 Task: Add an event  with title  Marketing Campaign Launch, date '2023/10/11' & Select Event type as  Collective. Add location for the event as  321 Plaza Mayor, Madrid, Spain and add a description: The Marketing Campaign Launch is an exciting and highly anticipated event that marks the official introduction of a new marketing campaign to the target audience. It is a carefully planned and executed event designed to create buzz, generate interest, and maximize the impact of the campaign's messaging and objectives.Create an event link  http-marketingcampaignlaunchcom & Select the event color as  Cyan. , logged in from the account softage.1@softage.netand send the event invitation to softage.8@softage.net and softage.9@softage.net
Action: Mouse moved to (892, 129)
Screenshot: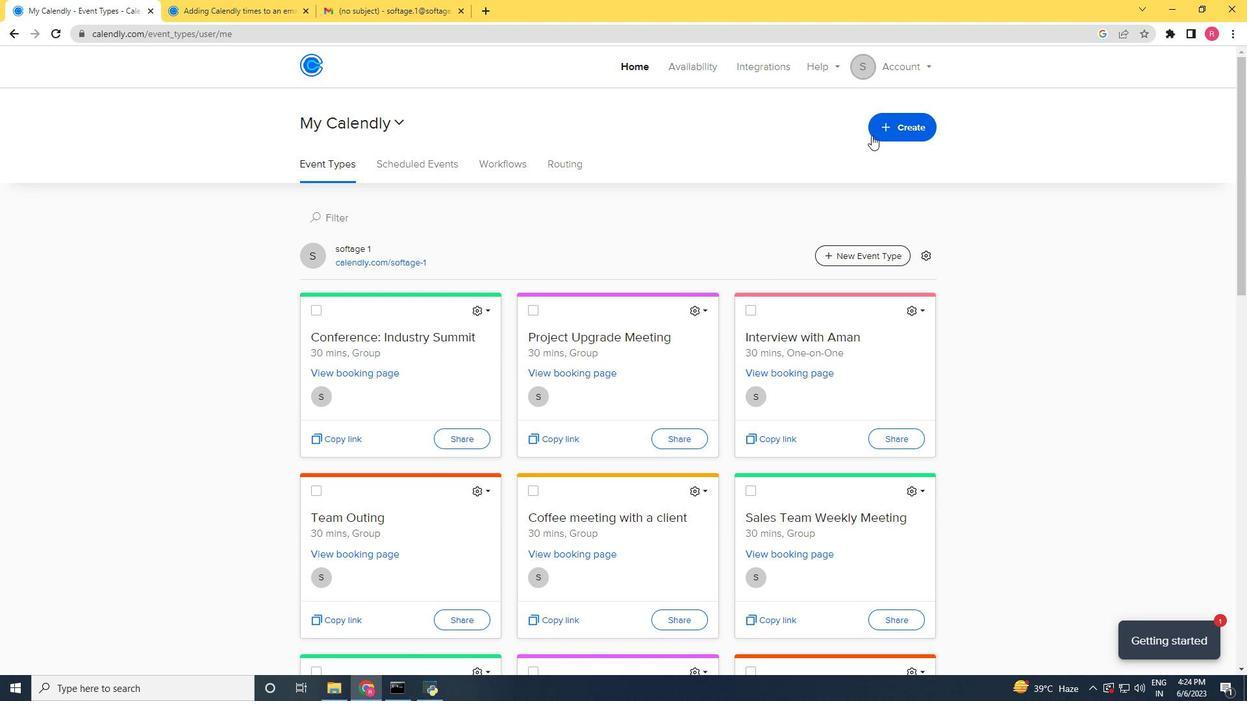 
Action: Mouse pressed left at (892, 129)
Screenshot: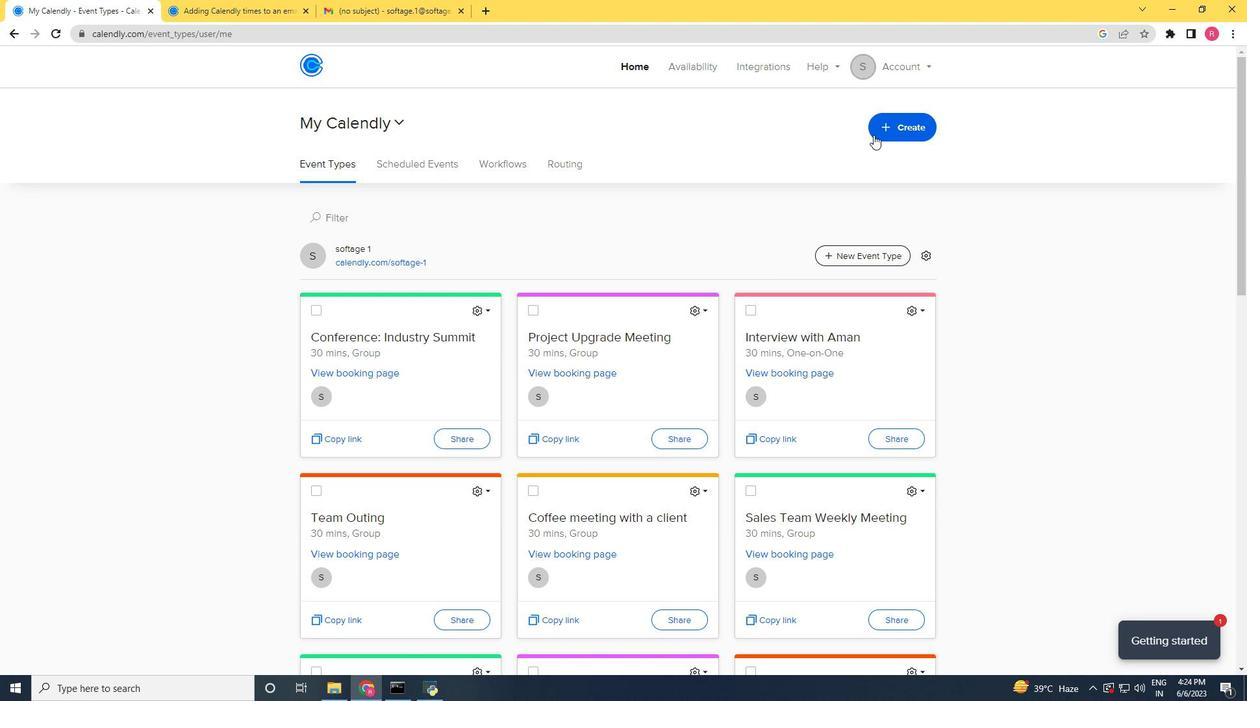 
Action: Mouse moved to (853, 172)
Screenshot: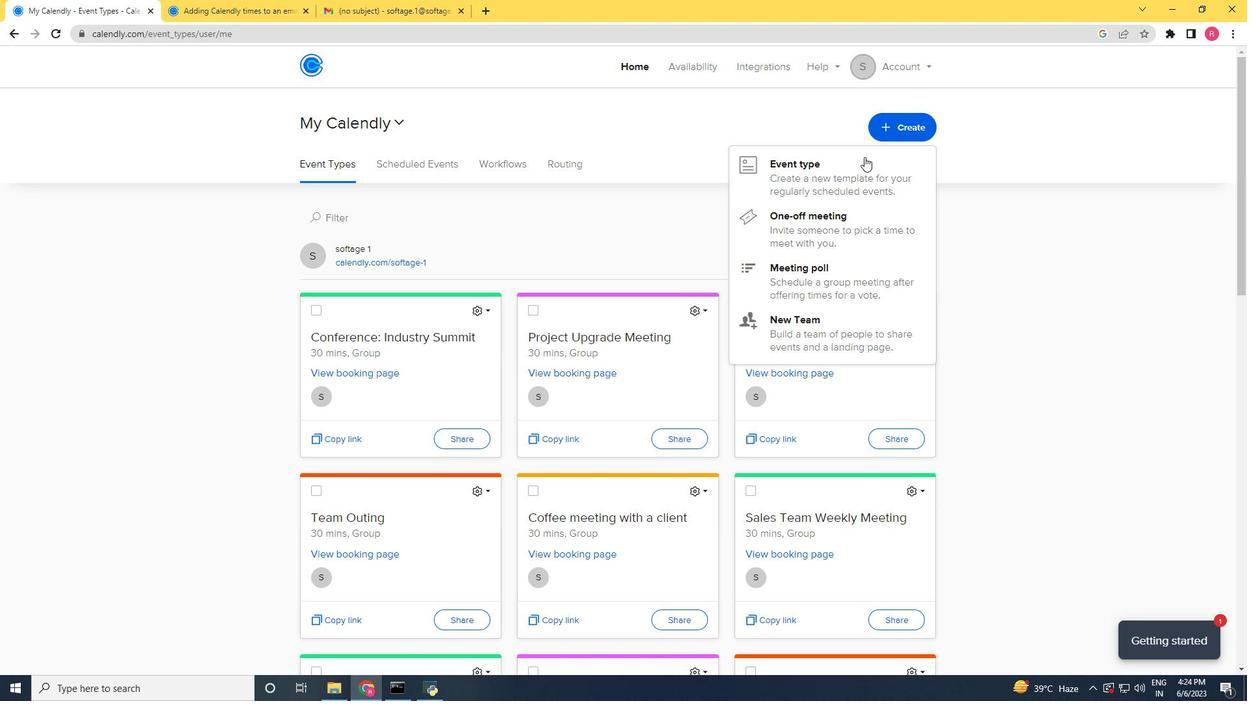 
Action: Mouse pressed left at (853, 172)
Screenshot: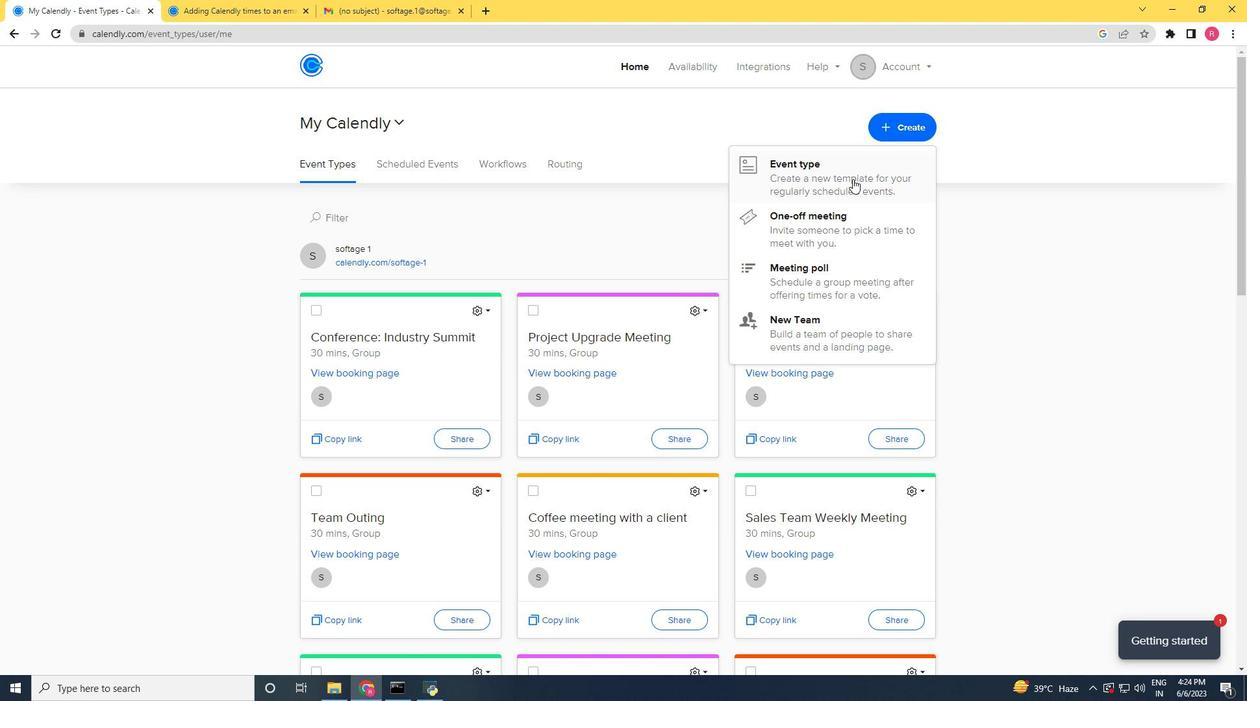 
Action: Mouse moved to (664, 413)
Screenshot: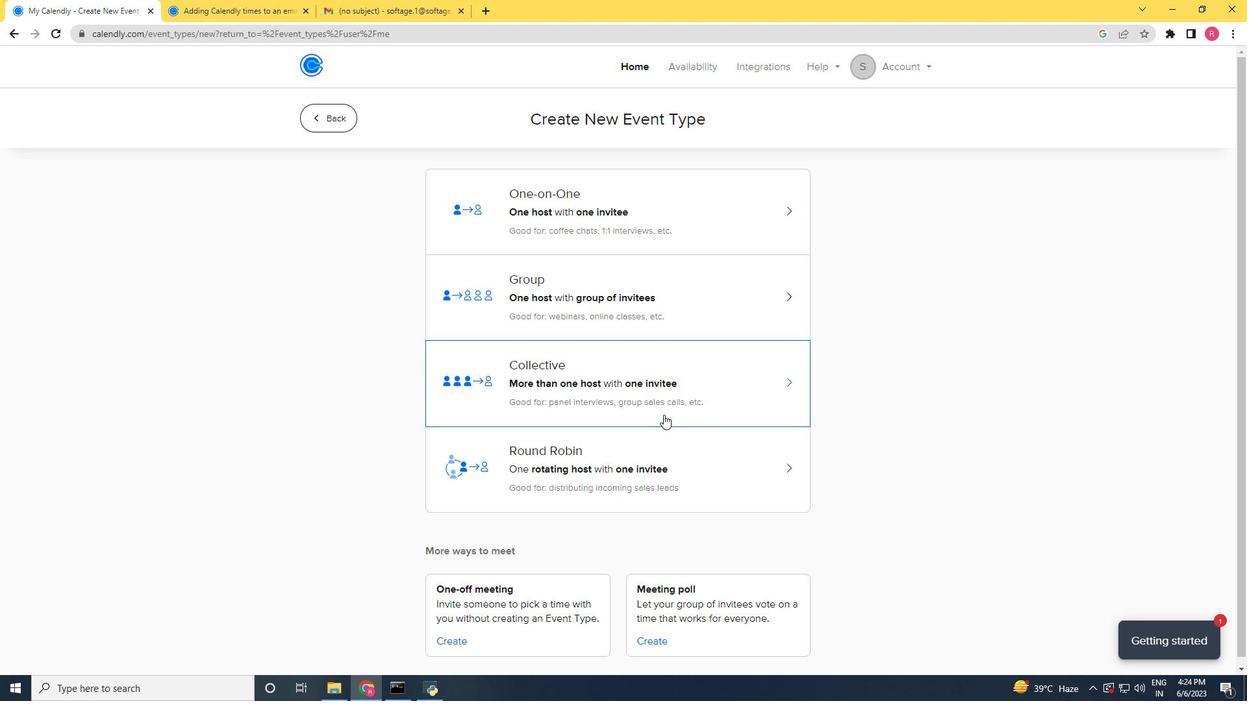 
Action: Mouse pressed left at (664, 413)
Screenshot: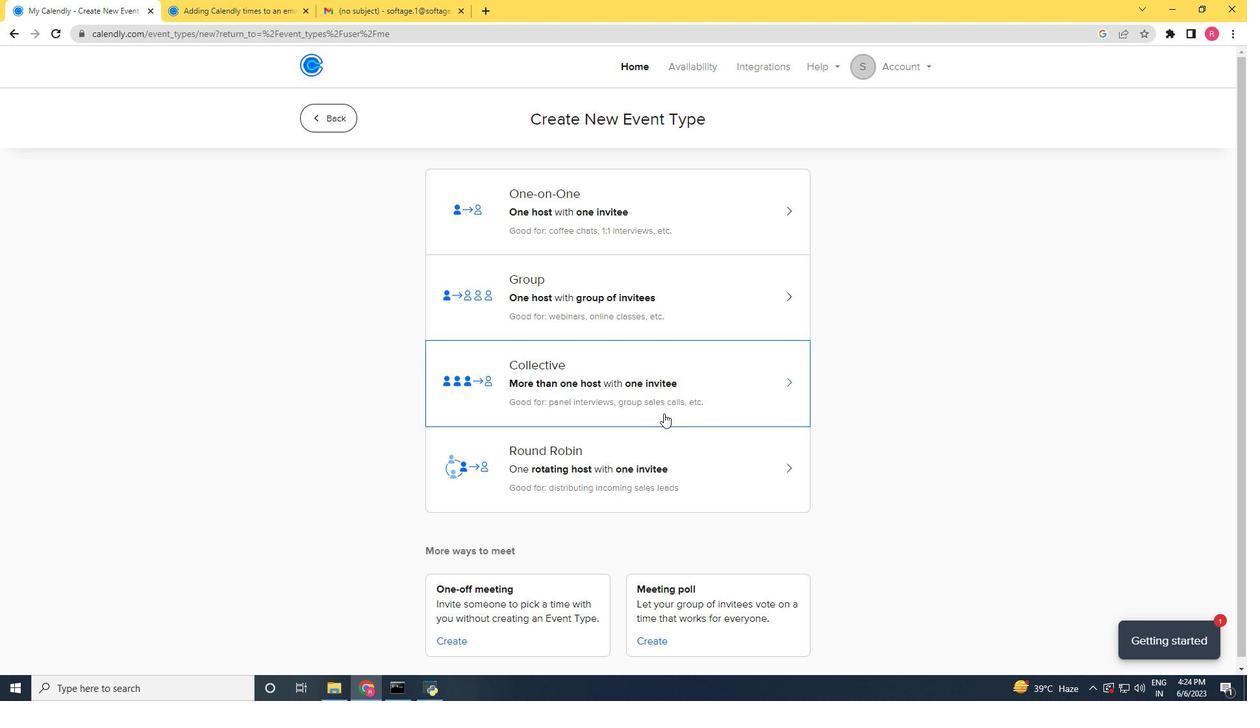 
Action: Mouse moved to (778, 277)
Screenshot: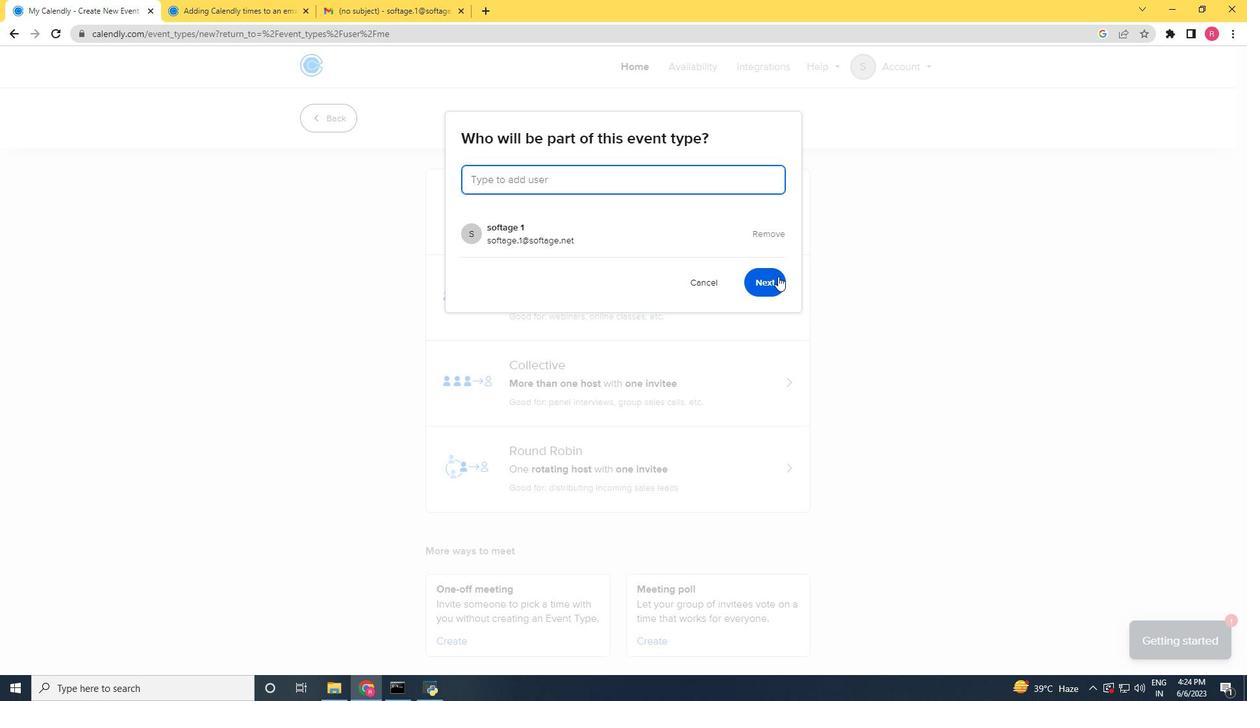 
Action: Mouse pressed left at (778, 277)
Screenshot: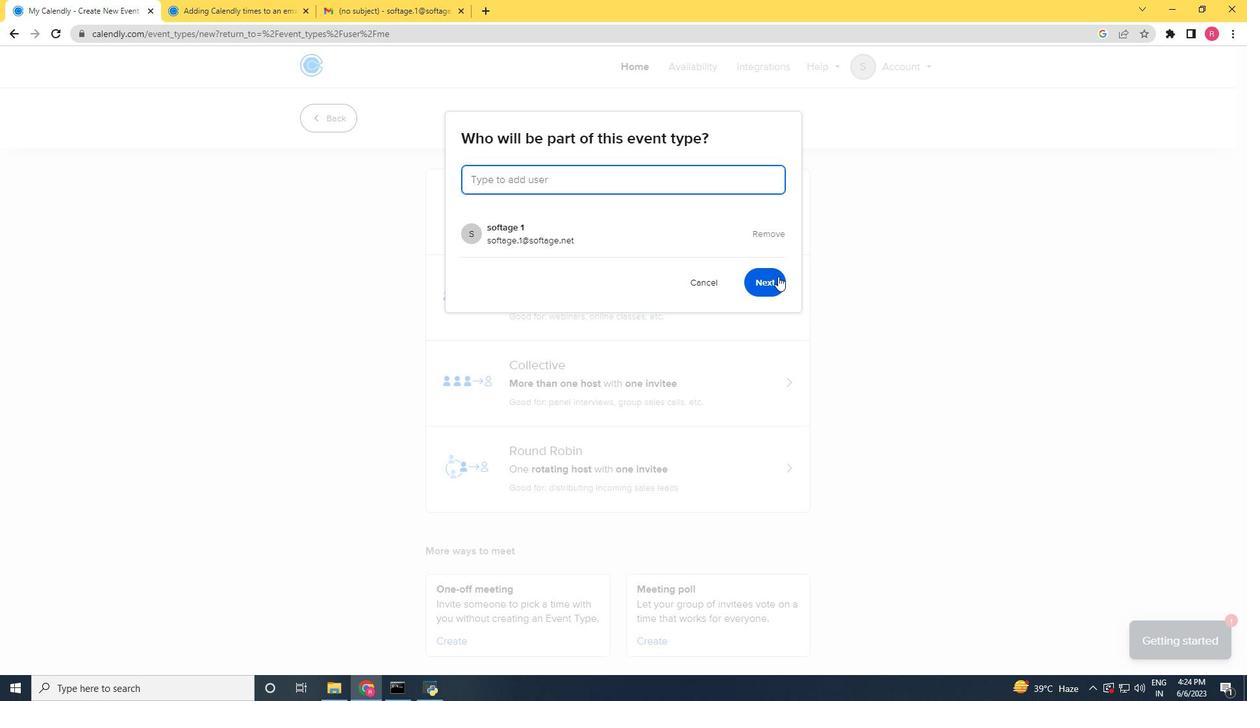 
Action: Mouse moved to (899, 343)
Screenshot: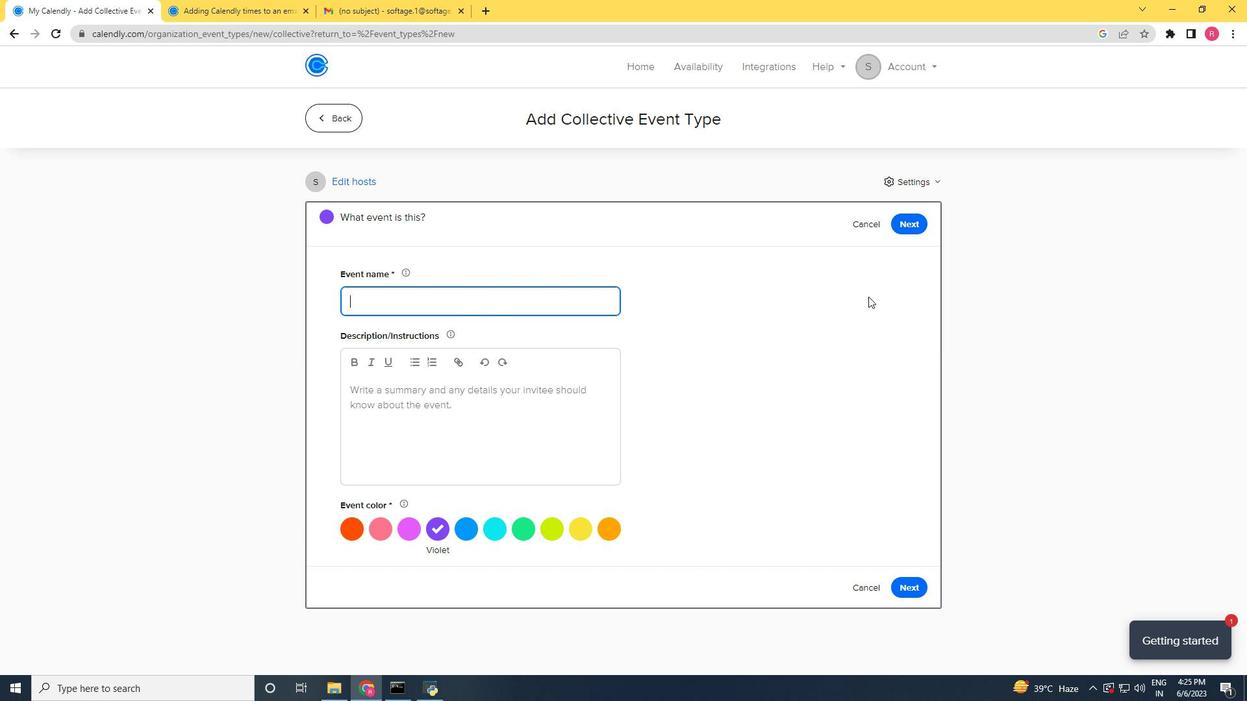 
Action: Key pressed <Key.shift>Marketing<Key.space><Key.shift><Key.shift><Key.shift>Cm<Key.backspace>ampaign<Key.space><Key.shift>Lun<Key.backspace><Key.backspace>aunch<Key.space>
Screenshot: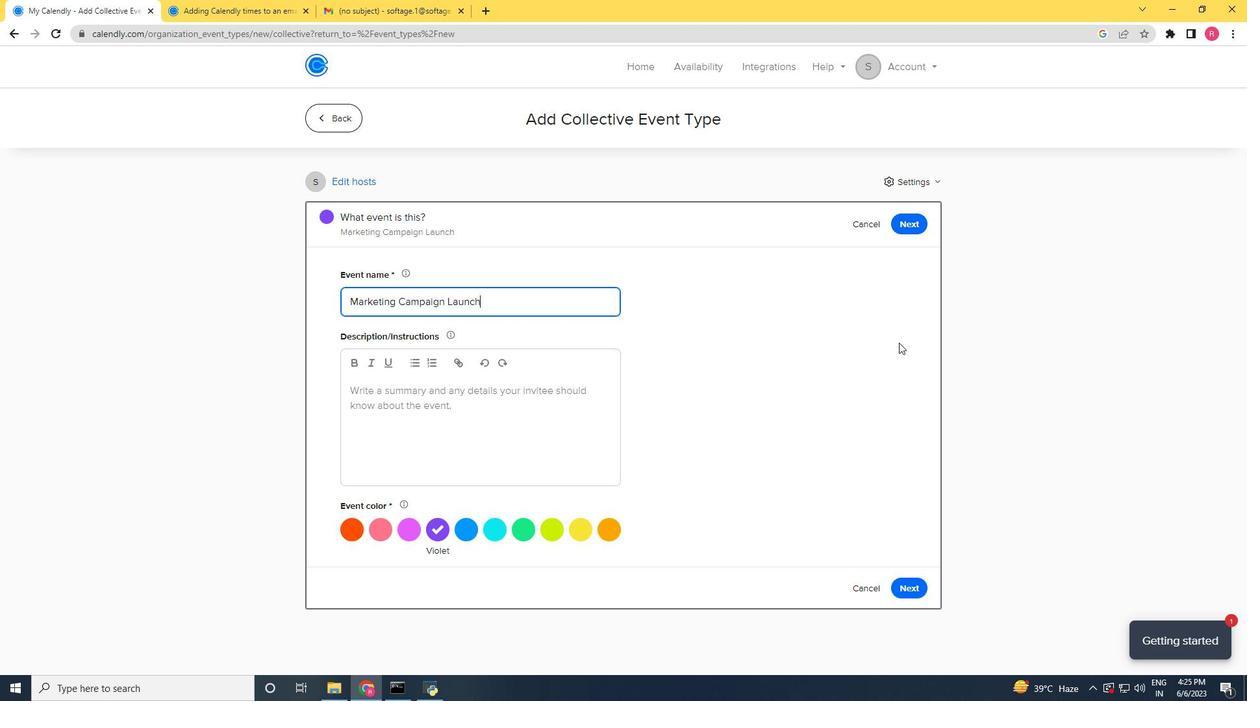 
Action: Mouse moved to (597, 457)
Screenshot: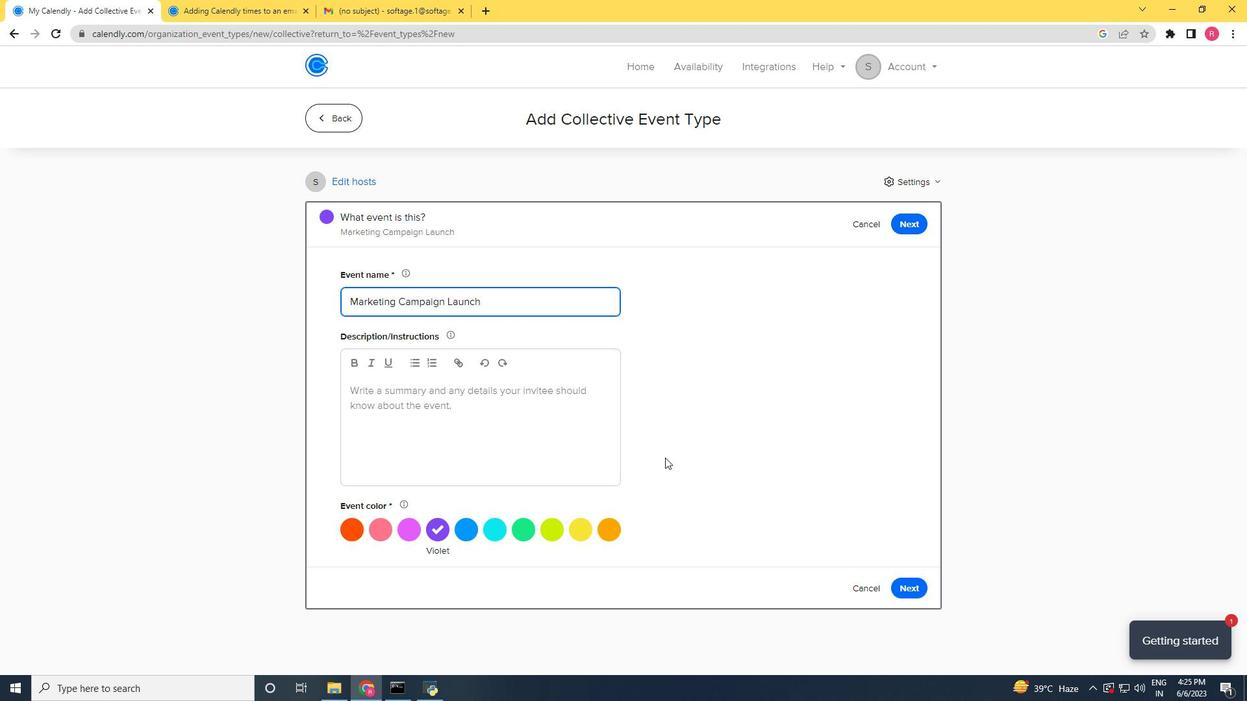
Action: Key pressed <Key.tab><Key.tab>
Screenshot: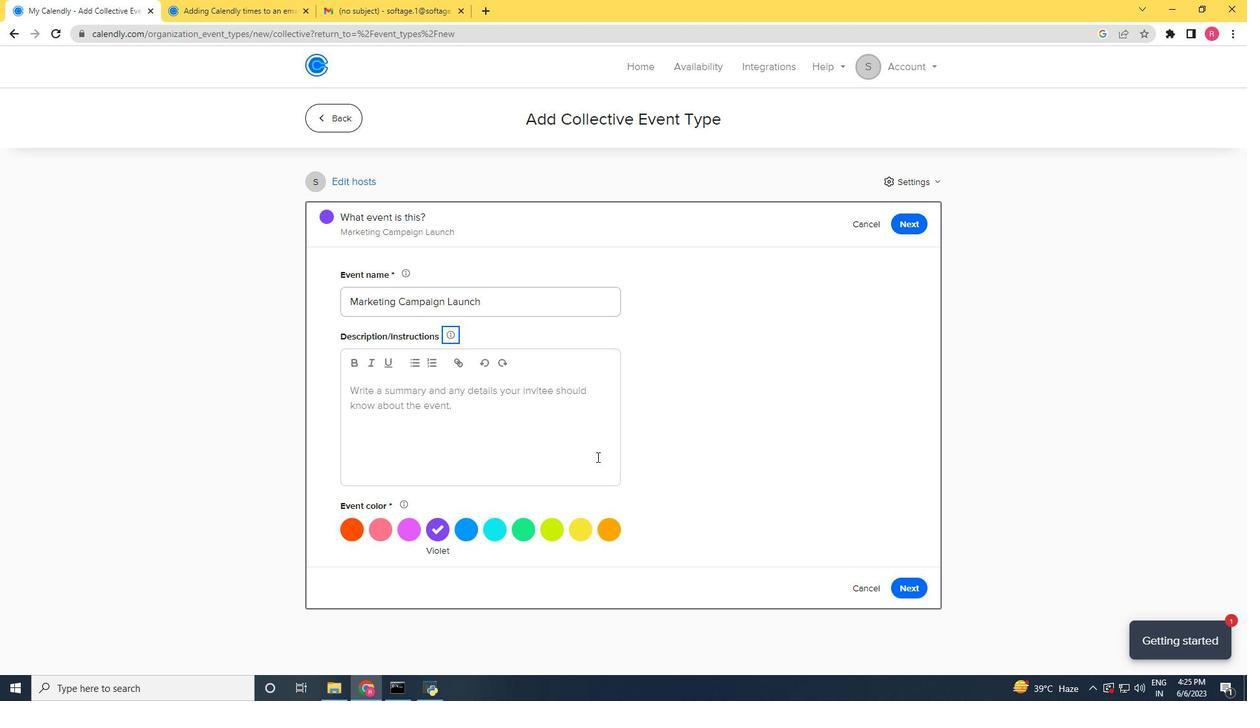 
Action: Mouse moved to (488, 436)
Screenshot: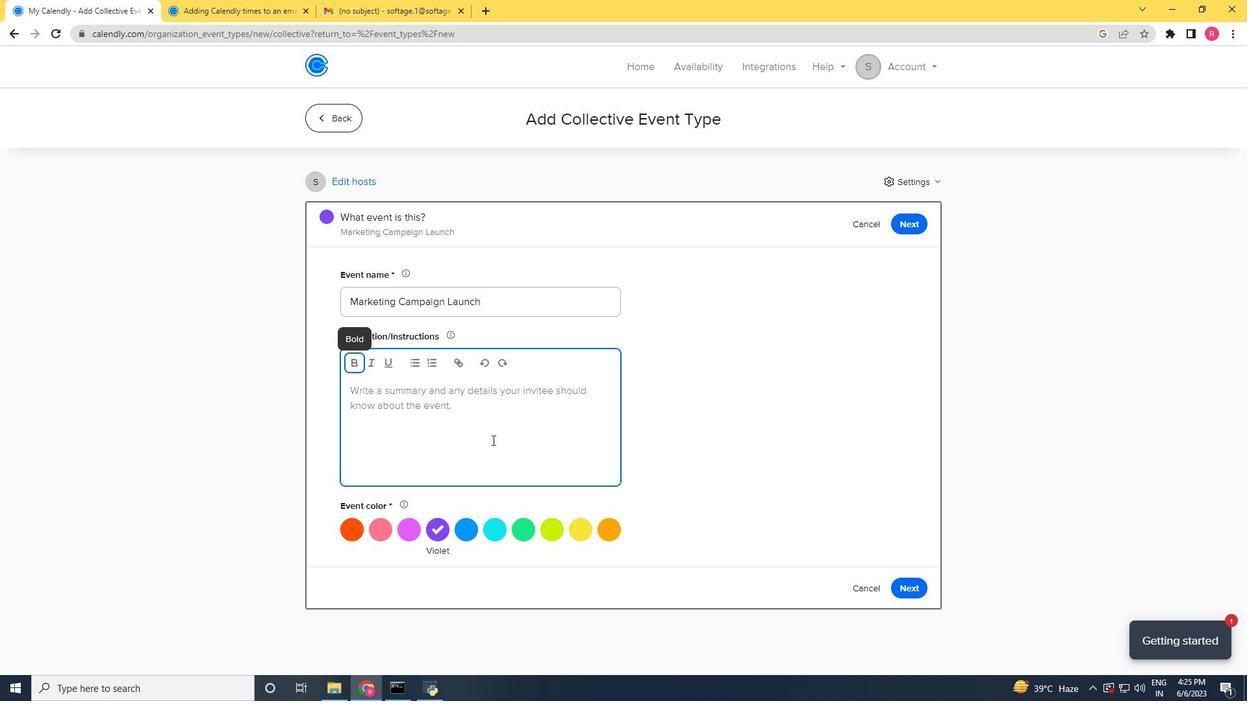 
Action: Mouse pressed left at (488, 436)
Screenshot: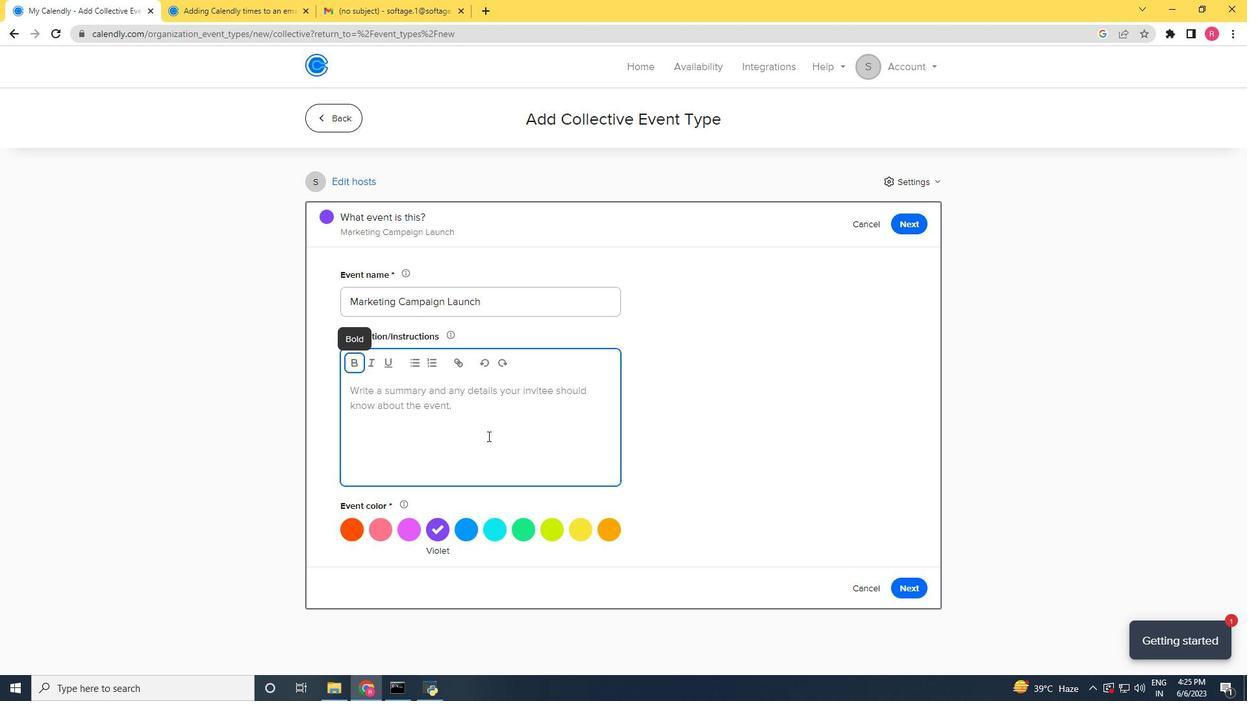 
Action: Mouse moved to (487, 437)
Screenshot: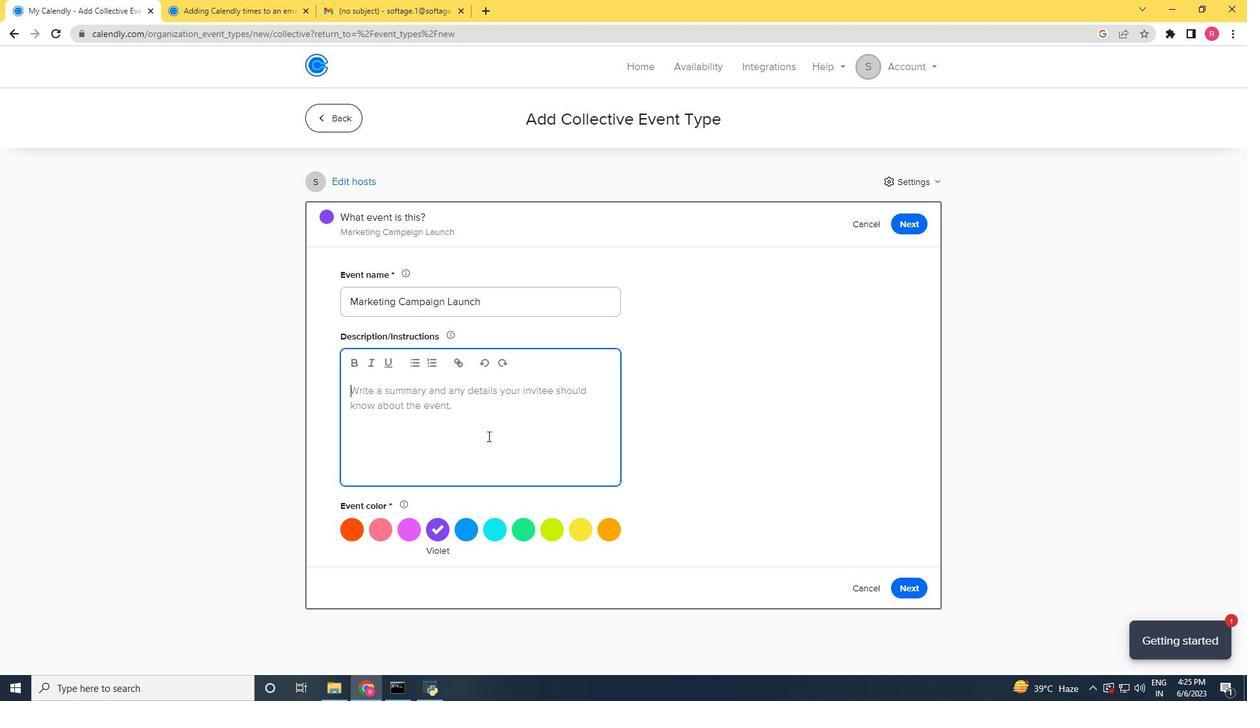 
Action: Key pressed <Key.shift>The<Key.space><Key.shift>Mar<Key.backspace>rketing<Key.space><Key.shift>Campaign<Key.space><Key.shift><Key.shift><Key.shift><Key.shift><Key.shift><Key.shift>Launch<Key.space>is<Key.space>a<Key.space><Key.backspace>n<Key.space>exciting<Key.space>and<Key.space>highly<Key.space>anticipaign<Key.space><Key.backspace><Key.backspace><Key.backspace><Key.backspace><Key.backspace><Key.backspace><Key.backspace><Key.backspace>cipated<Key.space>event<Key.space>that<Key.space>markes<Key.space><Key.backspace><Key.backspace><Key.backspace><Key.backspace>ks<Key.space>thr<Key.space><Key.backspace><Key.backspace>e<Key.space>target<Key.space>audience.<Key.space><Key.shift>It<Key.space>is<Key.space>a<Key.space>carefullu<Key.backspace>y<Key.space>planned<Key.space>and<Key.space>executed<Key.space>event<Key.space>designed<Key.space>
Screenshot: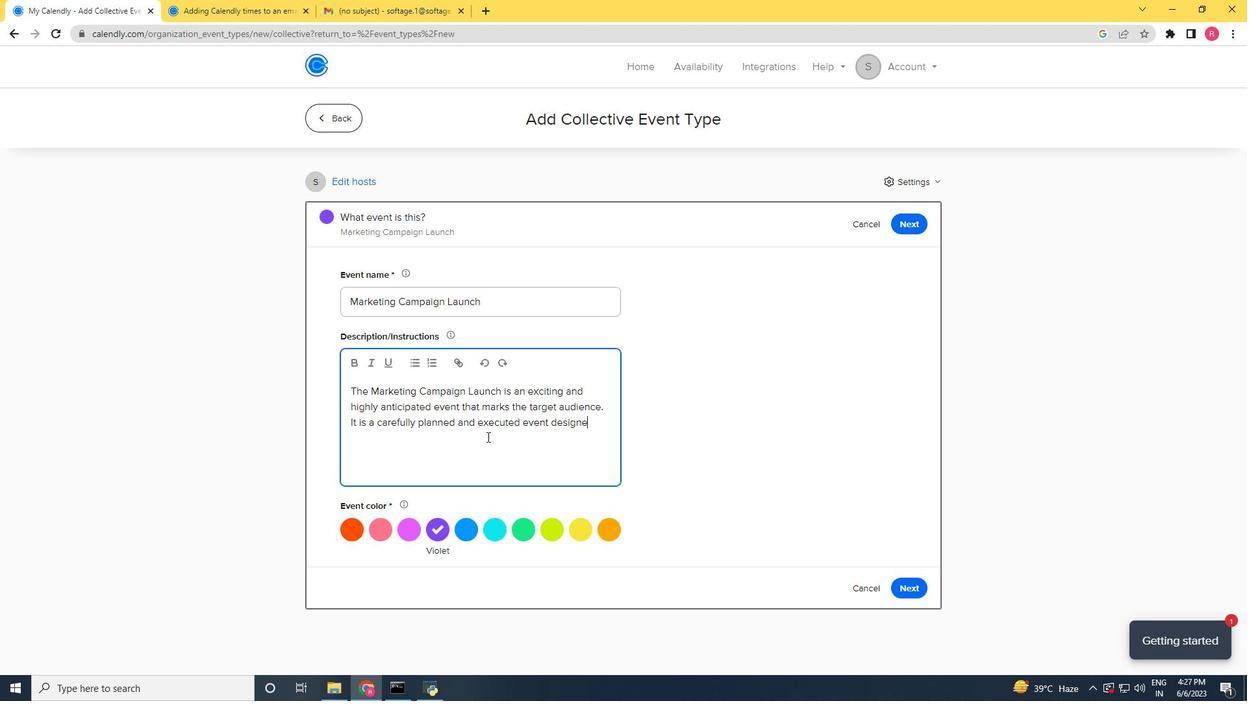 
Action: Mouse moved to (558, 427)
Screenshot: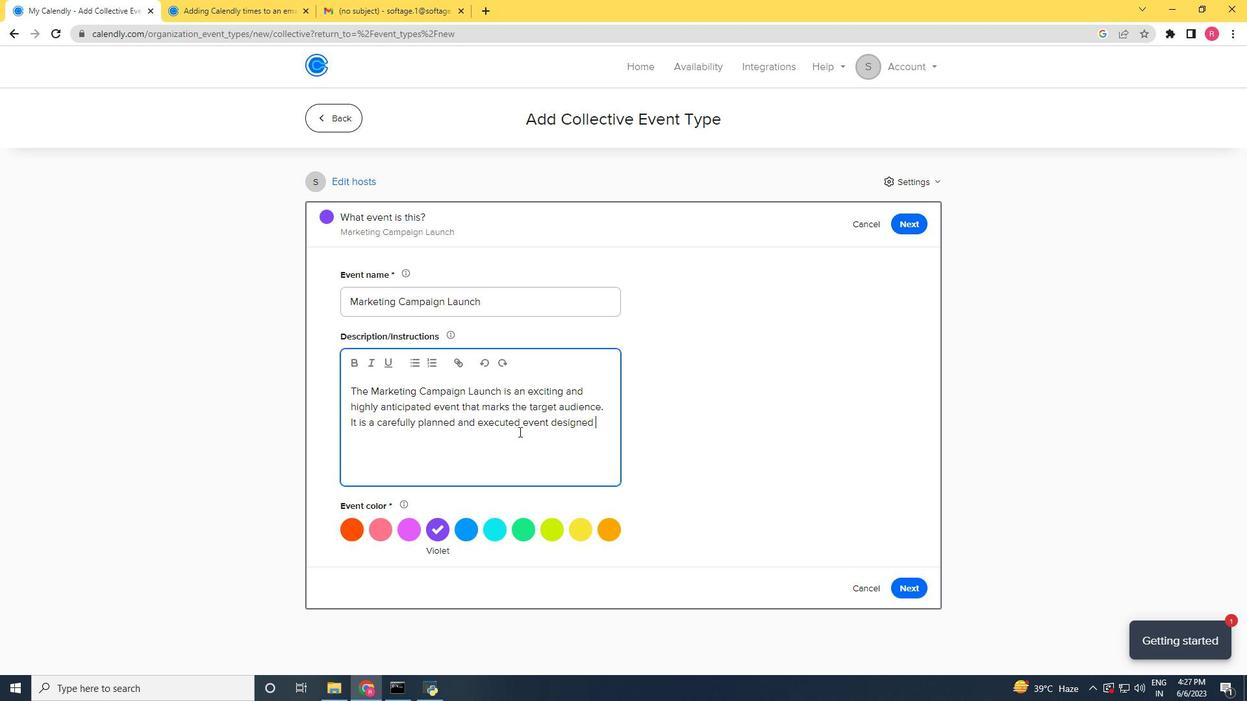 
Action: Key pressed to<Key.space>create<Key.space>buzz<Key.space><Key.backspace>,<Key.space>generate<Key.space><Key.backspace>,<Key.space>interest,<Key.space>and<Key.space>maximize<Key.space>the<Key.space>impact<Key.space>of<Key.space>th<Key.space><Key.backspace><Key.backspace>he<Key.space>campaign's<Key.space>messaging<Key.space>and<Key.space>objectives.
Screenshot: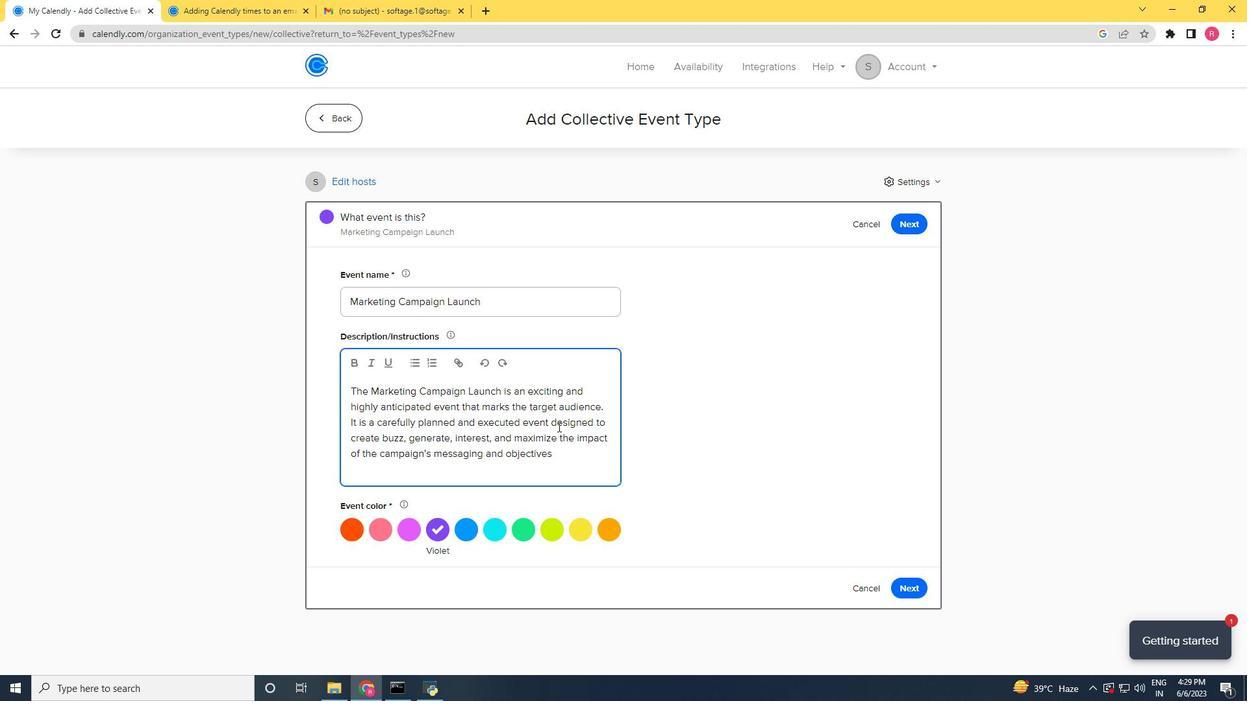 
Action: Mouse moved to (493, 525)
Screenshot: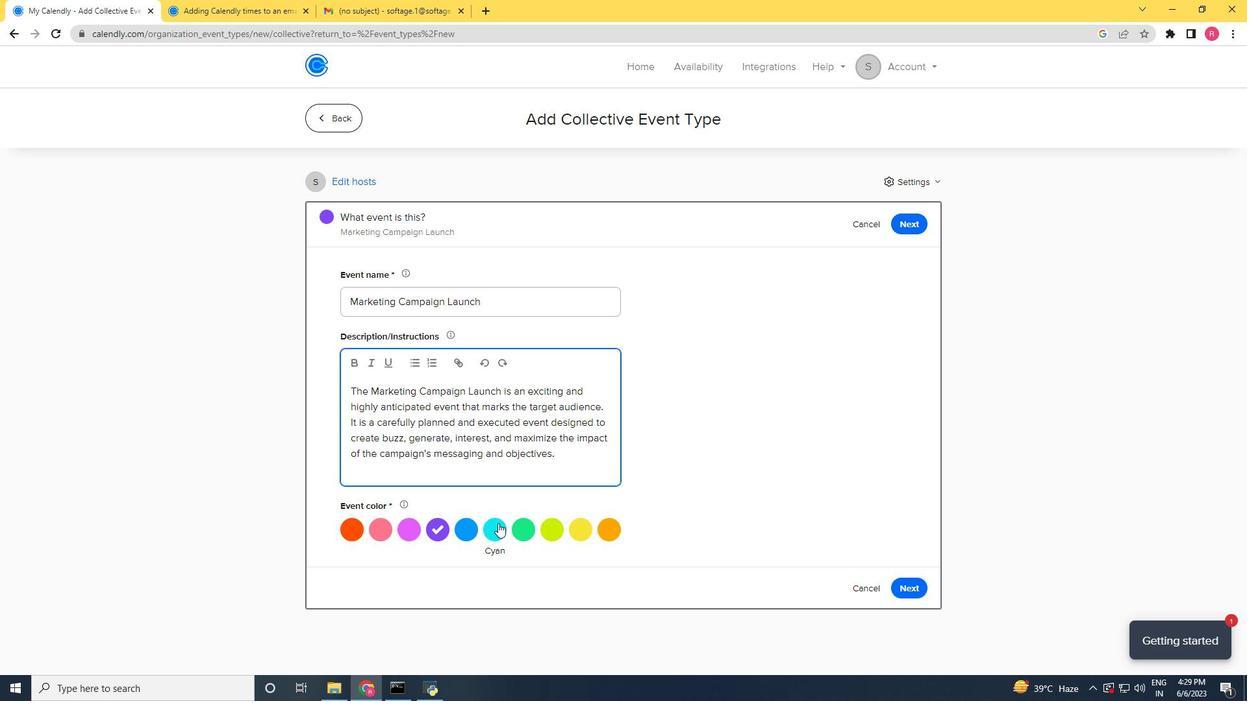 
Action: Mouse pressed left at (493, 525)
Screenshot: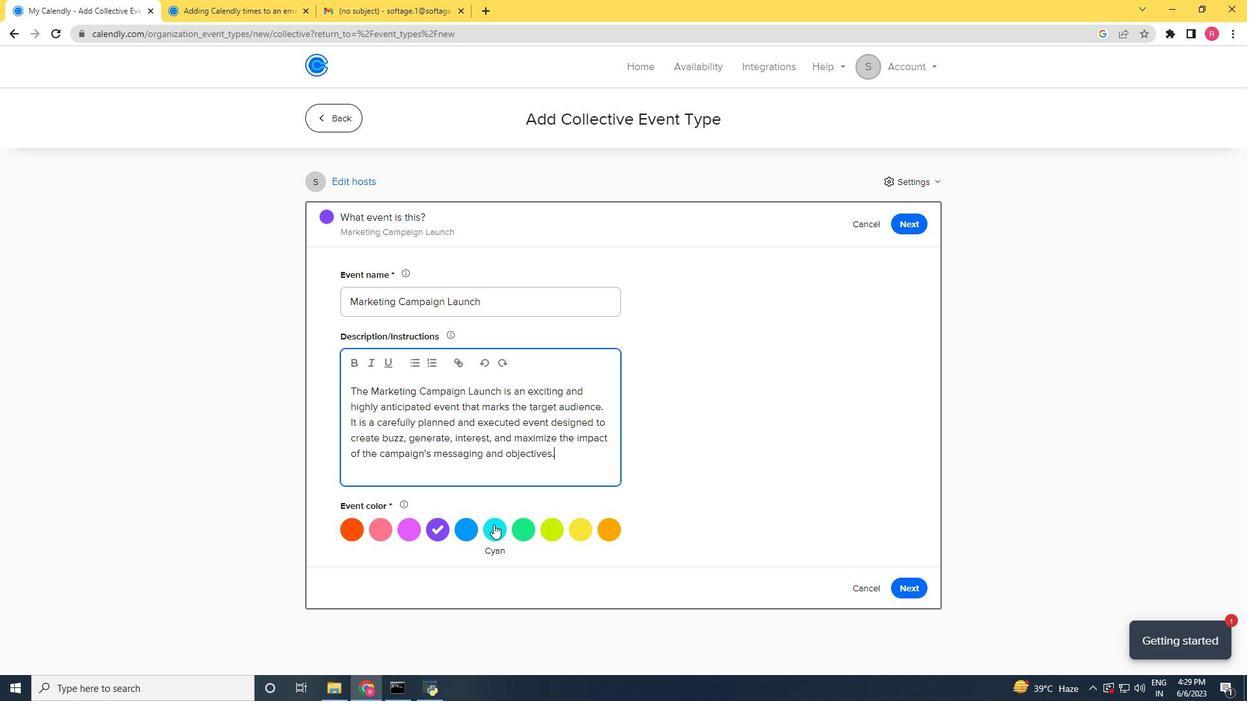 
Action: Mouse moved to (912, 588)
Screenshot: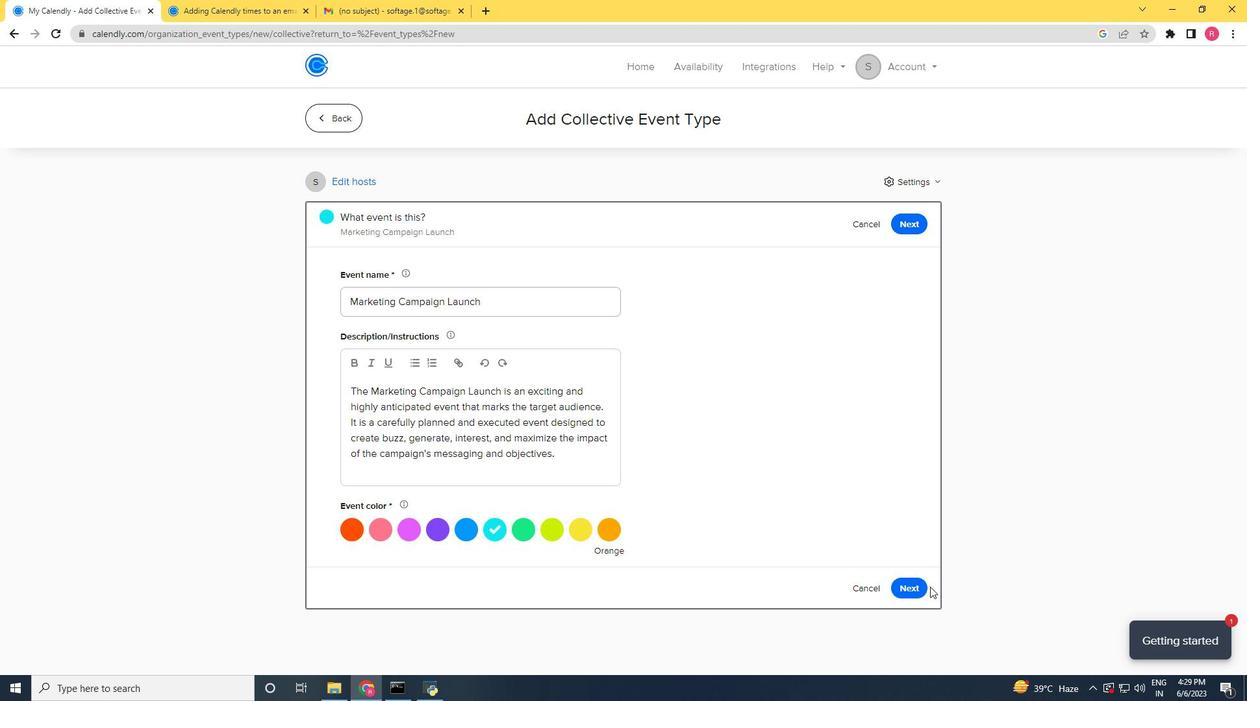 
Action: Mouse pressed left at (912, 588)
Screenshot: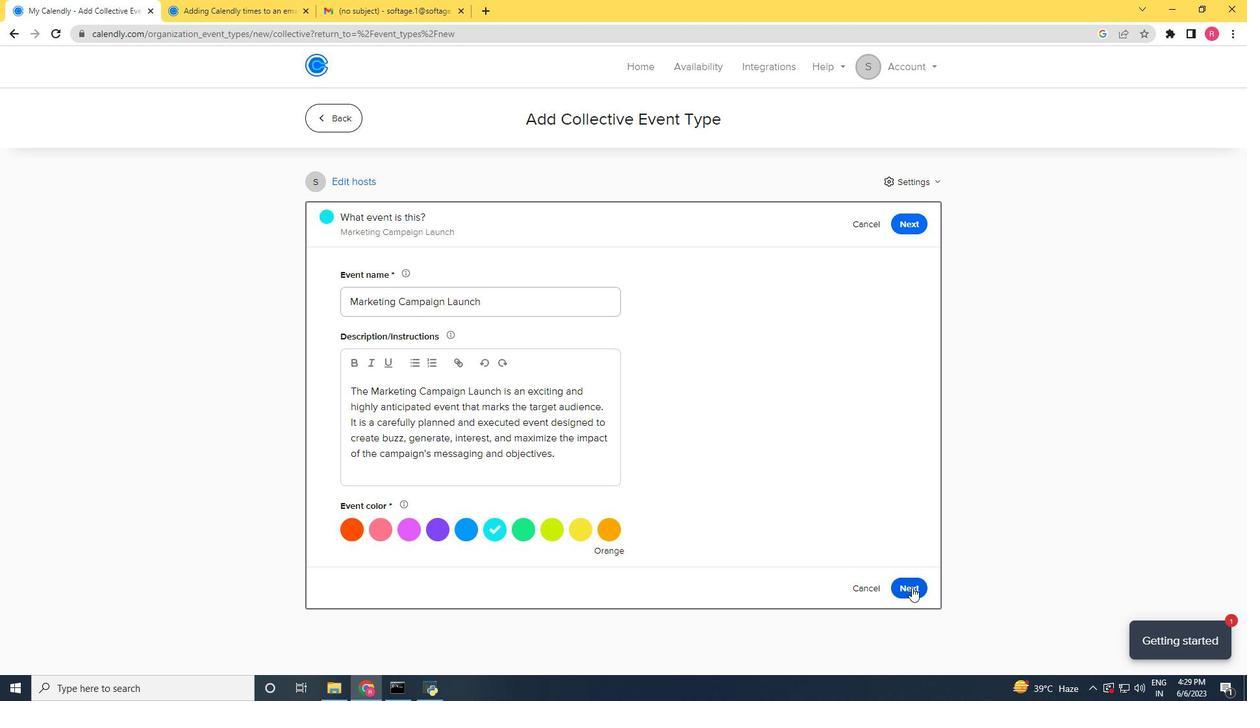 
Action: Mouse moved to (433, 380)
Screenshot: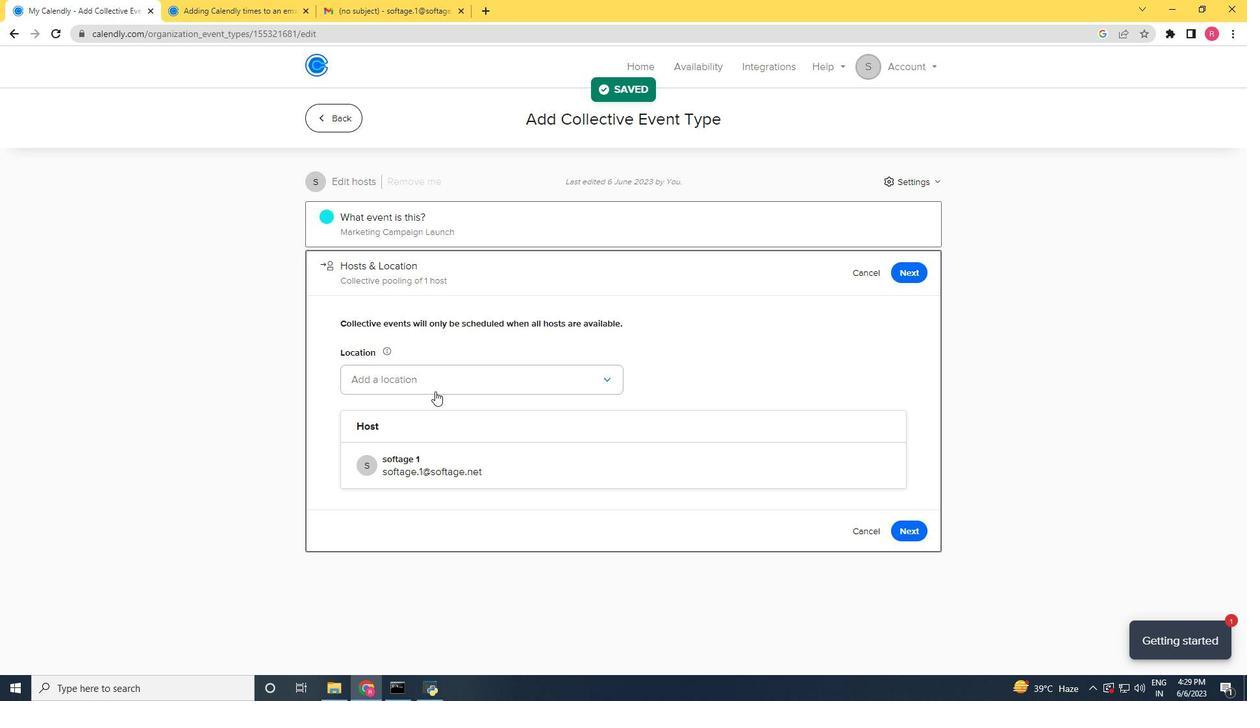 
Action: Mouse pressed left at (433, 380)
Screenshot: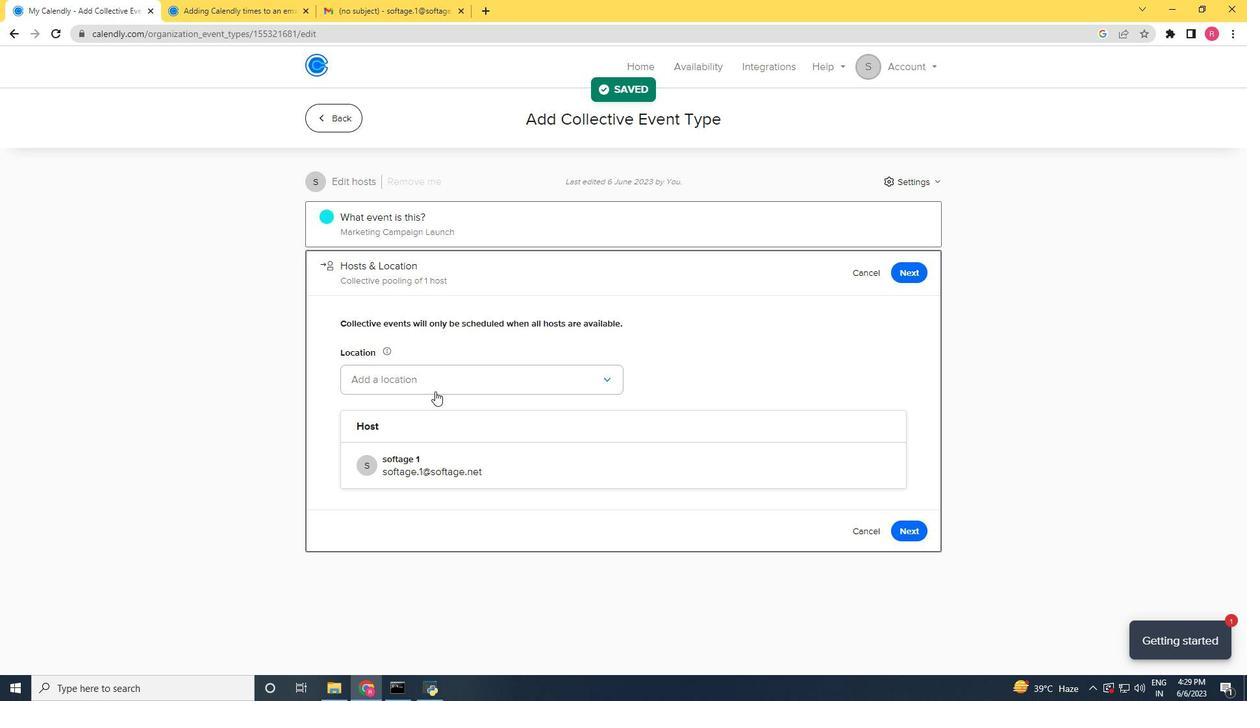 
Action: Mouse moved to (430, 415)
Screenshot: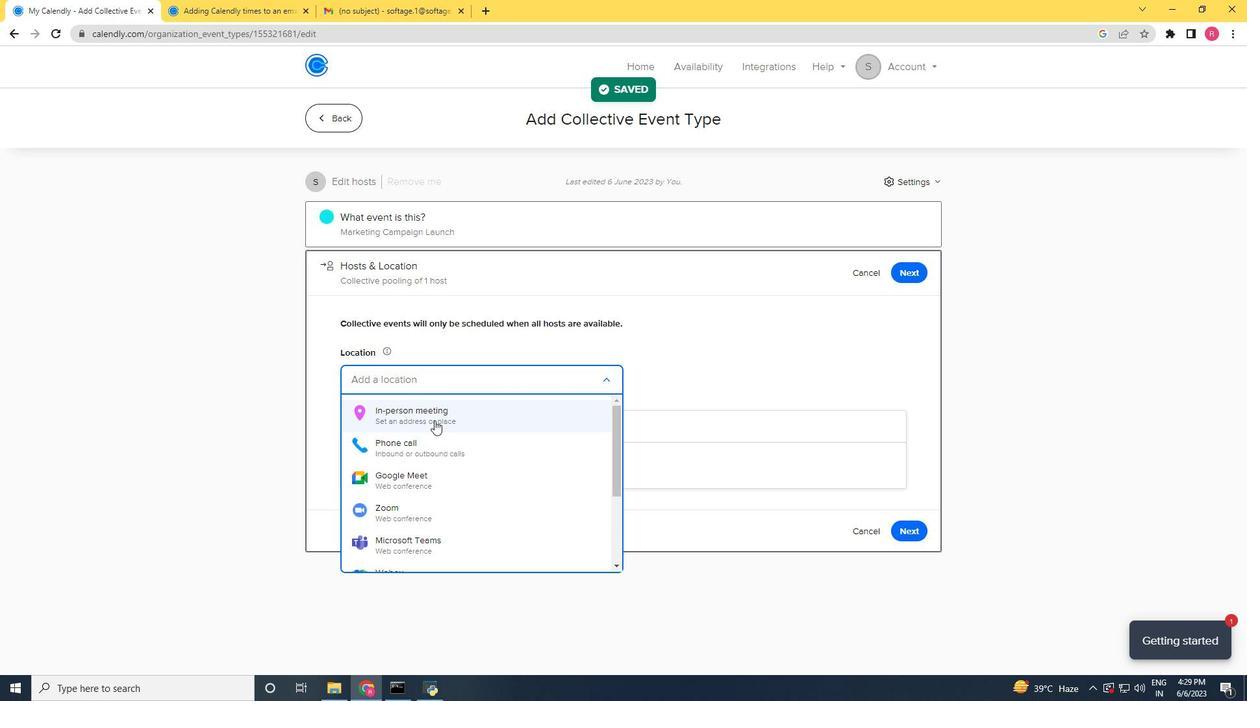 
Action: Mouse pressed left at (430, 415)
Screenshot: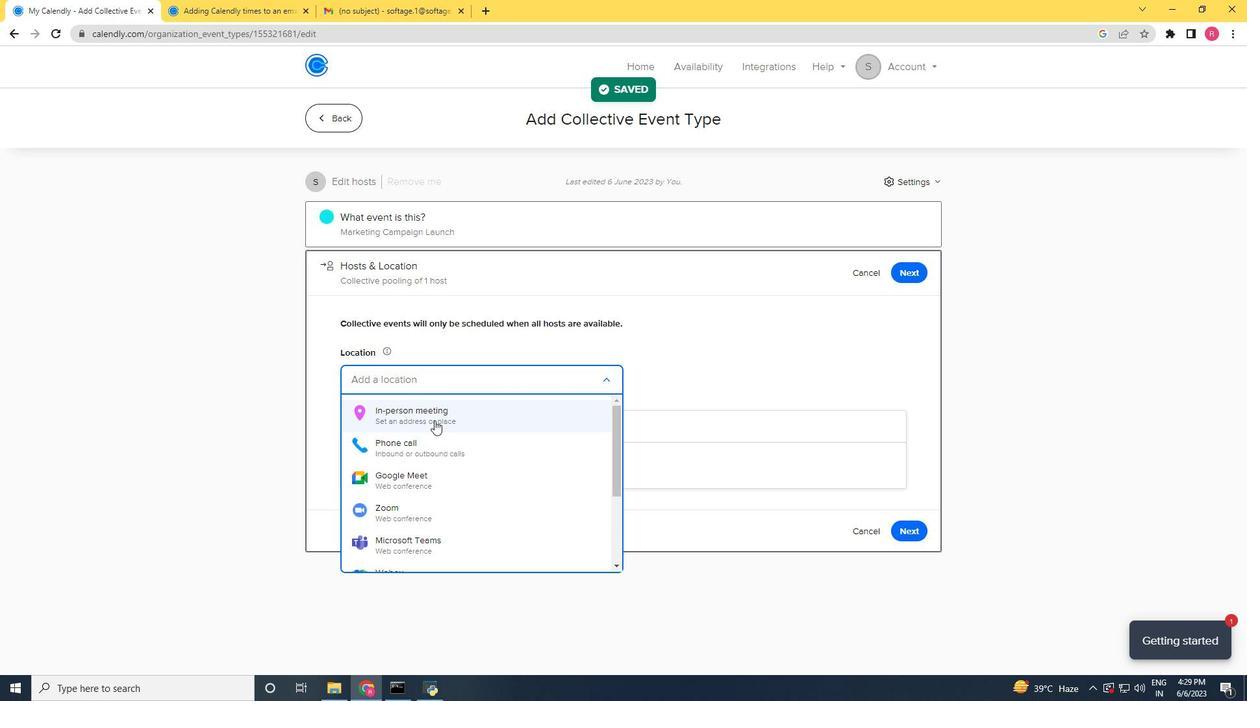 
Action: Mouse moved to (570, 220)
Screenshot: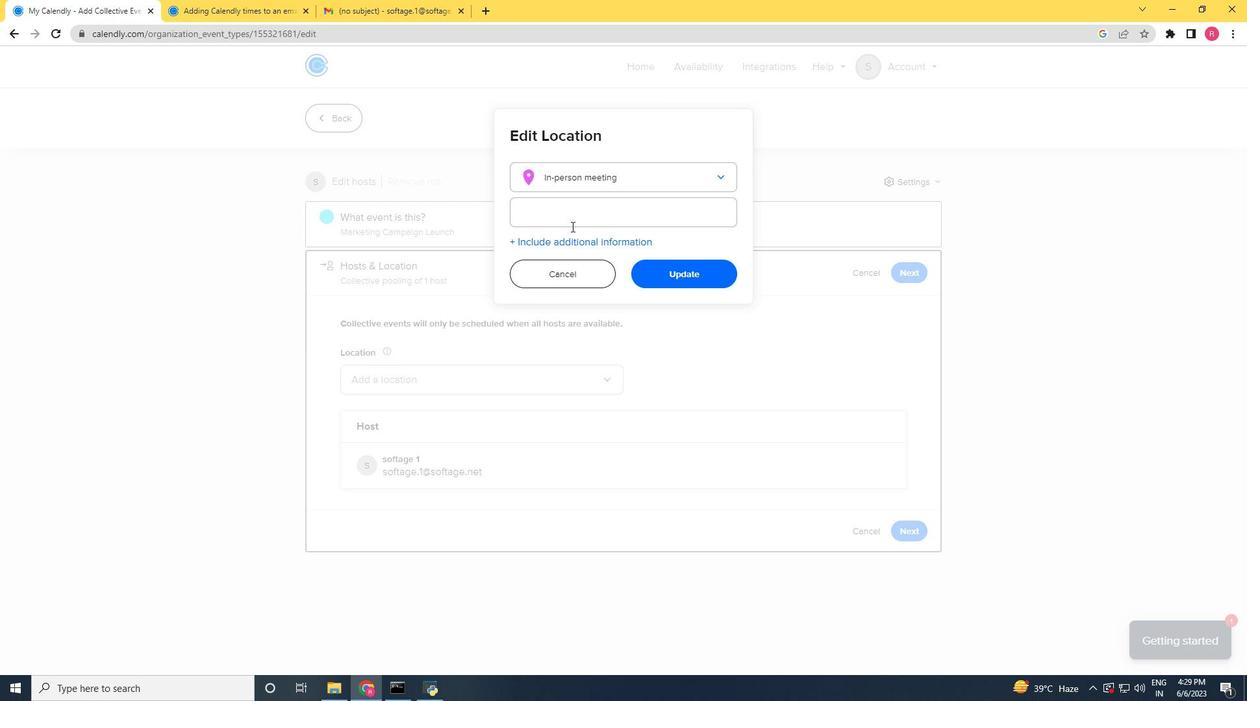 
Action: Mouse pressed left at (570, 220)
Screenshot: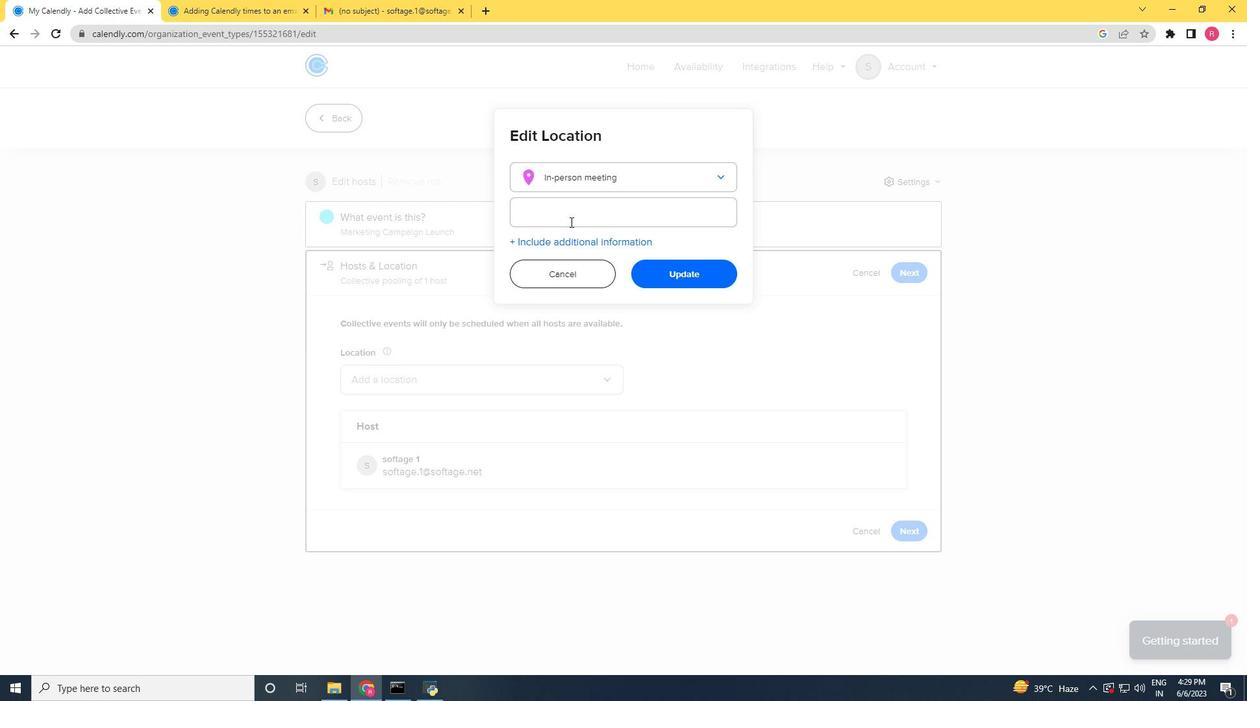 
Action: Mouse moved to (570, 212)
Screenshot: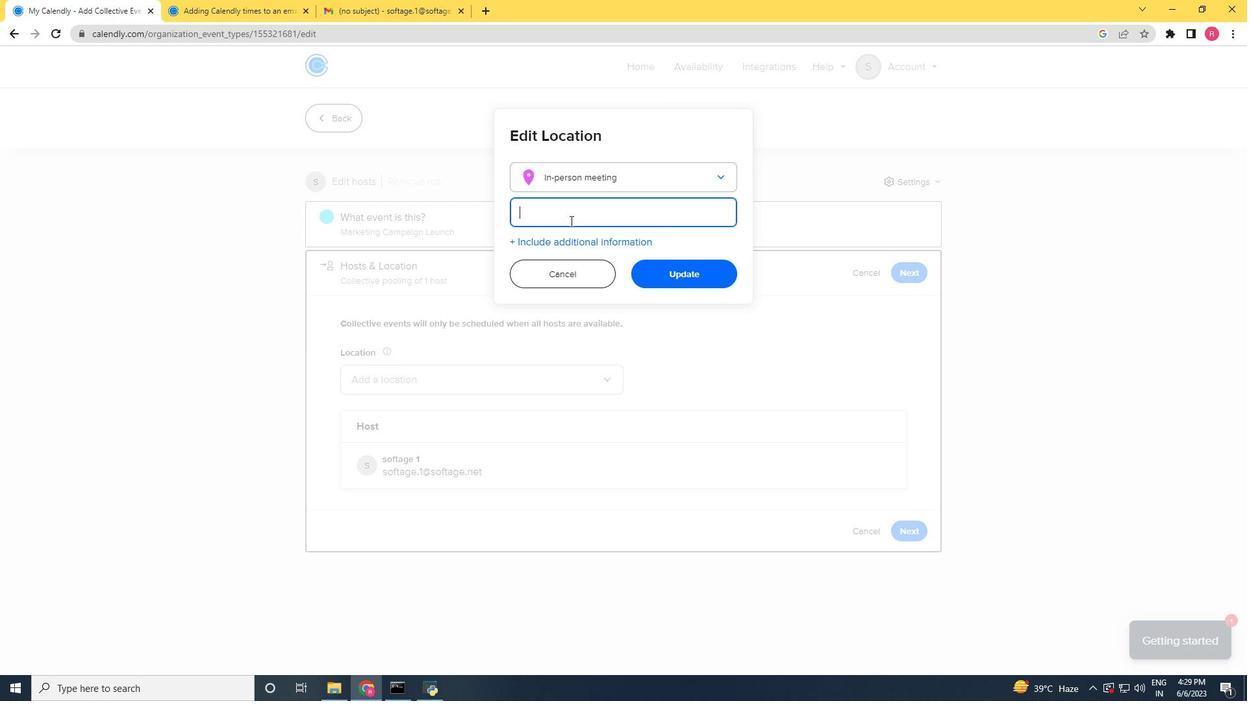 
Action: Key pressed <Key.shift>Marketing<Key.space><Key.shift>Campaign<Key.space><Key.shift>Launch
Screenshot: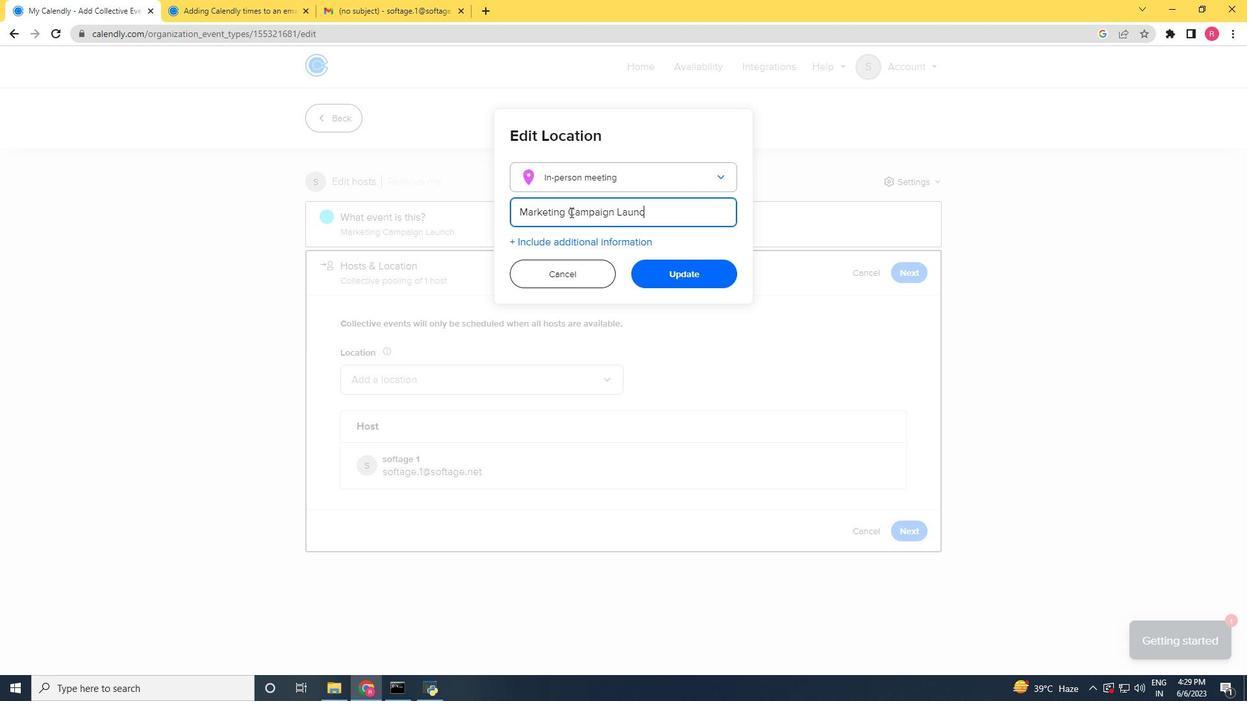
Action: Mouse moved to (677, 249)
Screenshot: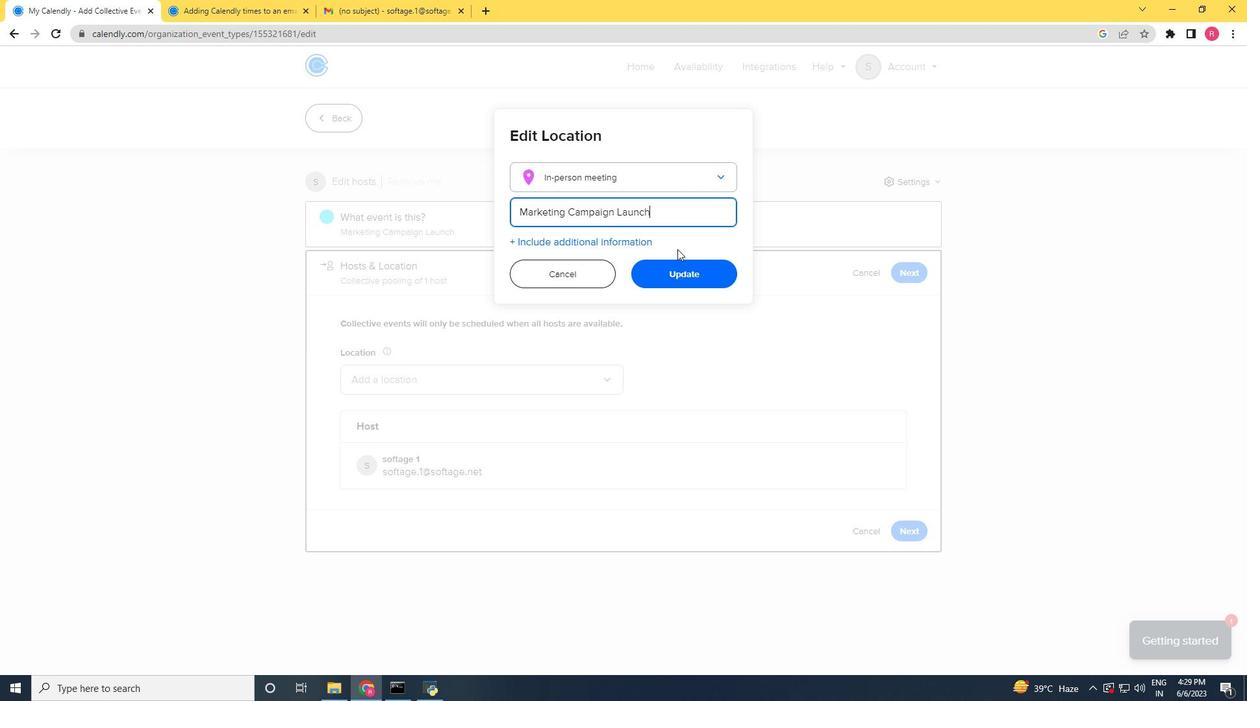 
Action: Key pressed <Key.backspace><Key.backspace><Key.backspace><Key.backspace><Key.backspace><Key.backspace><Key.backspace><Key.backspace><Key.backspace><Key.backspace><Key.backspace><Key.backspace><Key.backspace><Key.backspace><Key.backspace><Key.backspace><Key.backspace><Key.backspace><Key.backspace><Key.backspace><Key.backspace><Key.backspace><Key.backspace><Key.backspace><Key.backspace><Key.backspace><Key.backspace><Key.backspace><Key.backspace><Key.backspace><Key.backspace><Key.backspace><Key.backspace>321<Key.space><Key.shift>Plaza<Key.space><Key.shift>Mayor,<Key.space>madrid,<Key.space><Key.shift><Key.shift><Key.shift><Key.shift><Key.shift><Key.shift><Key.shift><Key.shift><Key.shift><Key.shift><Key.shift><Key.shift><Key.shift><Key.shift><Key.shift><Key.shift><Key.shift>Spain
Screenshot: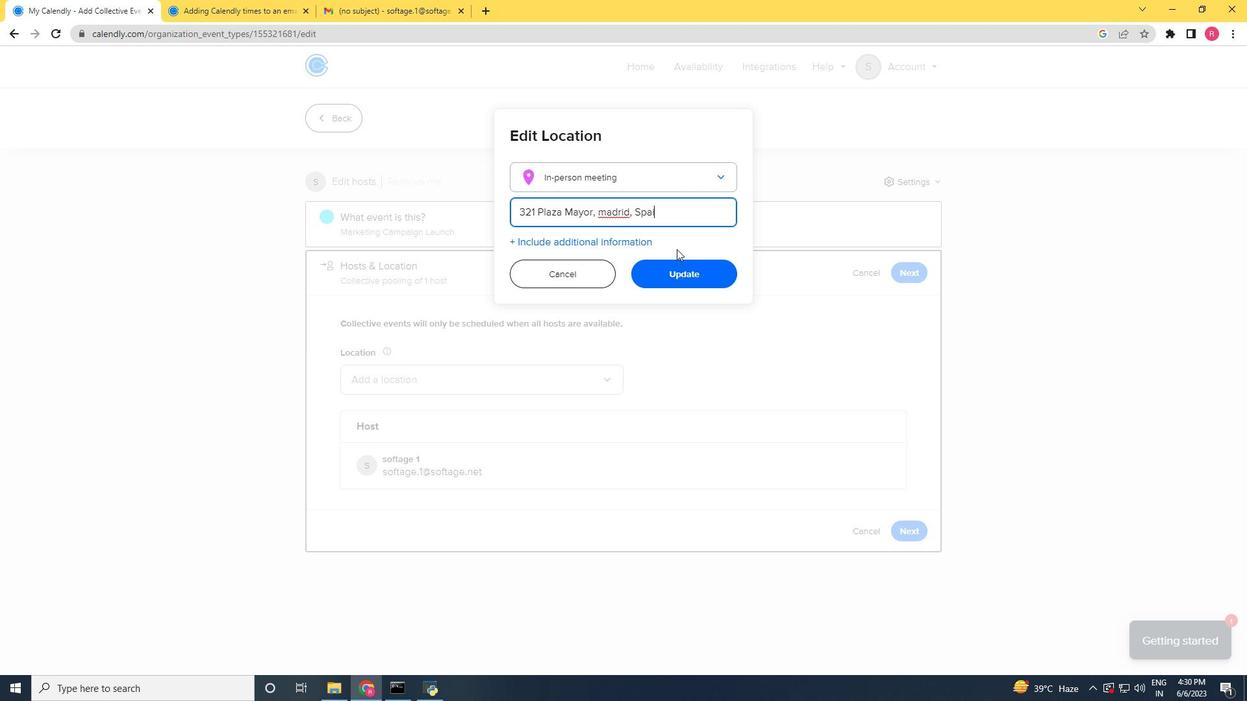 
Action: Mouse moved to (675, 267)
Screenshot: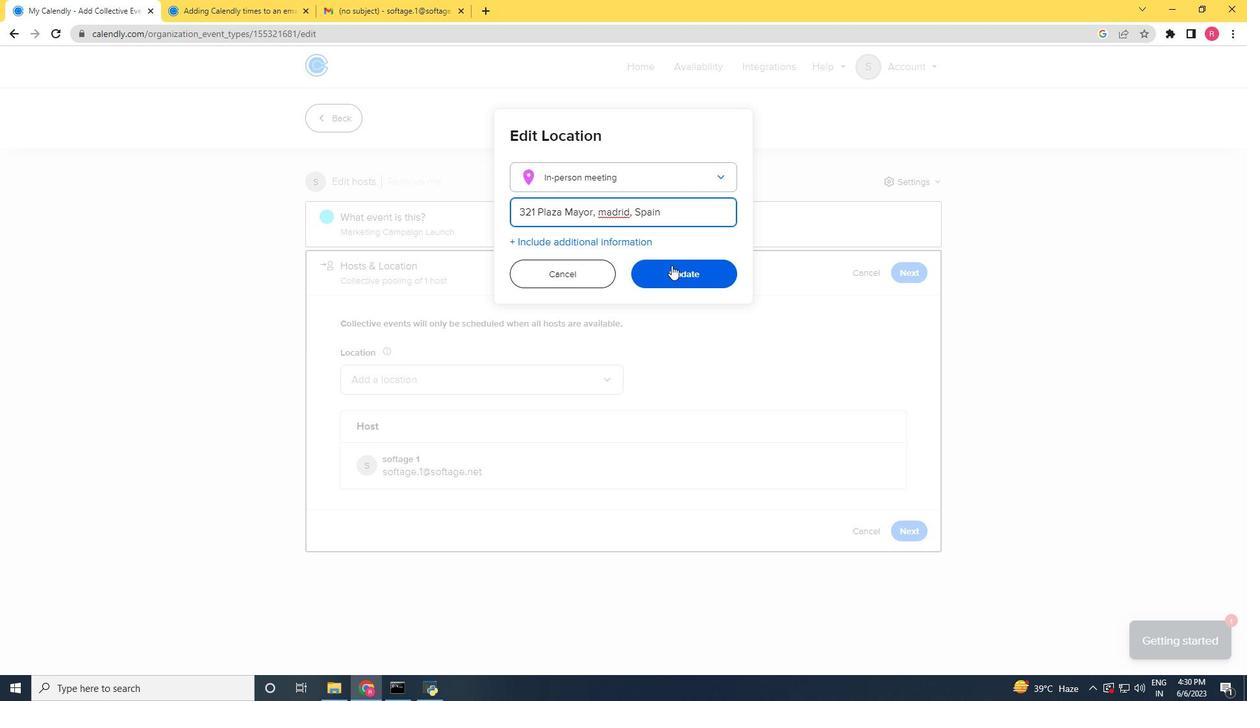 
Action: Mouse pressed left at (675, 267)
Screenshot: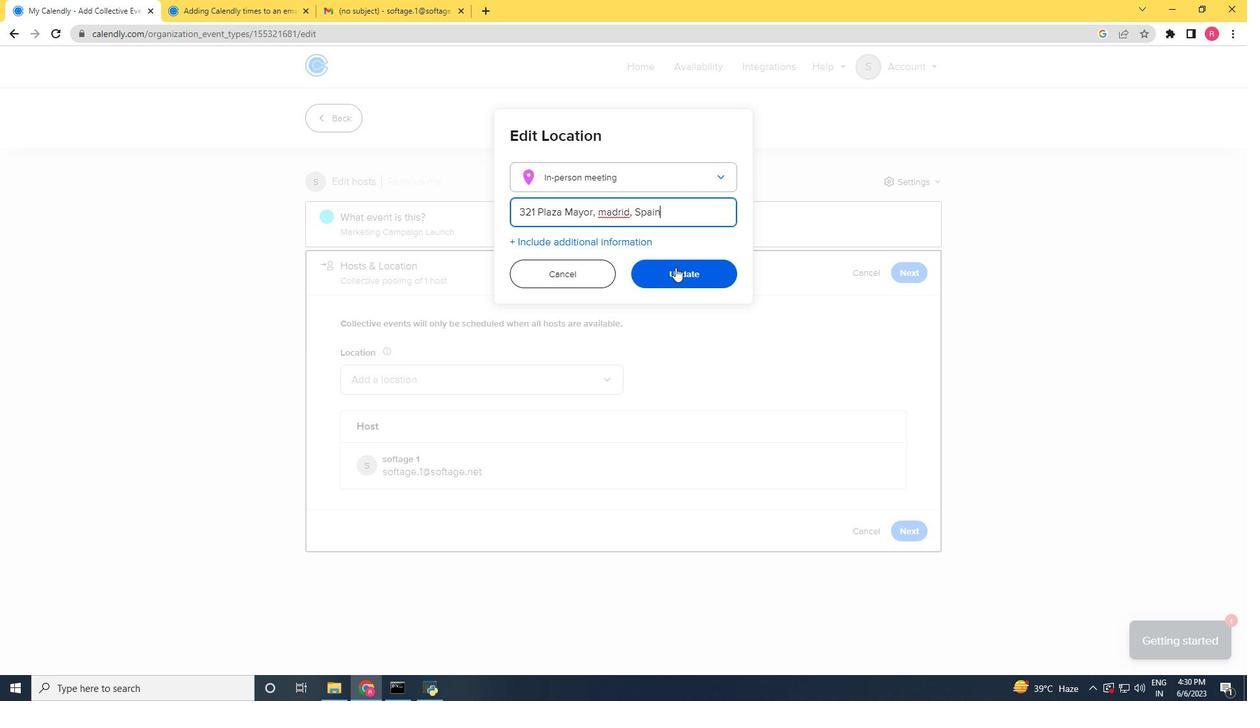 
Action: Mouse moved to (908, 525)
Screenshot: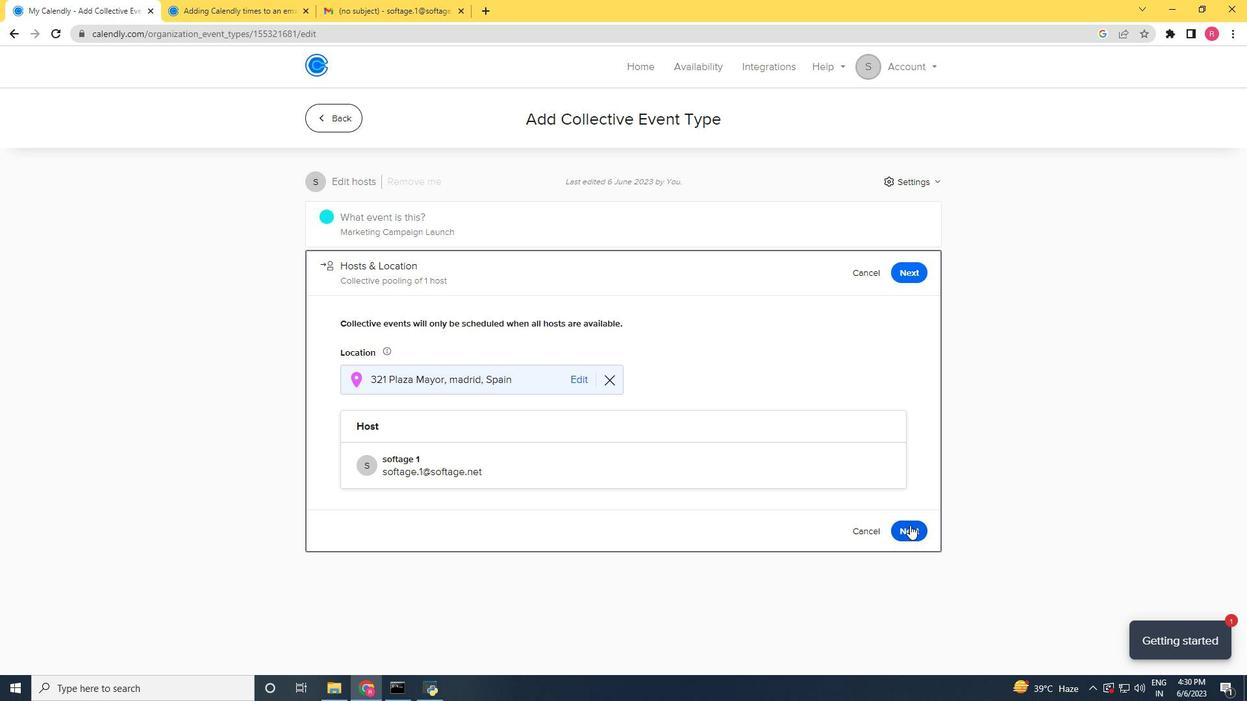 
Action: Mouse pressed left at (908, 525)
Screenshot: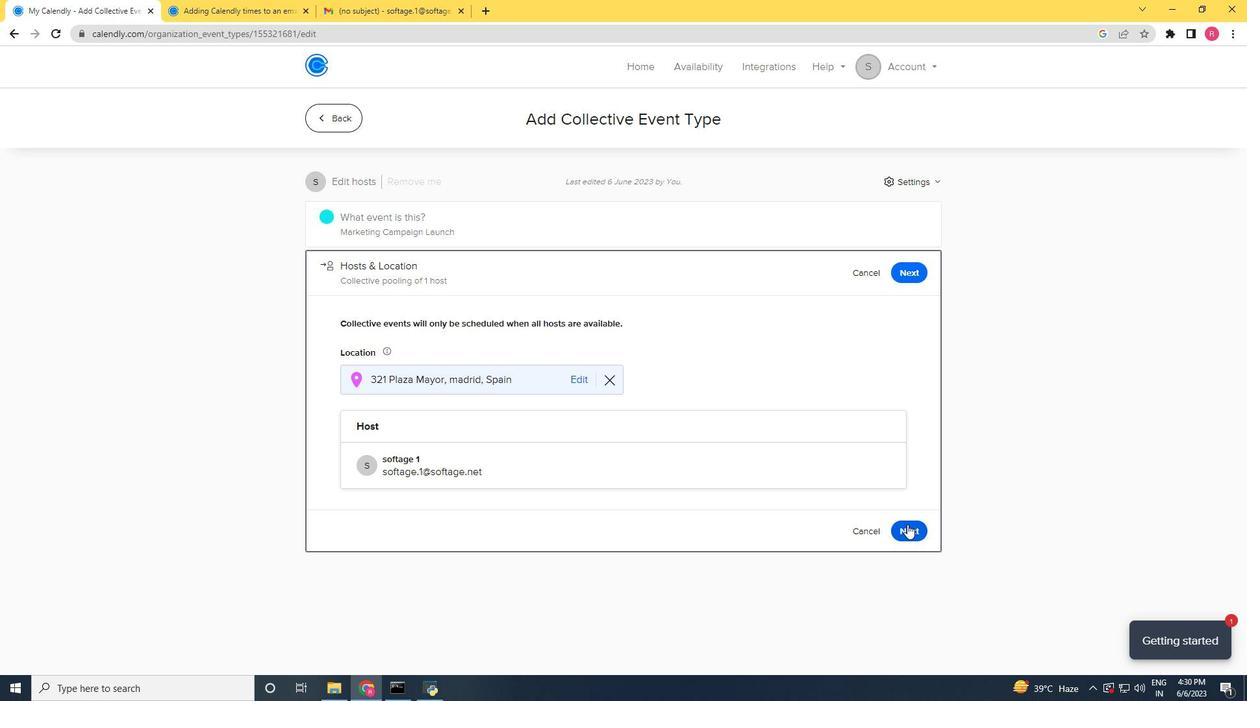 
Action: Mouse moved to (347, 465)
Screenshot: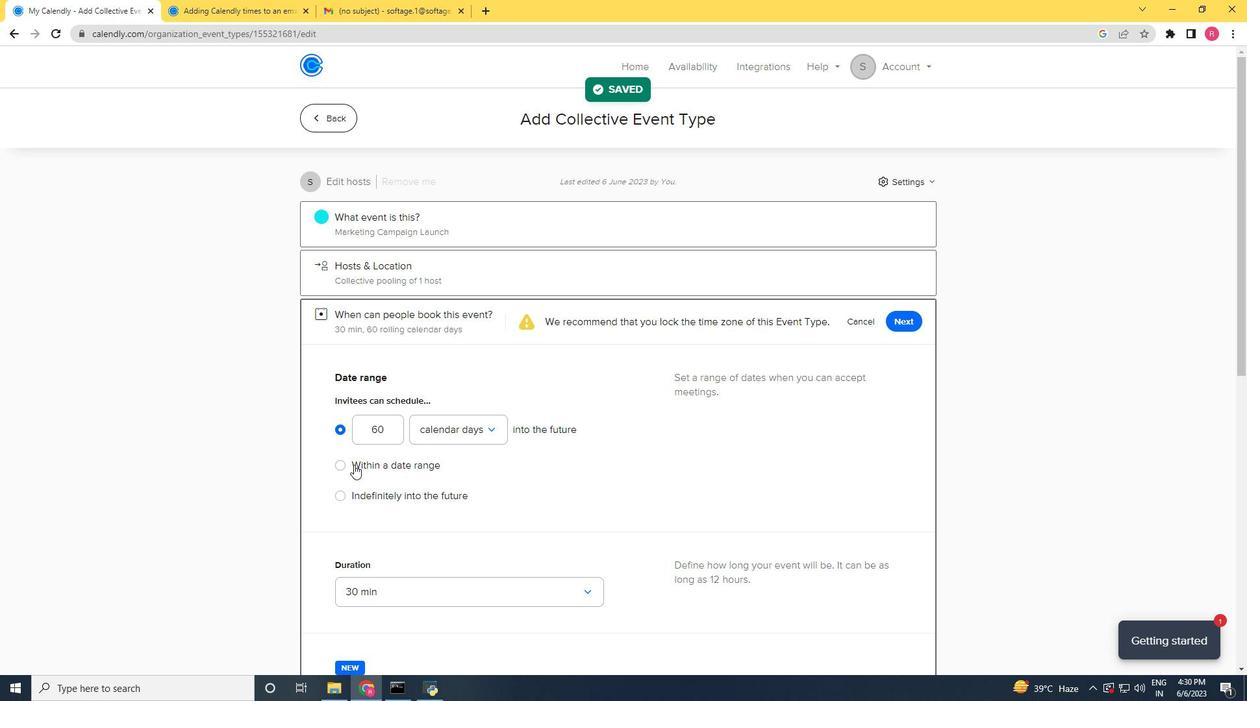 
Action: Mouse pressed left at (347, 465)
Screenshot: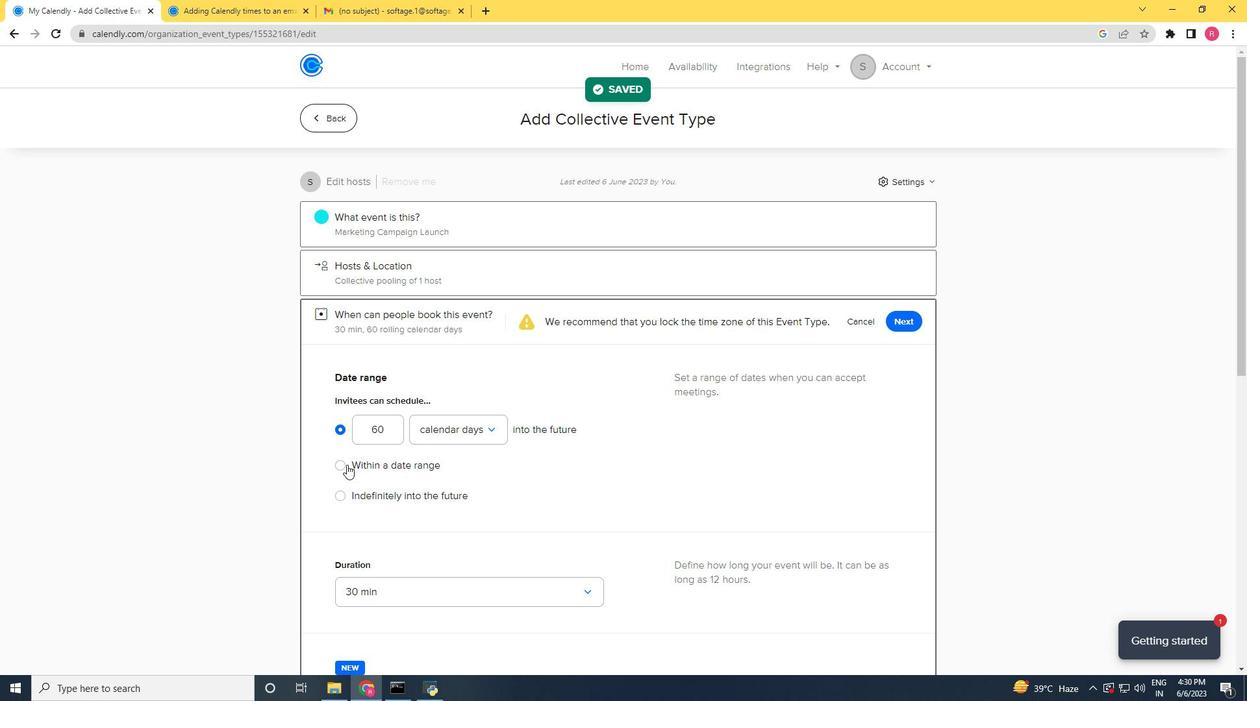 
Action: Mouse moved to (491, 469)
Screenshot: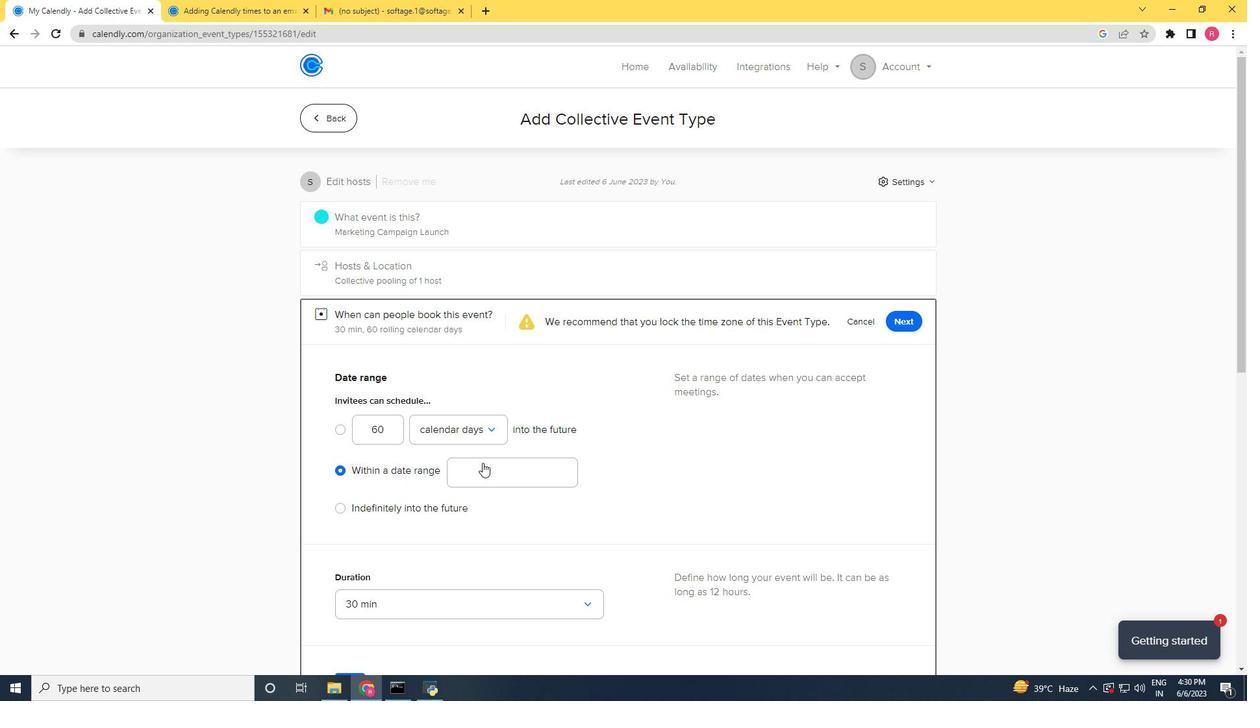 
Action: Mouse pressed left at (491, 469)
Screenshot: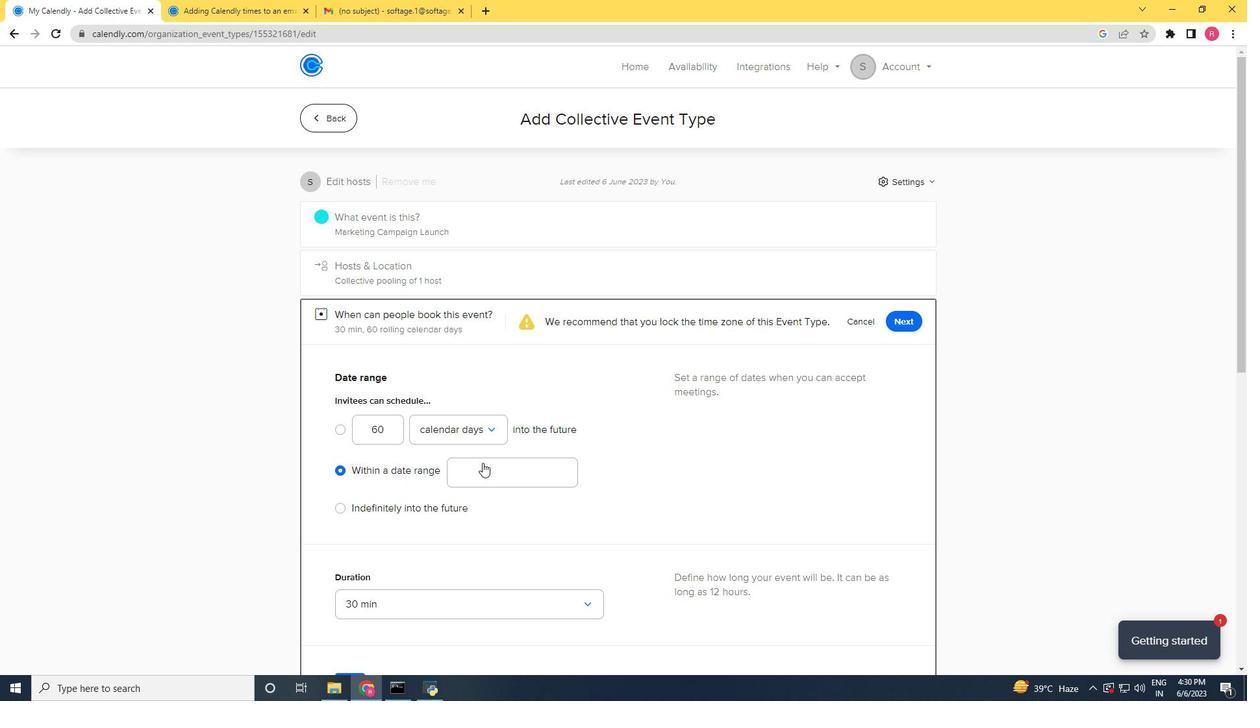 
Action: Mouse moved to (547, 237)
Screenshot: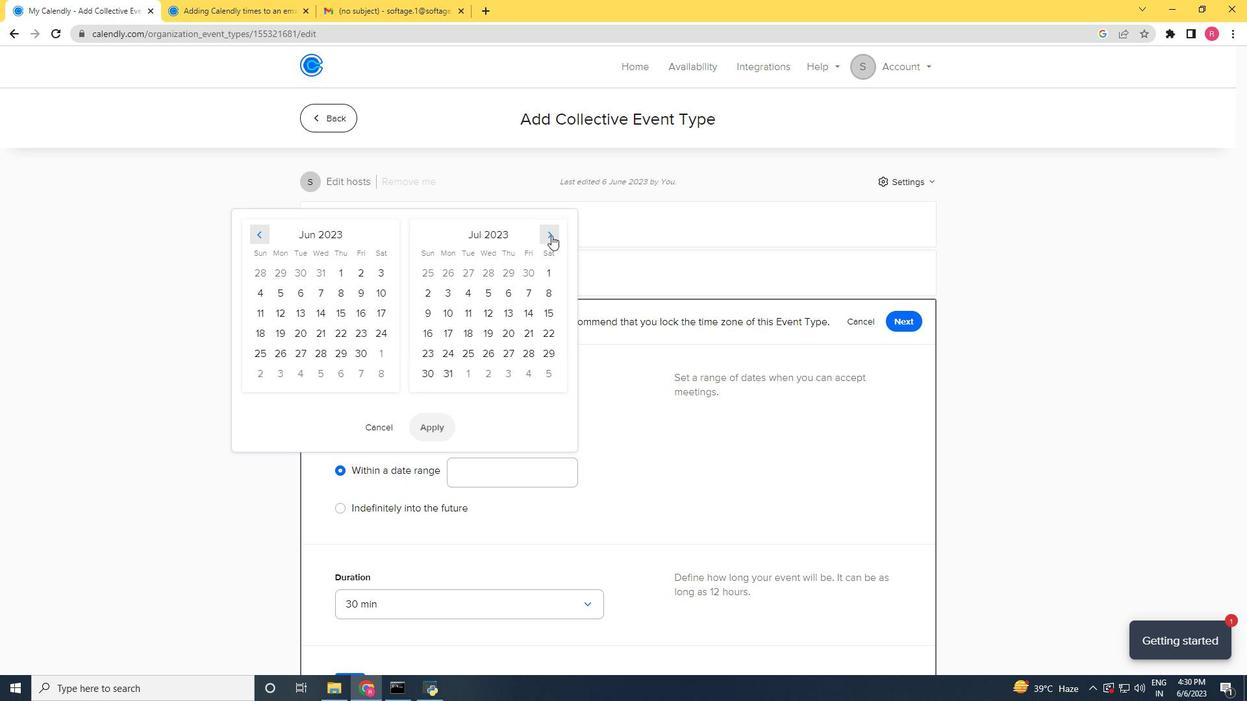 
Action: Mouse pressed left at (547, 237)
Screenshot: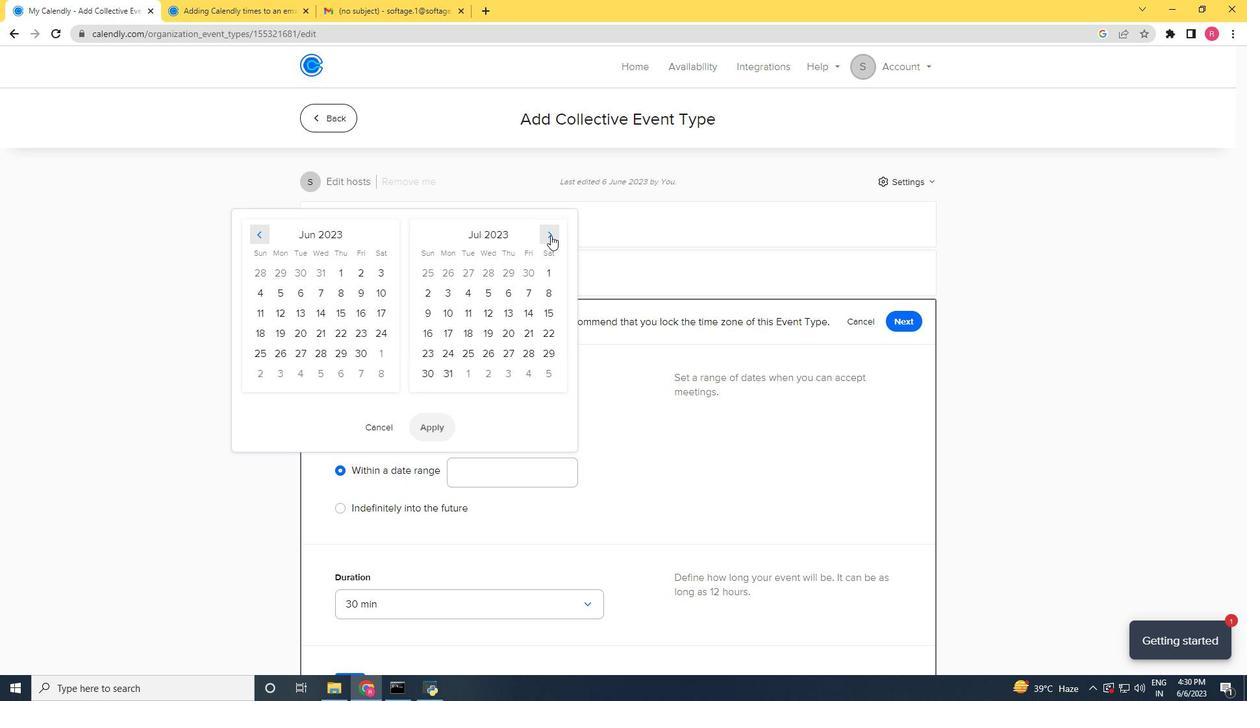 
Action: Mouse moved to (547, 239)
Screenshot: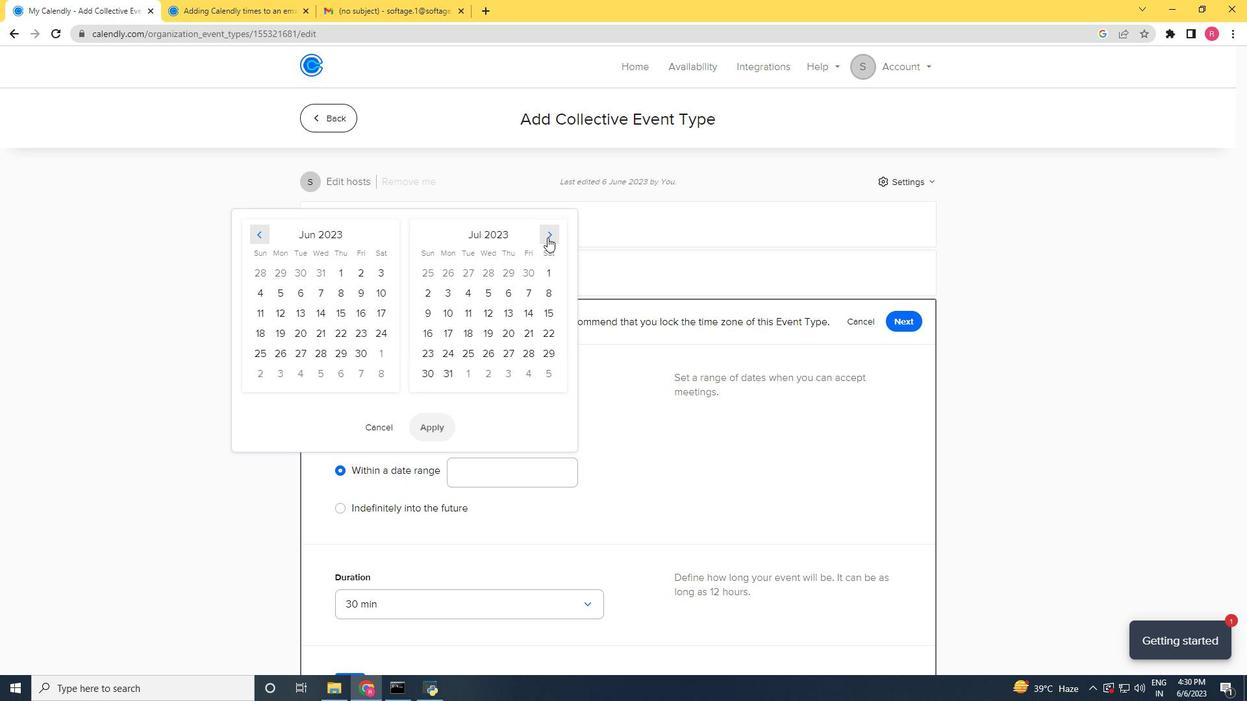 
Action: Mouse pressed left at (547, 239)
Screenshot: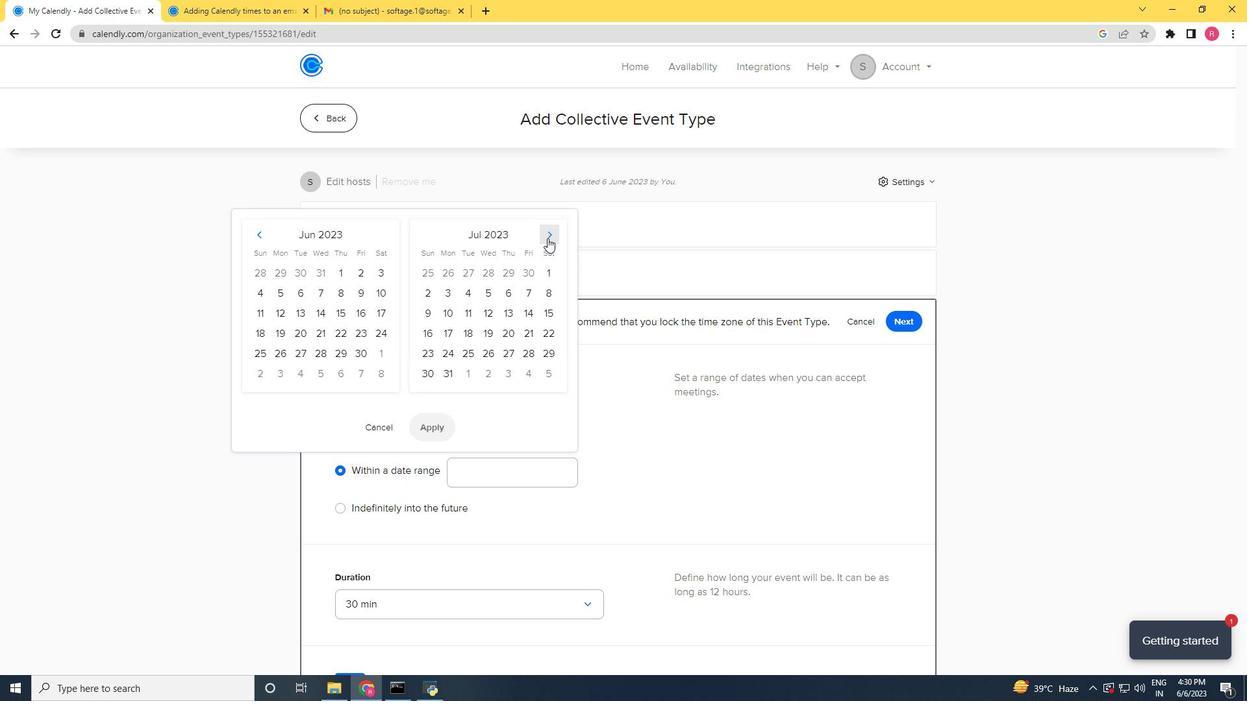 
Action: Mouse moved to (547, 241)
Screenshot: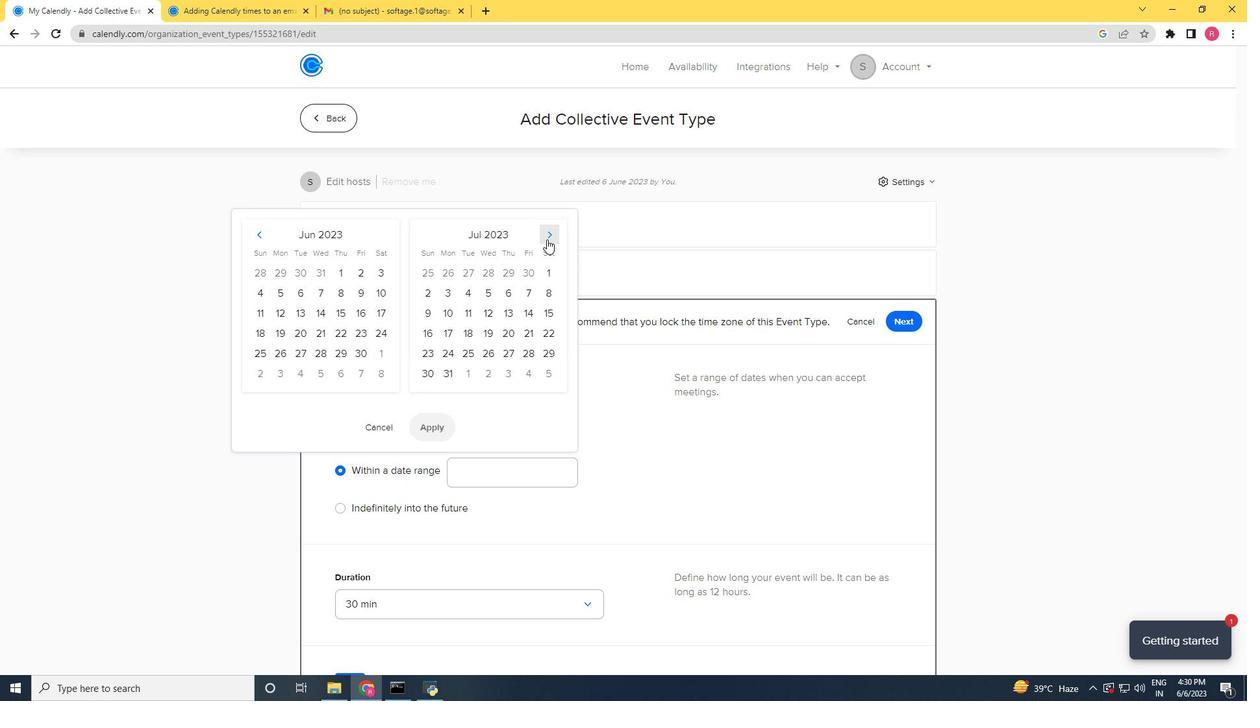 
Action: Mouse pressed left at (547, 241)
Screenshot: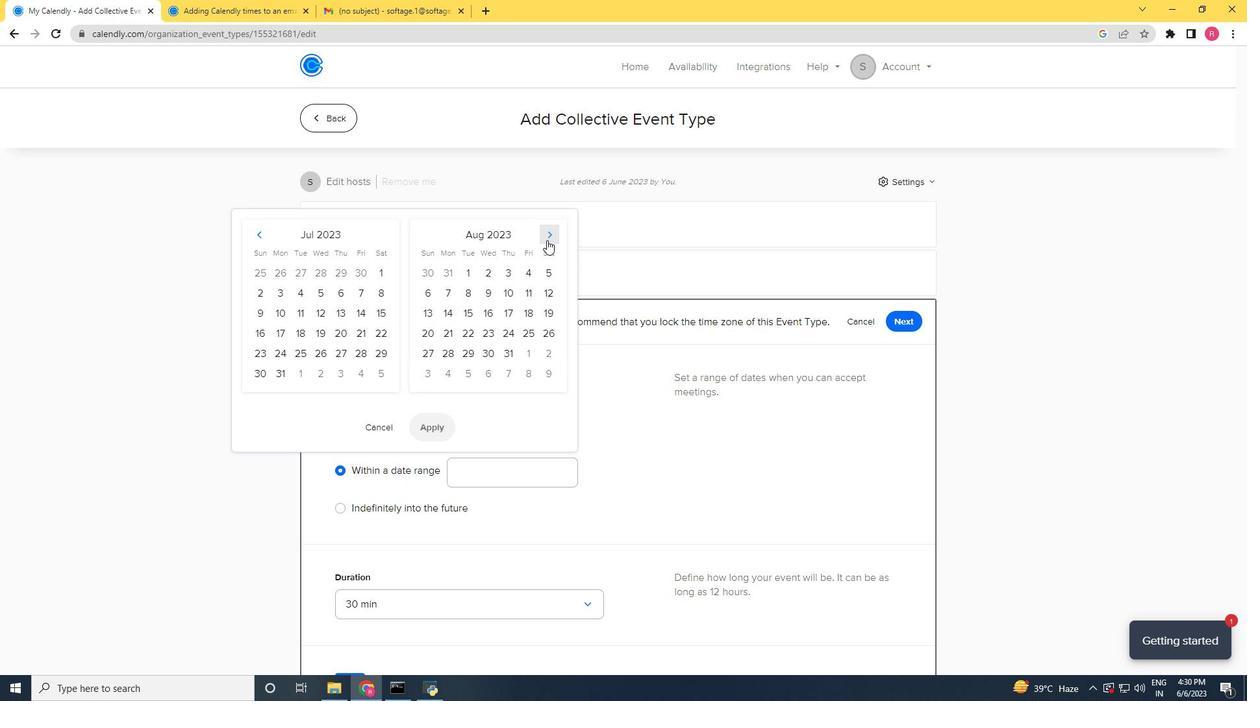 
Action: Mouse moved to (547, 233)
Screenshot: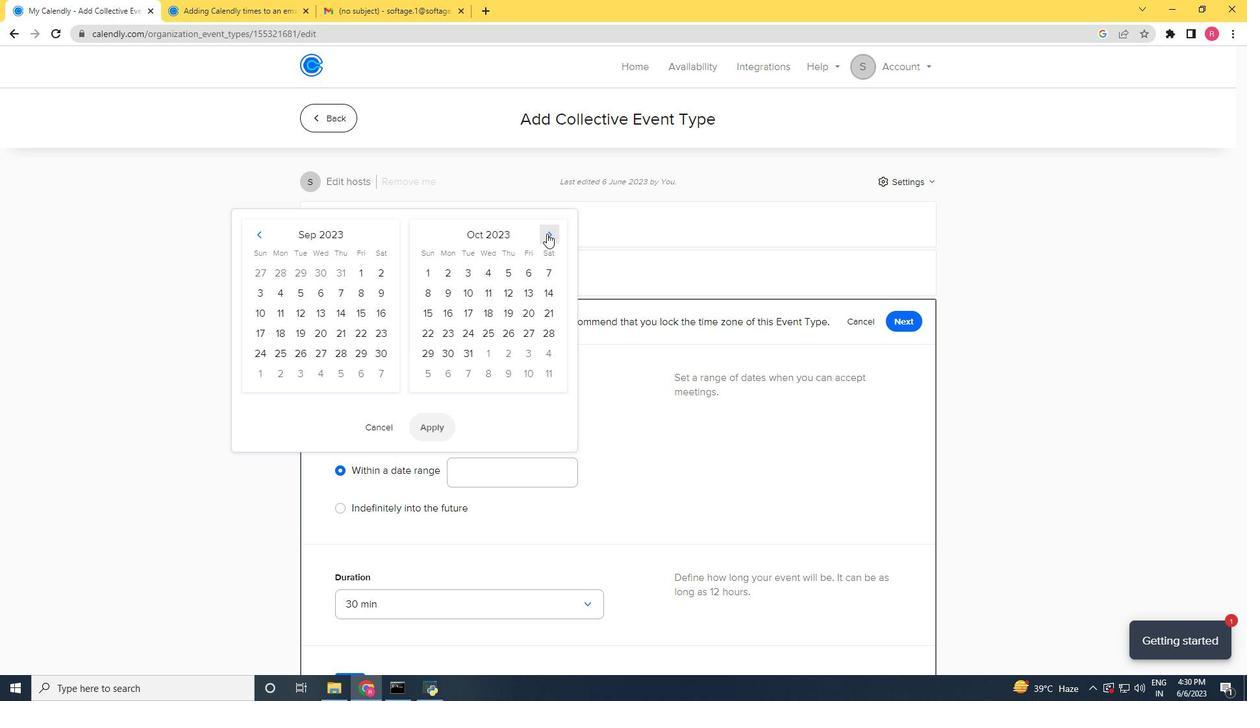 
Action: Mouse pressed left at (547, 233)
Screenshot: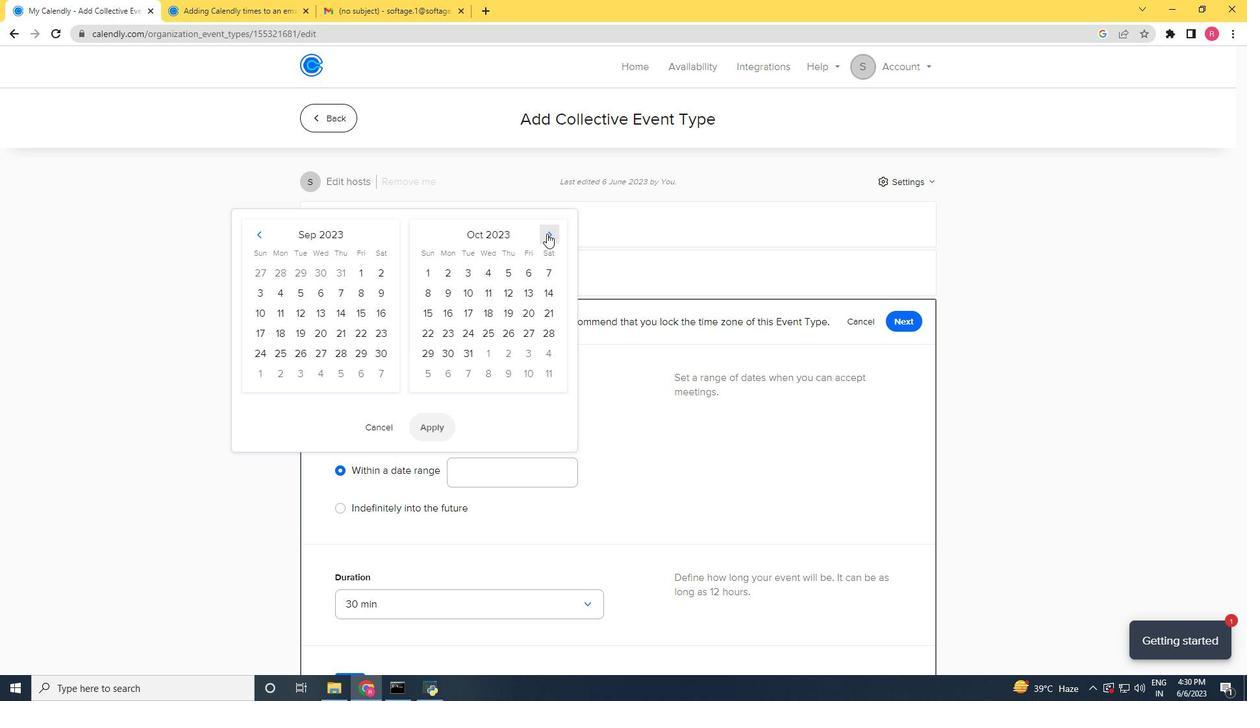 
Action: Mouse moved to (259, 235)
Screenshot: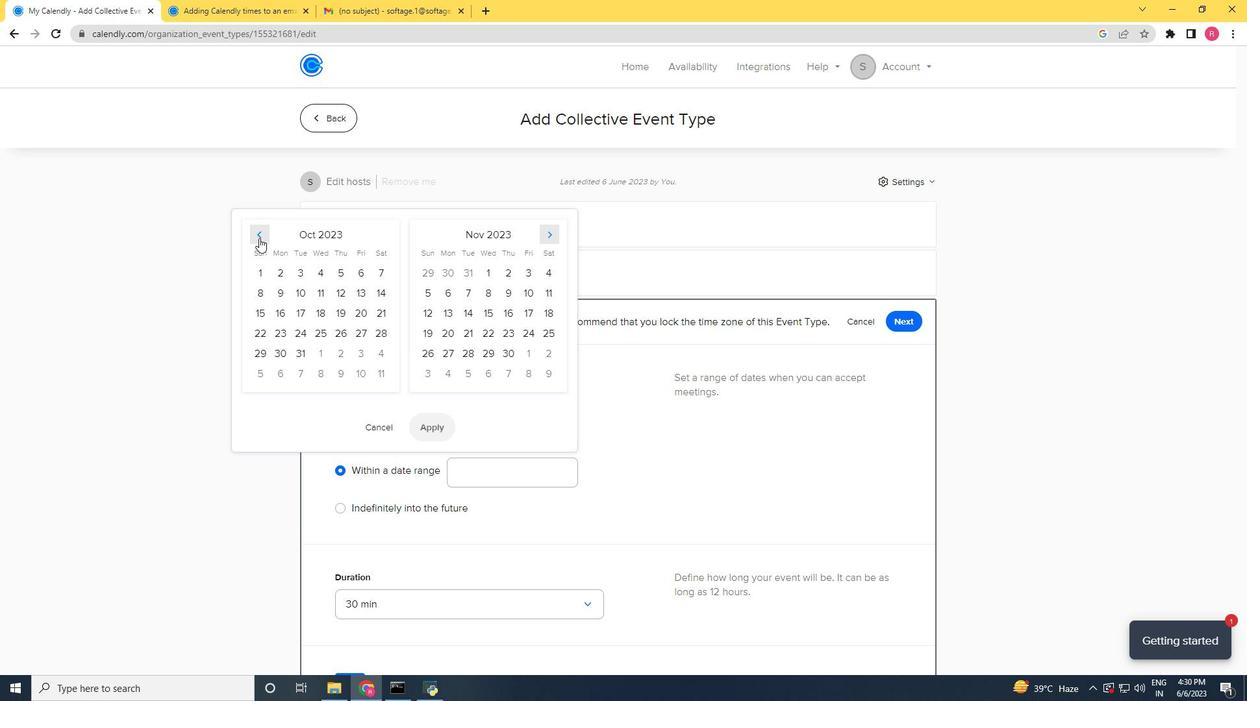 
Action: Mouse pressed left at (259, 235)
Screenshot: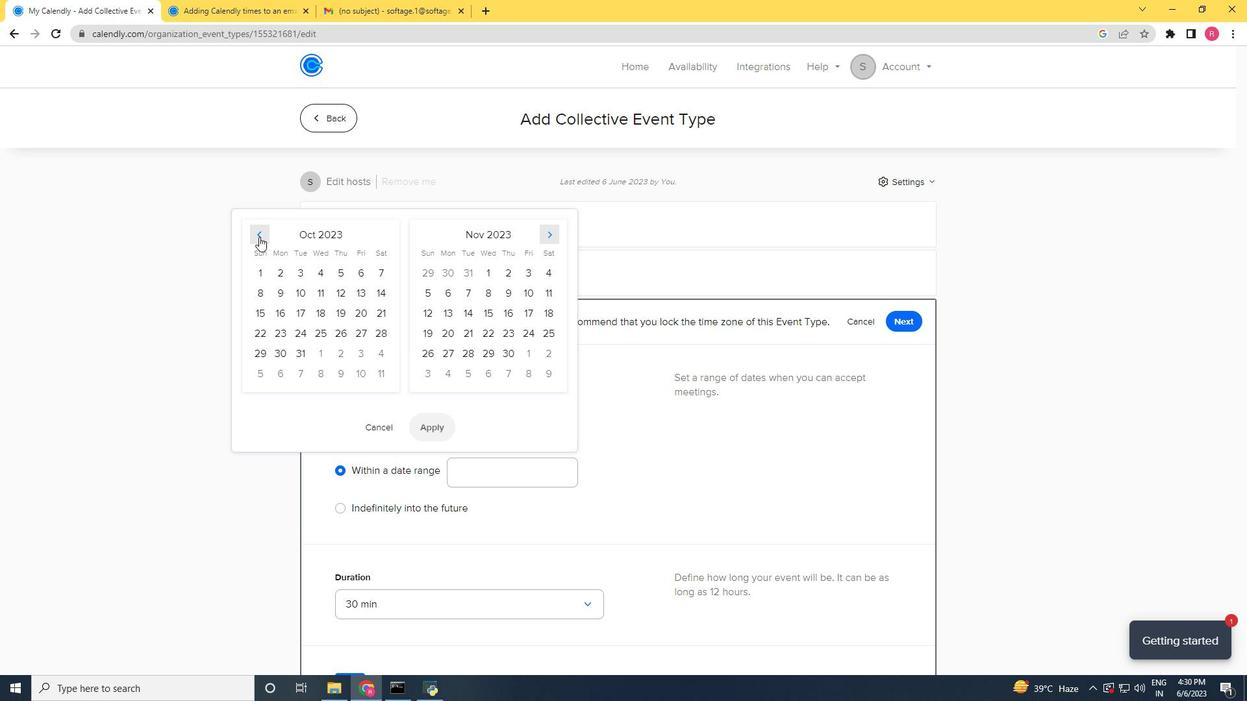 
Action: Mouse moved to (488, 295)
Screenshot: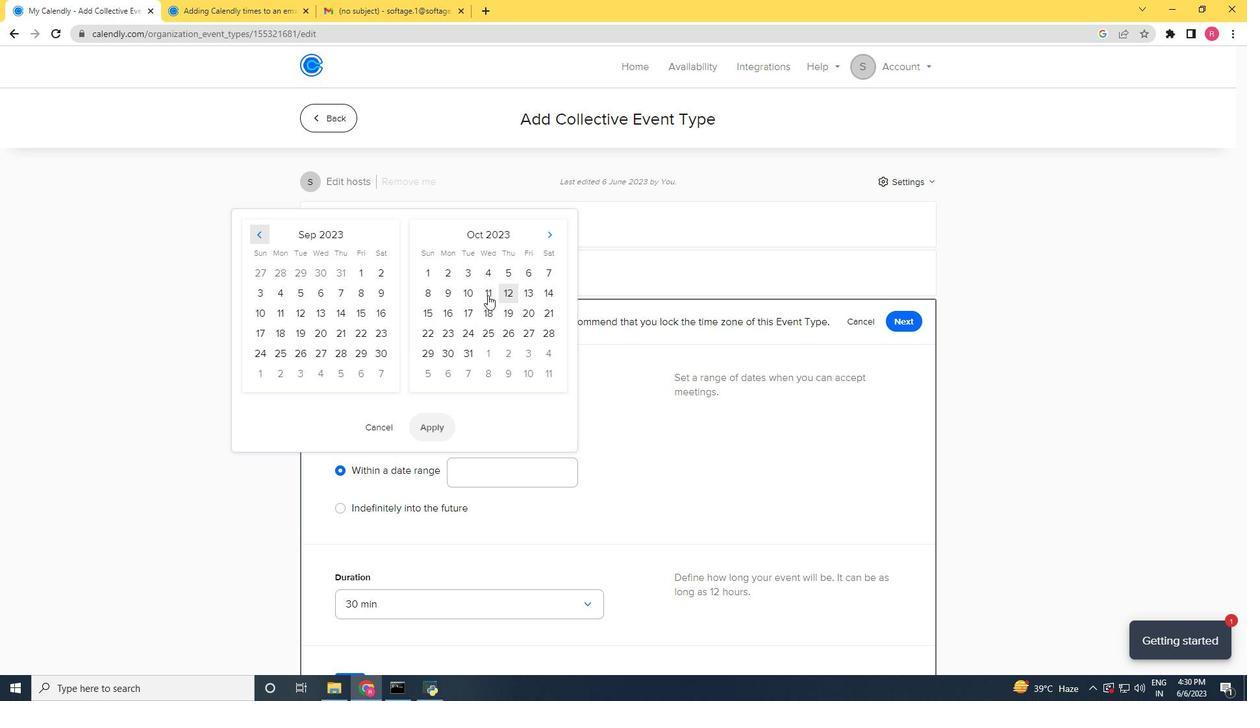 
Action: Mouse pressed left at (488, 295)
Screenshot: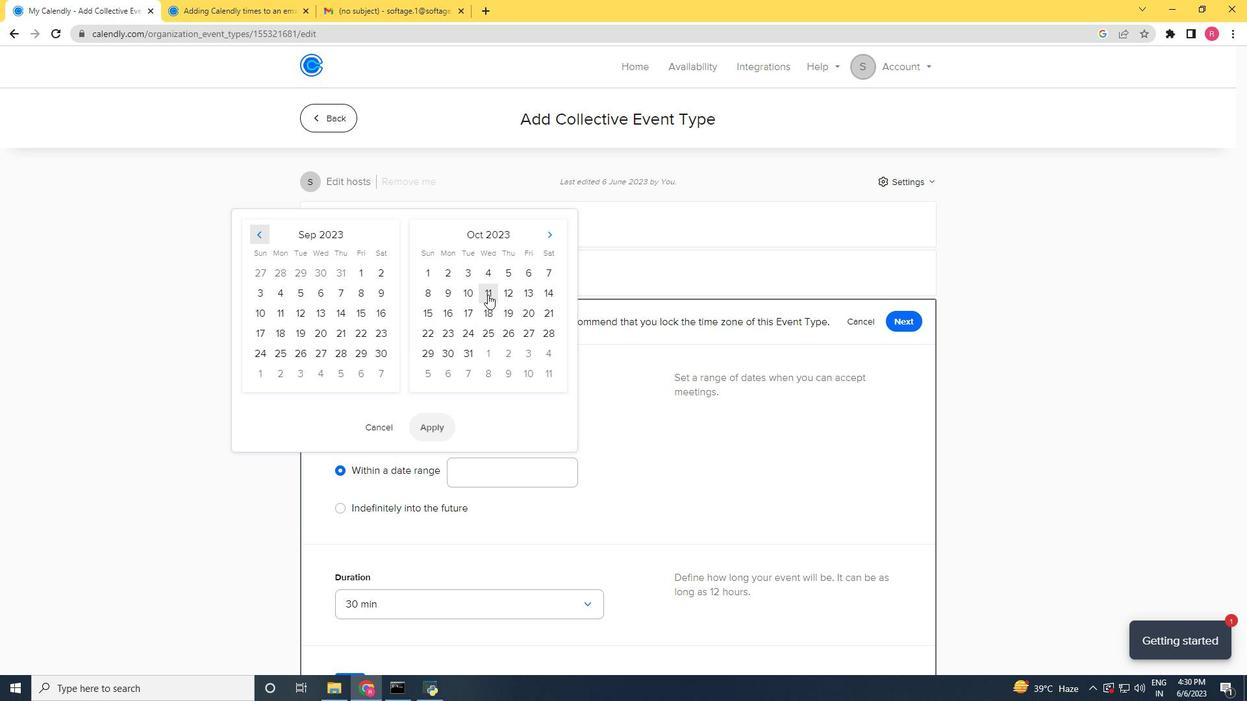 
Action: Mouse moved to (423, 312)
Screenshot: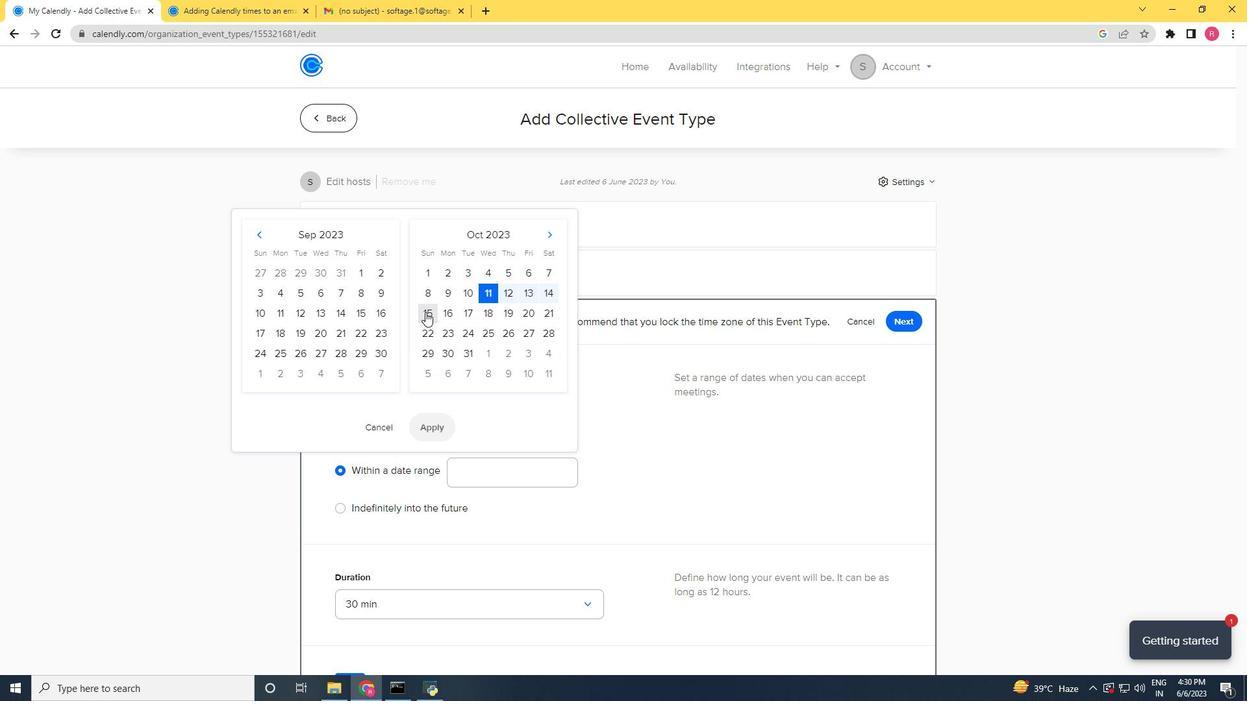 
Action: Mouse pressed left at (423, 312)
Screenshot: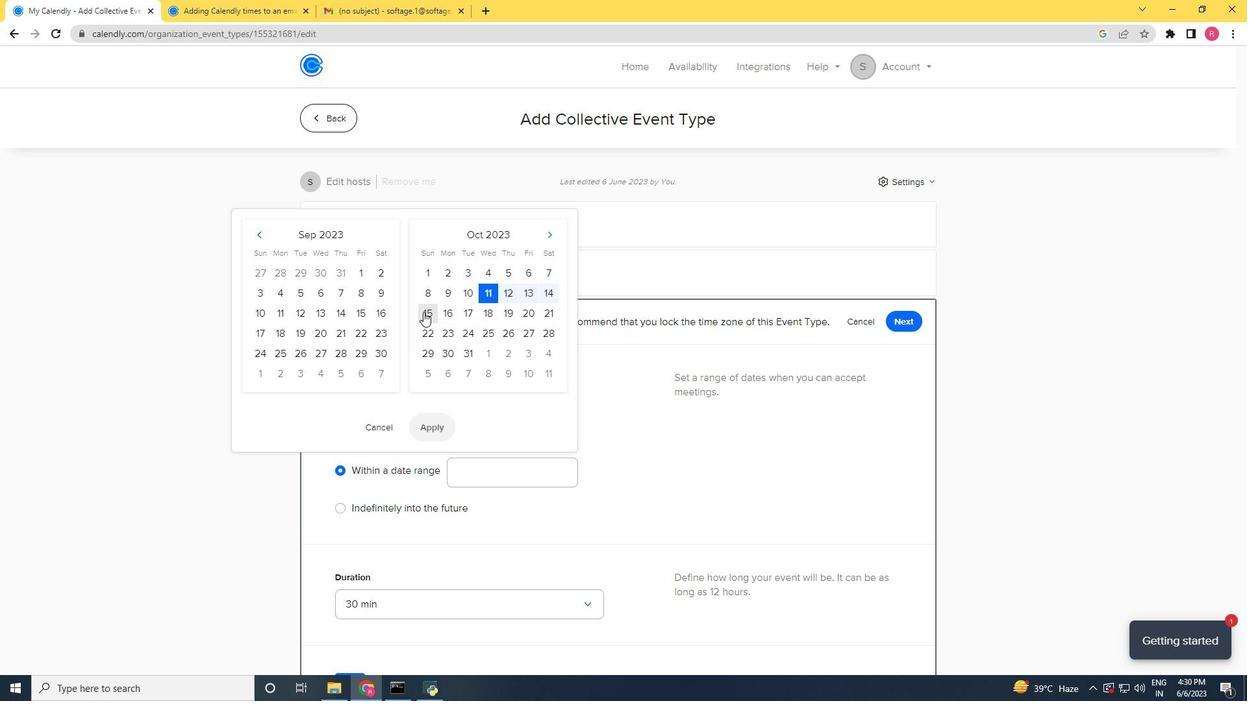 
Action: Mouse moved to (432, 421)
Screenshot: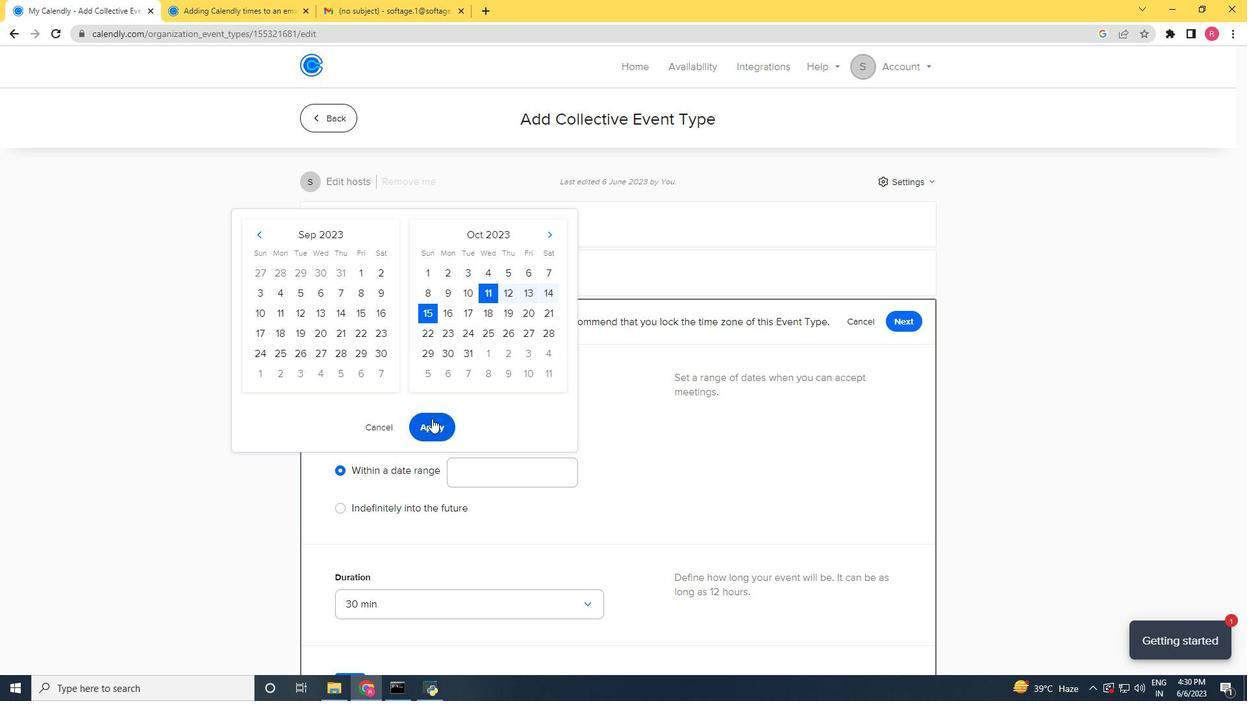 
Action: Mouse pressed left at (432, 421)
Screenshot: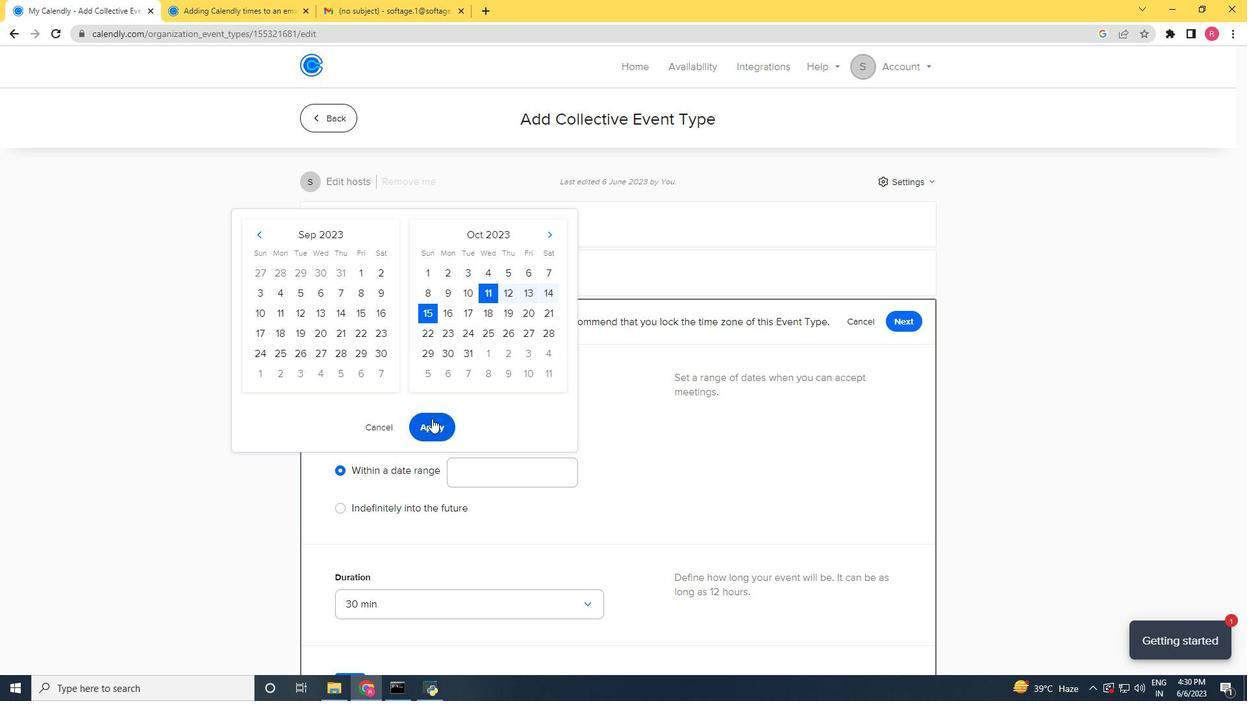
Action: Mouse moved to (906, 319)
Screenshot: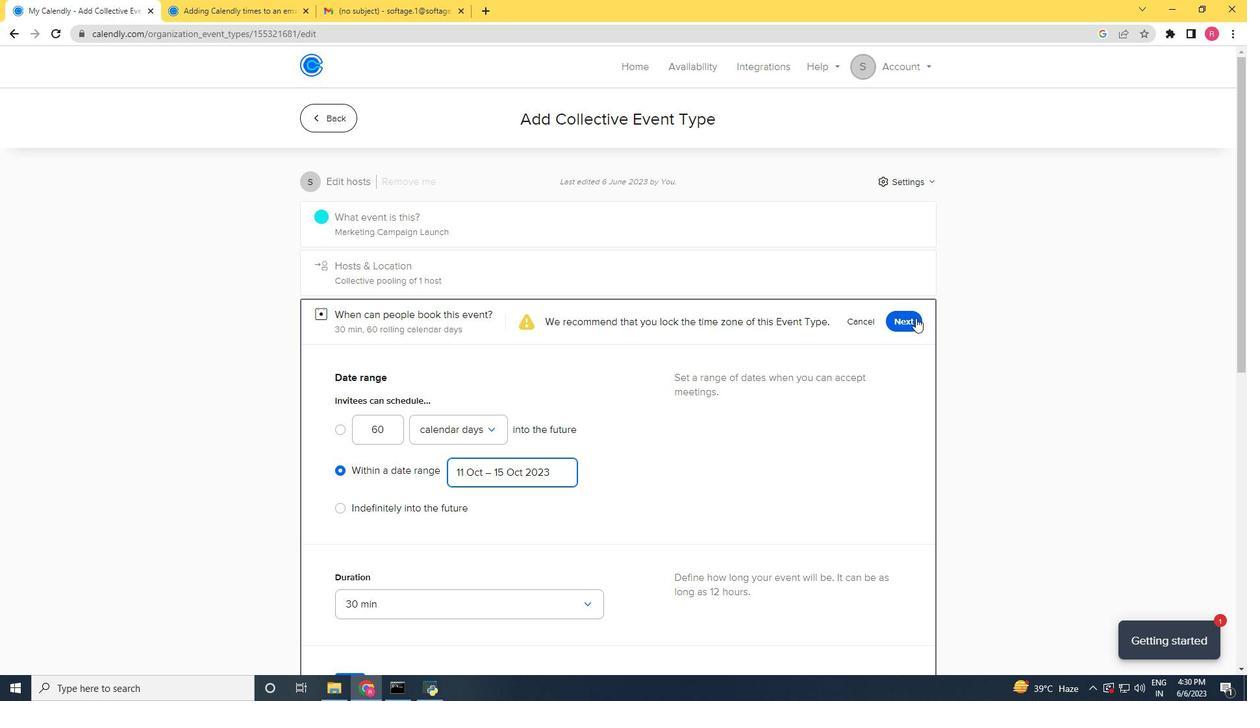 
Action: Mouse pressed left at (906, 319)
Screenshot: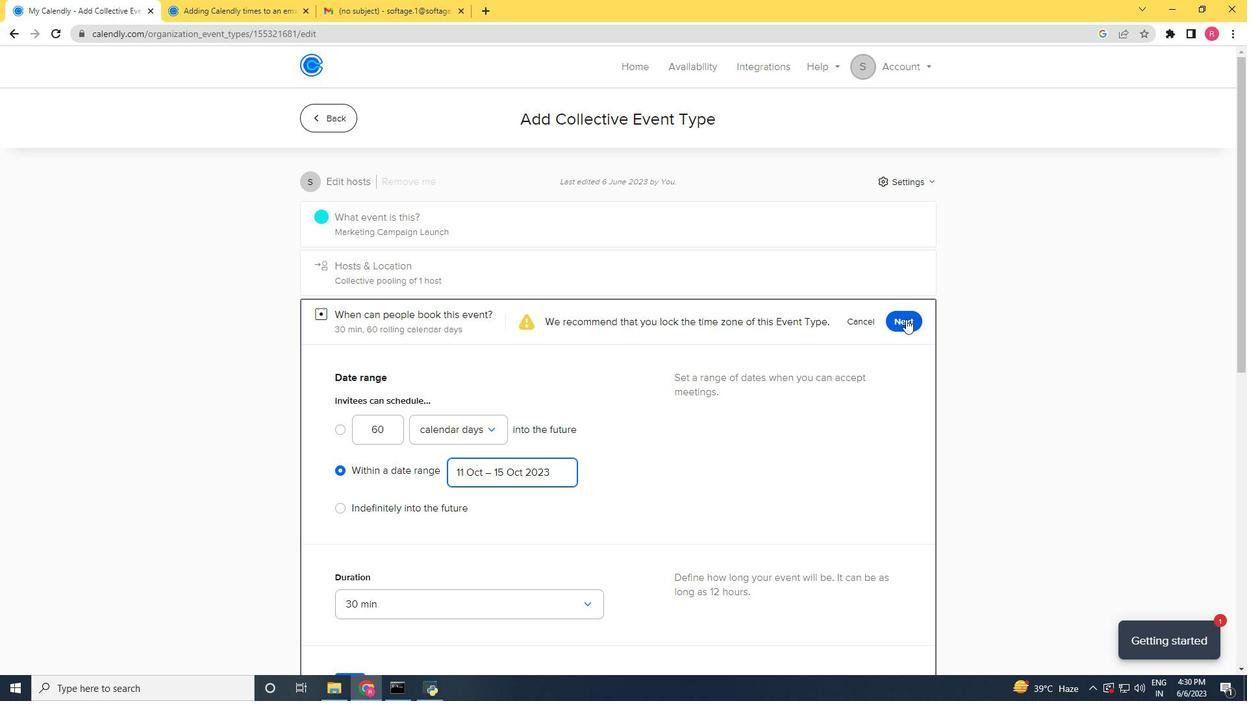 
Action: Mouse moved to (904, 118)
Screenshot: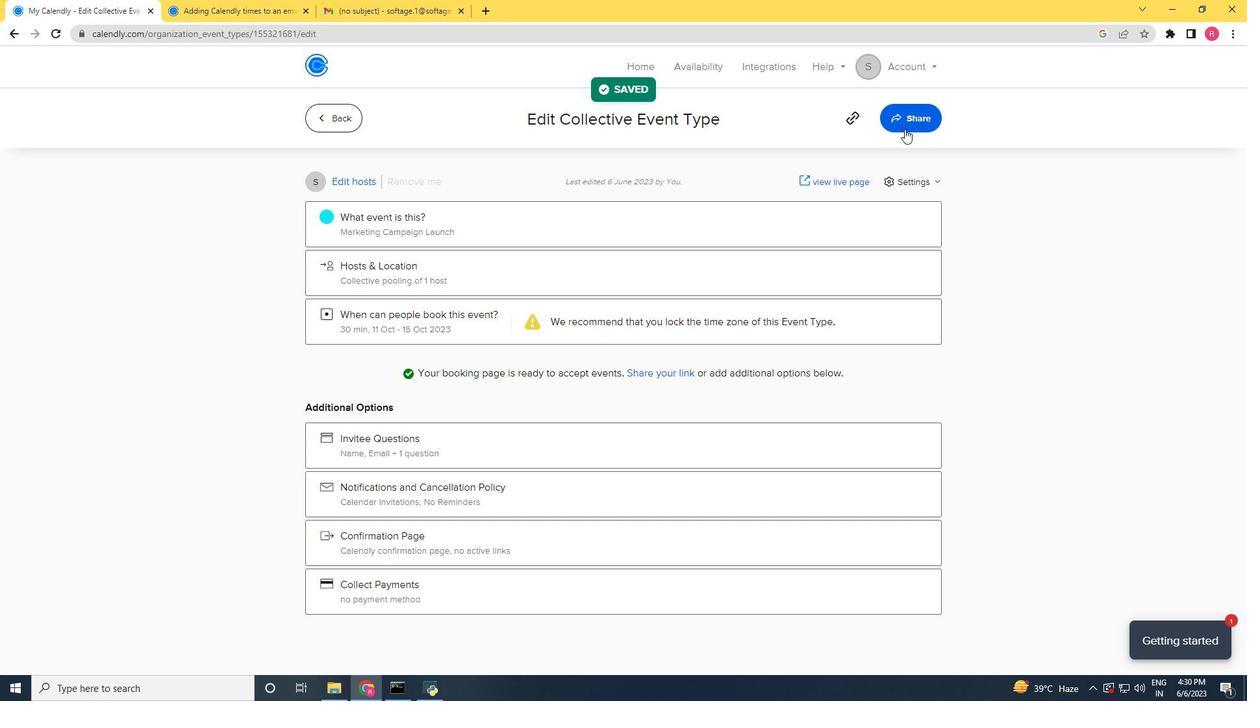 
Action: Mouse pressed left at (904, 118)
Screenshot: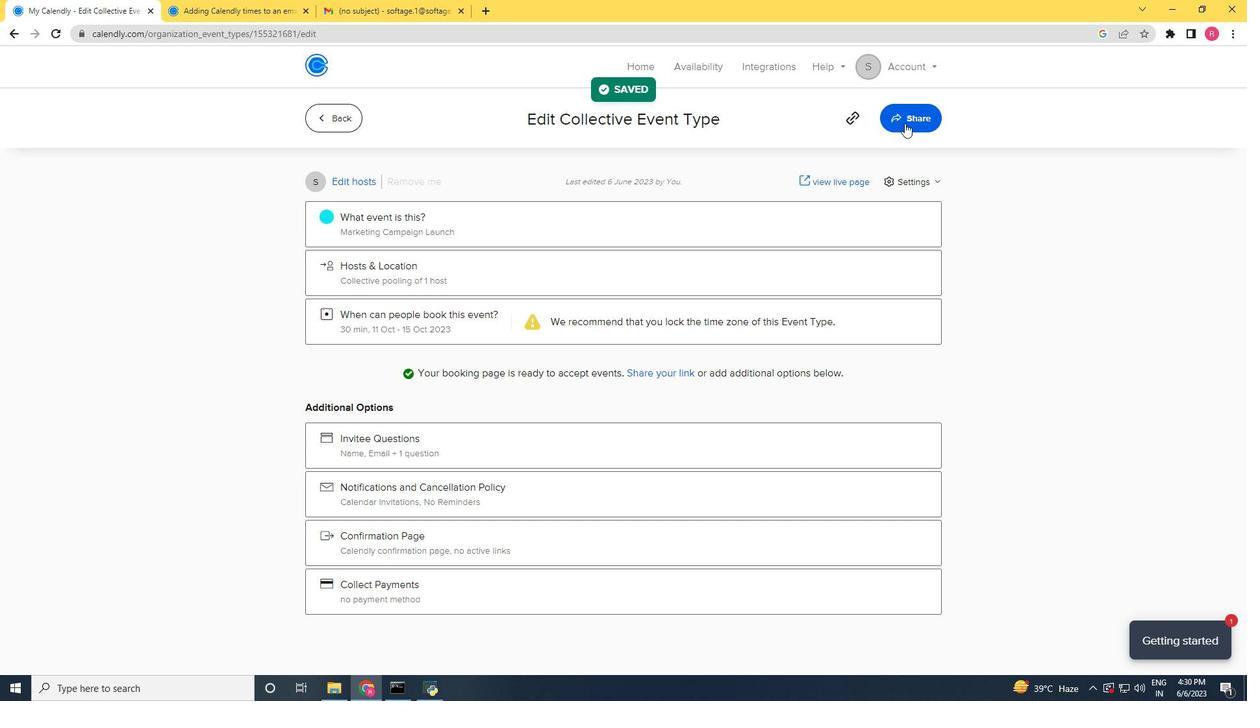 
Action: Mouse moved to (774, 241)
Screenshot: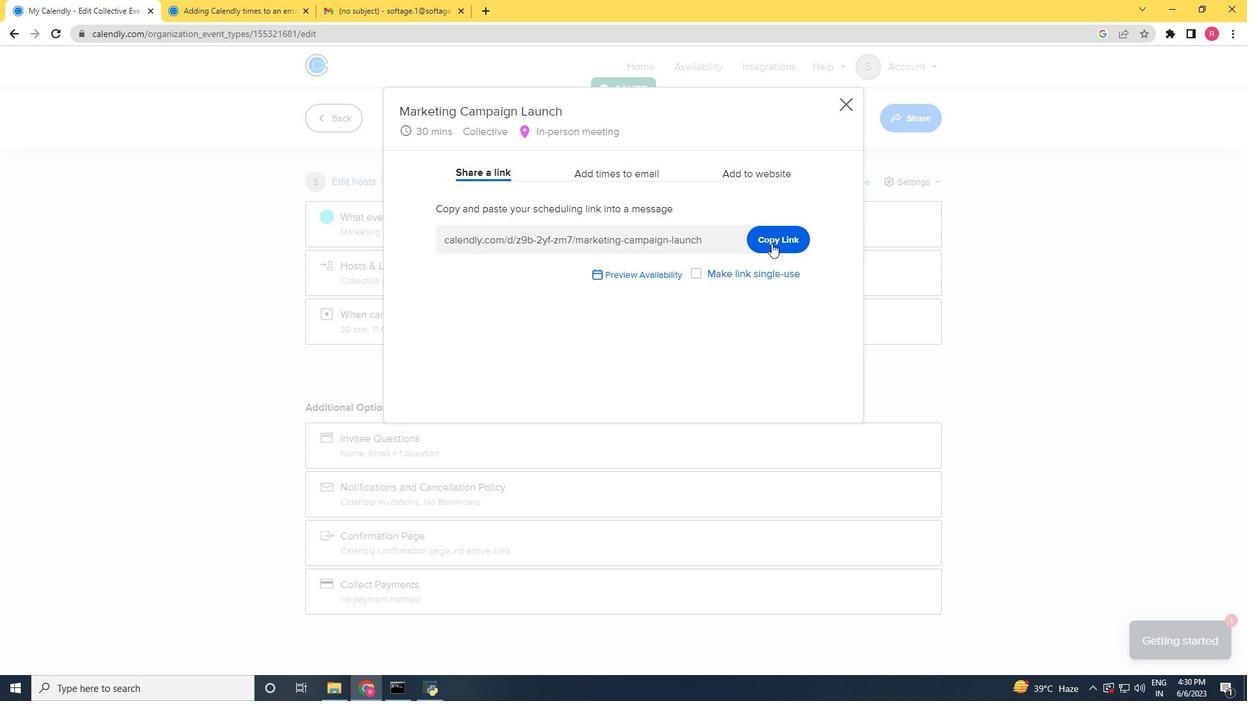 
Action: Mouse pressed left at (774, 241)
Screenshot: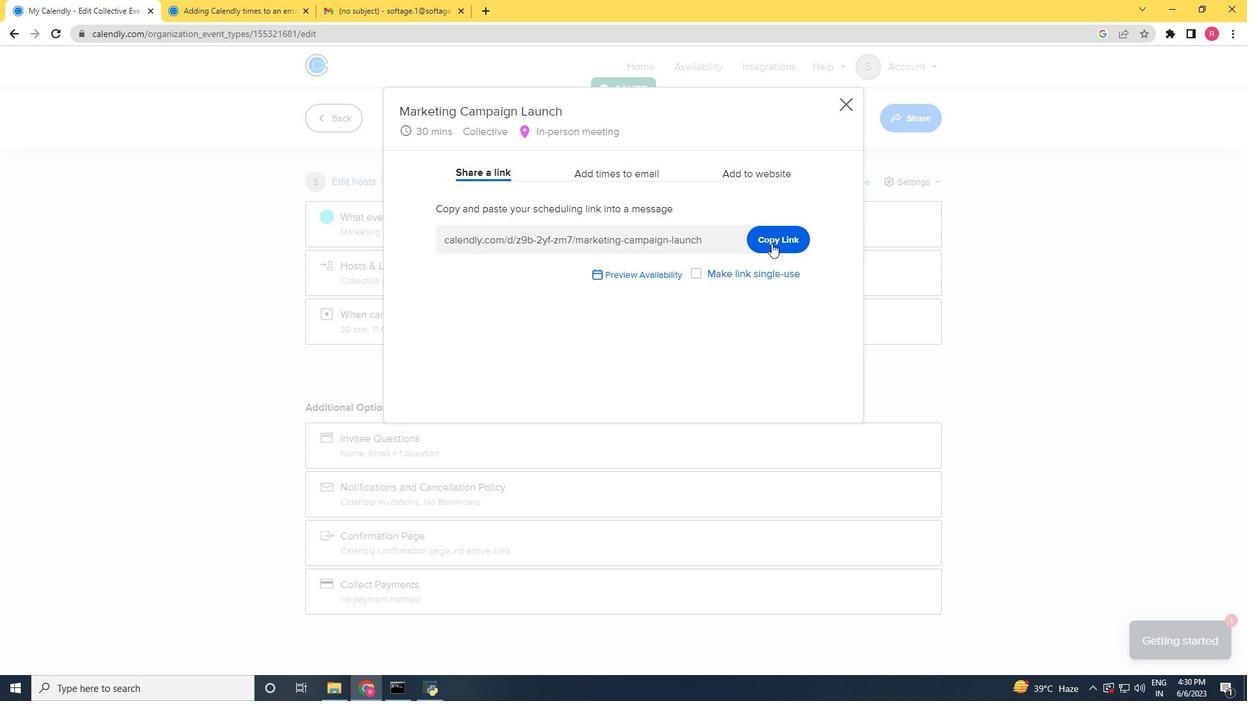 
Action: Mouse moved to (397, 11)
Screenshot: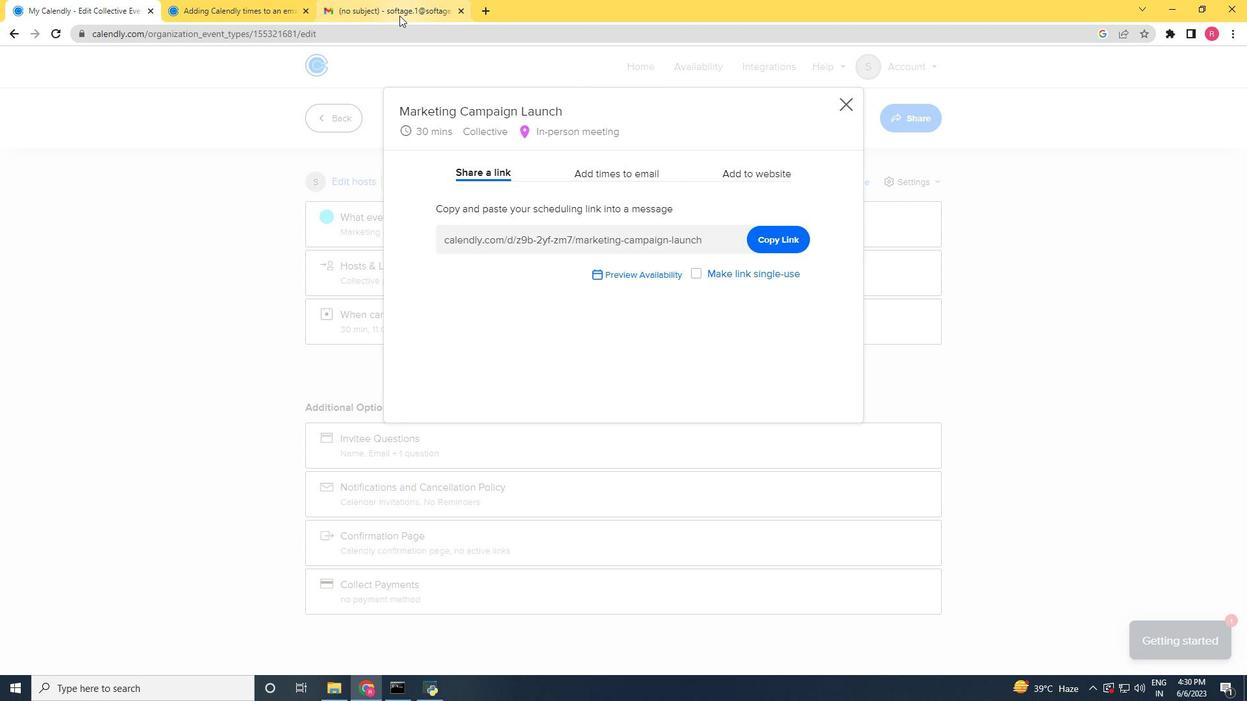 
Action: Mouse pressed left at (397, 11)
Screenshot: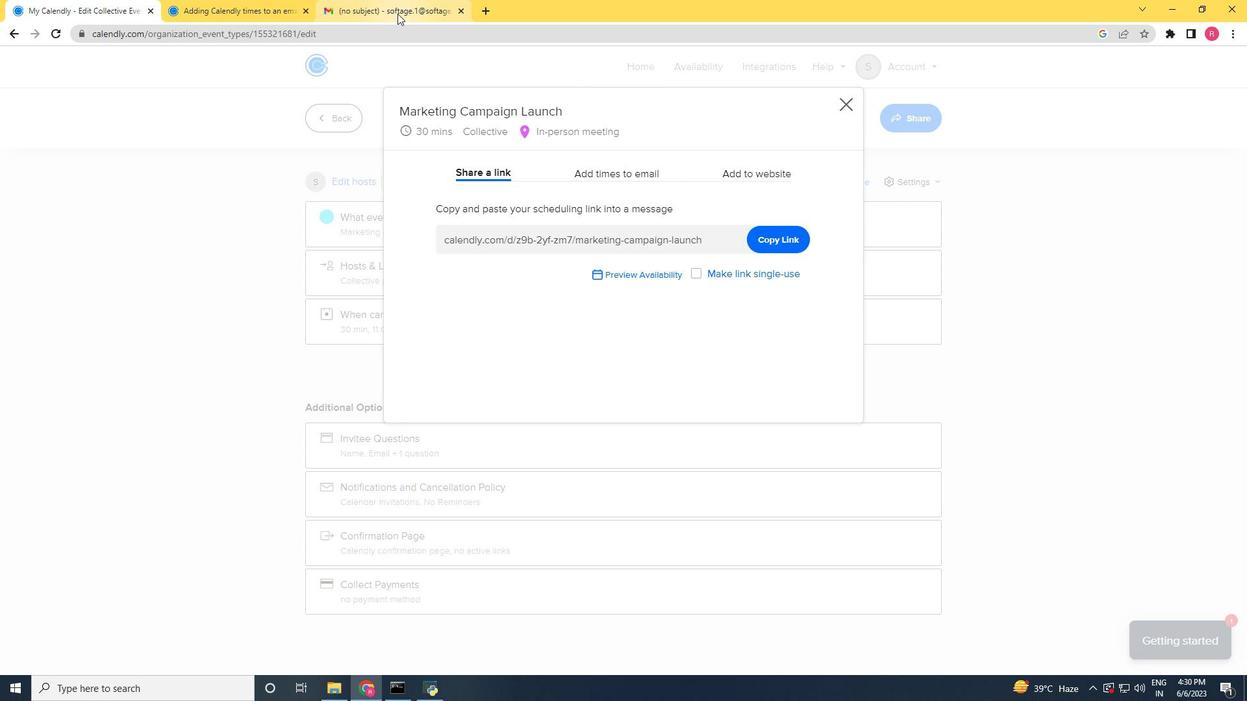 
Action: Mouse moved to (230, 636)
Screenshot: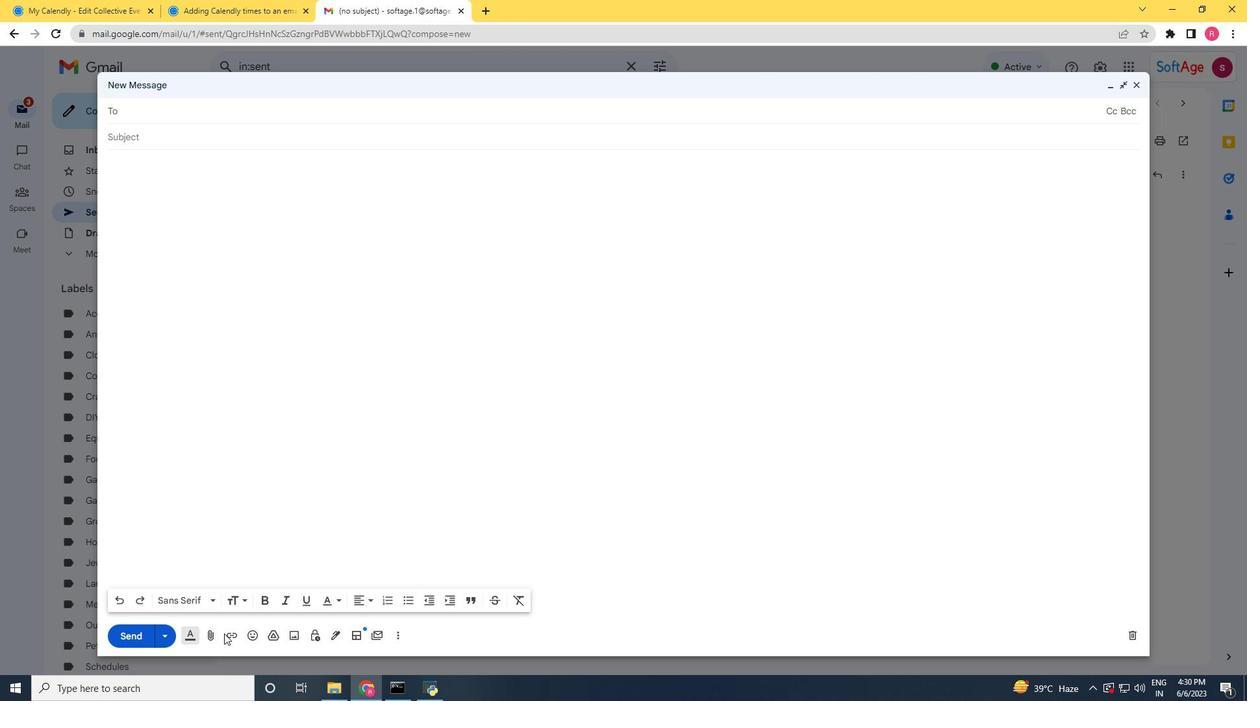
Action: Mouse pressed left at (230, 636)
Screenshot: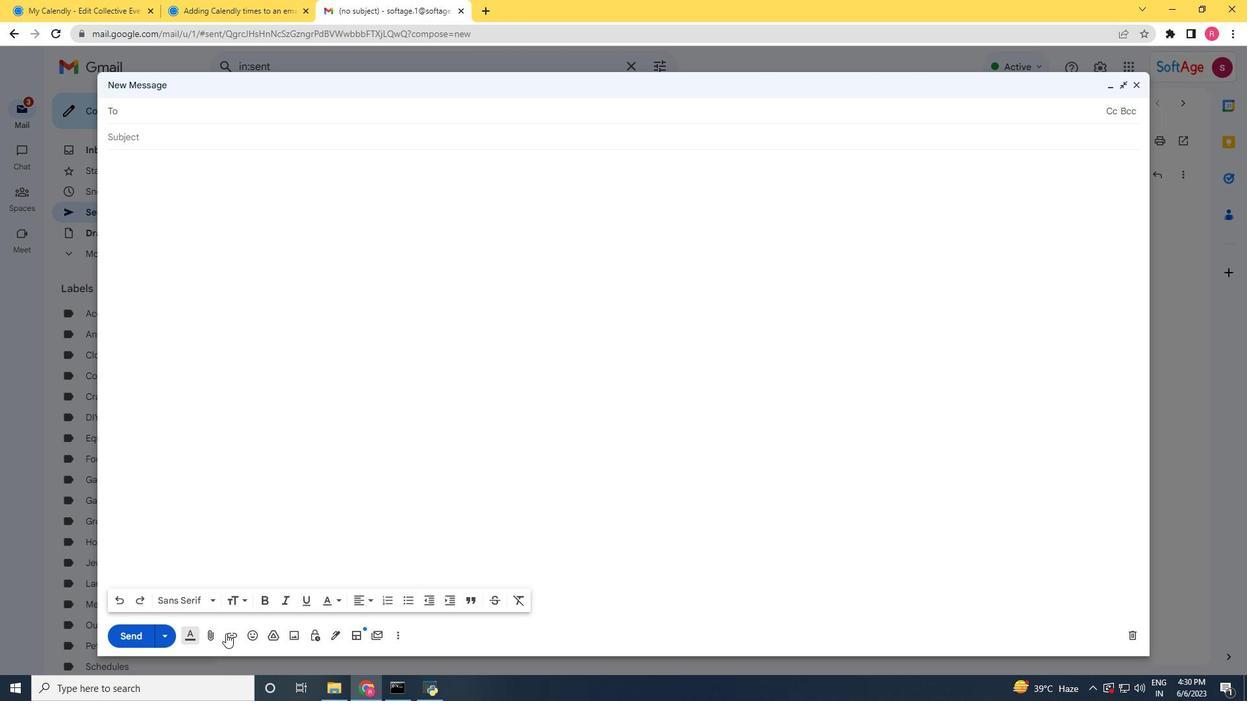 
Action: Mouse moved to (603, 363)
Screenshot: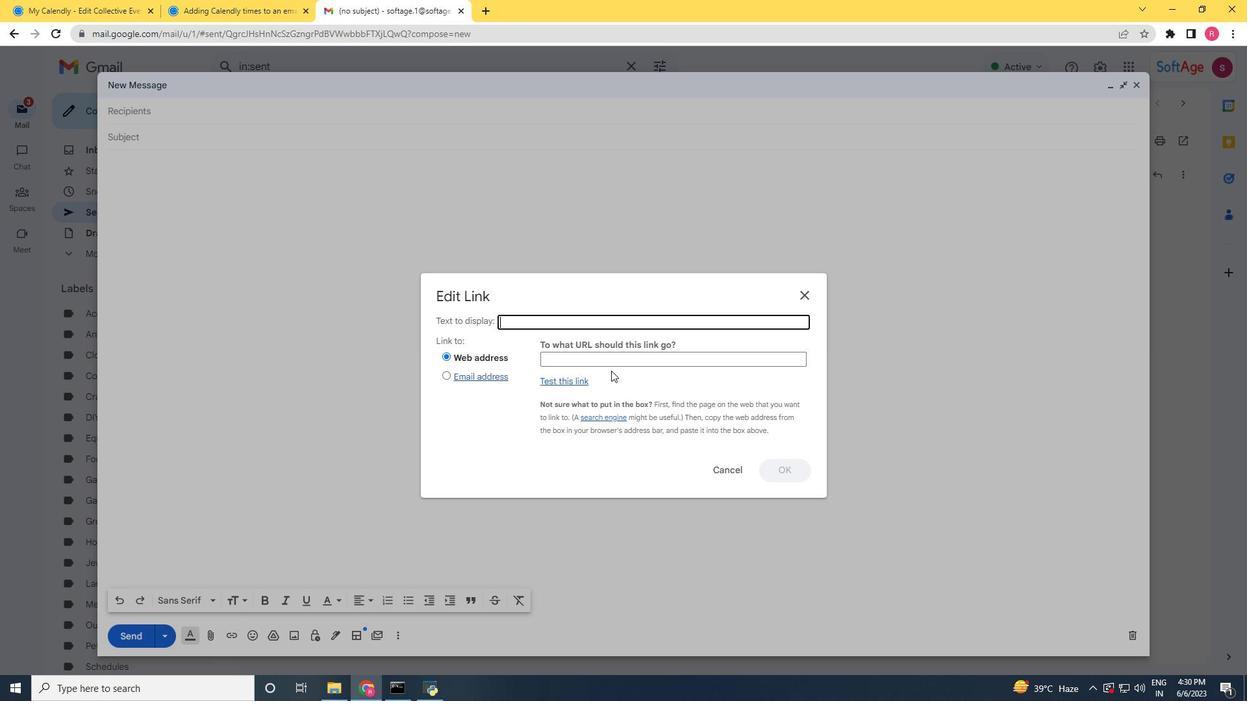
Action: Mouse pressed left at (603, 363)
Screenshot: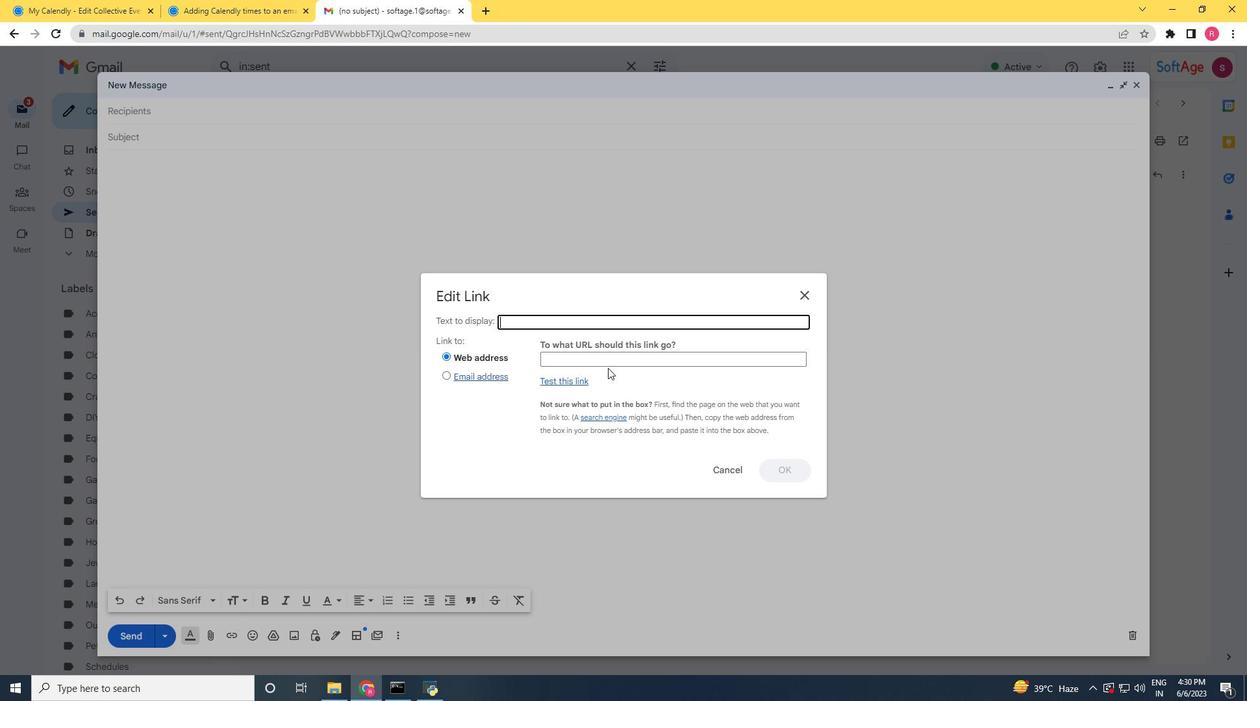 
Action: Mouse moved to (599, 365)
Screenshot: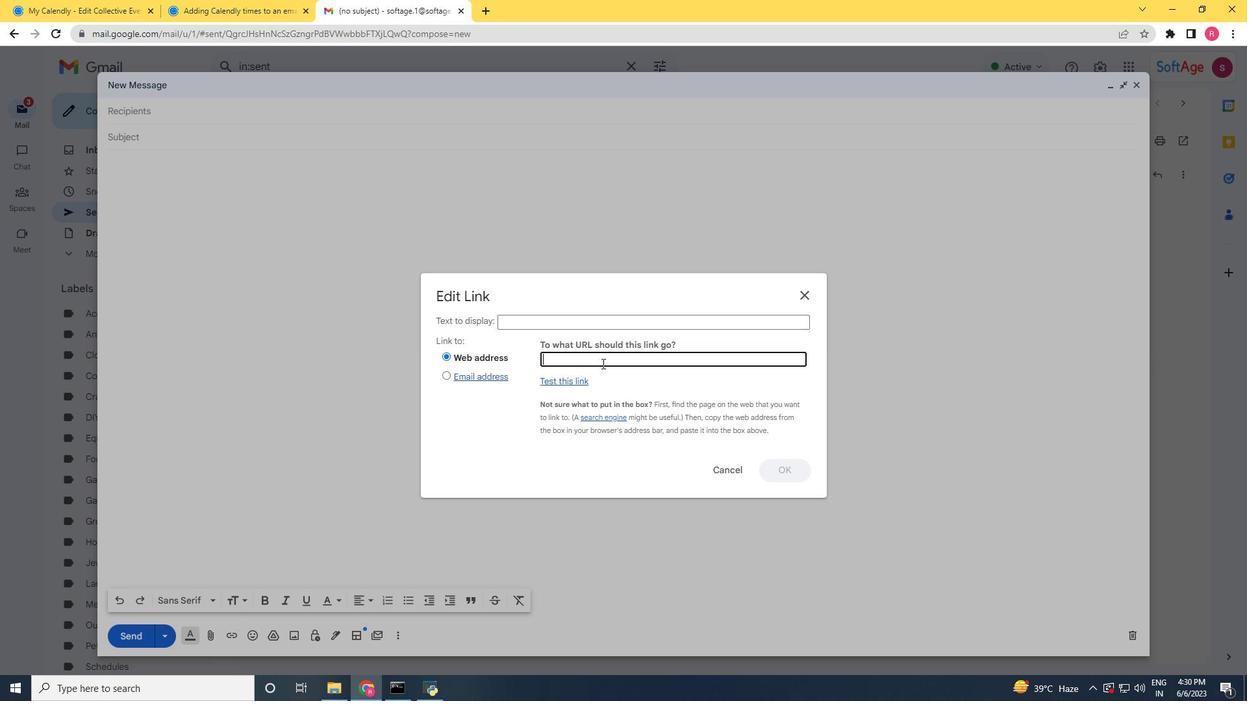 
Action: Key pressed ctrl+V
Screenshot: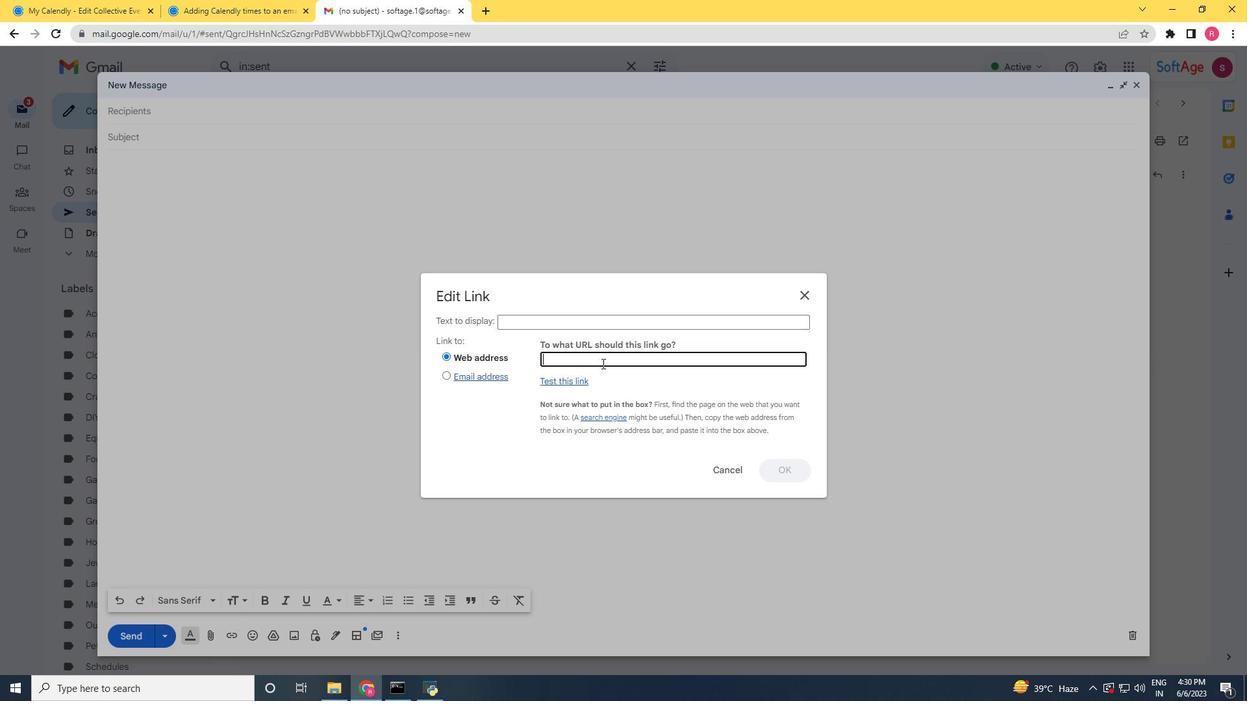 
Action: Mouse moved to (787, 470)
Screenshot: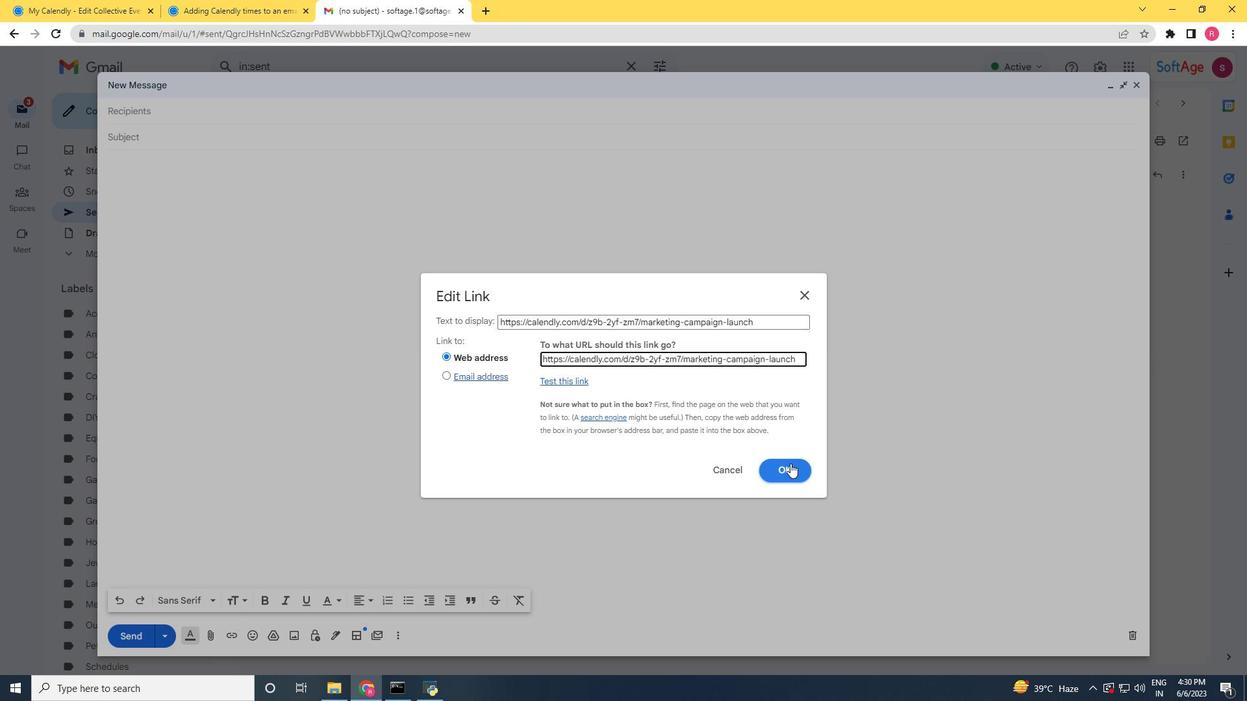 
Action: Mouse pressed left at (787, 470)
Screenshot: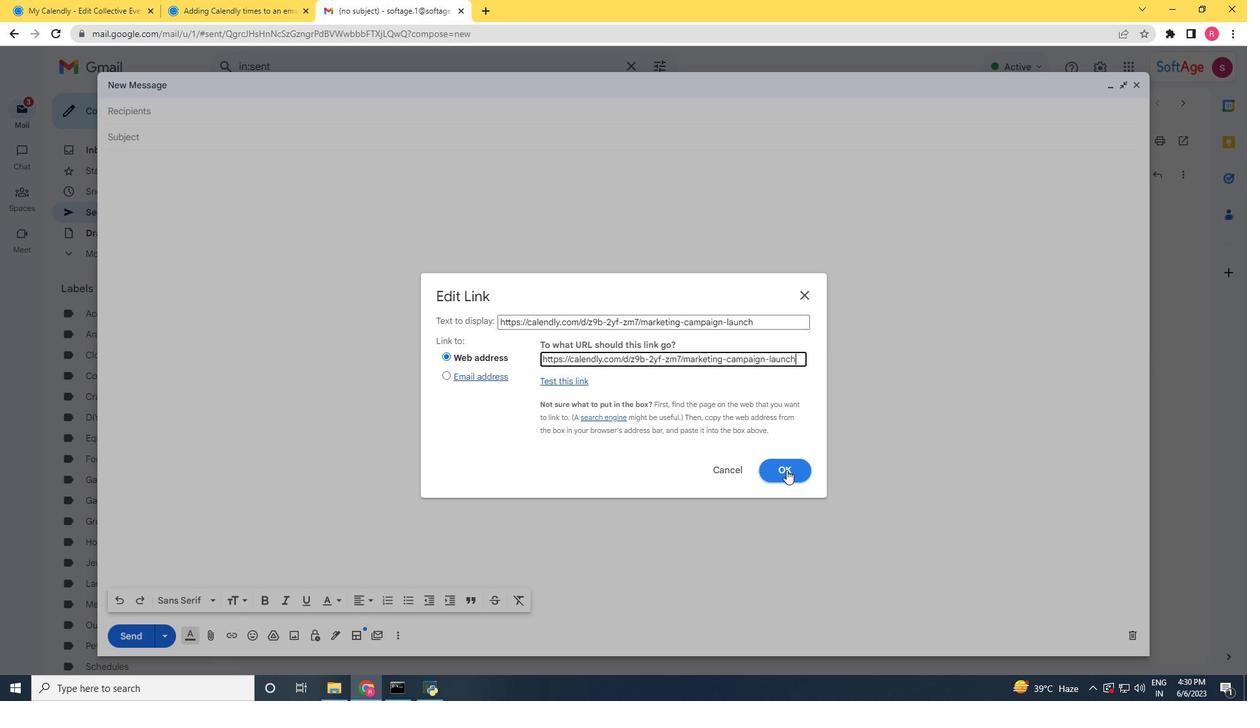 
Action: Mouse moved to (152, 116)
Screenshot: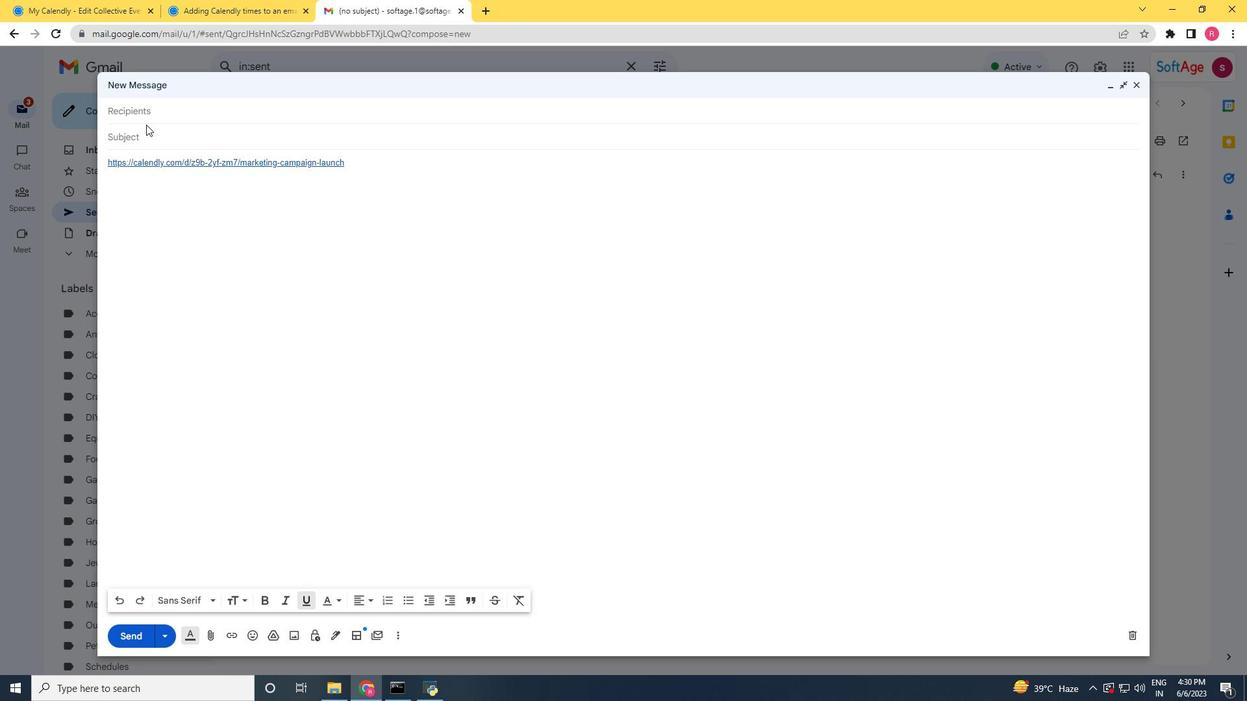 
Action: Mouse pressed left at (152, 116)
Screenshot: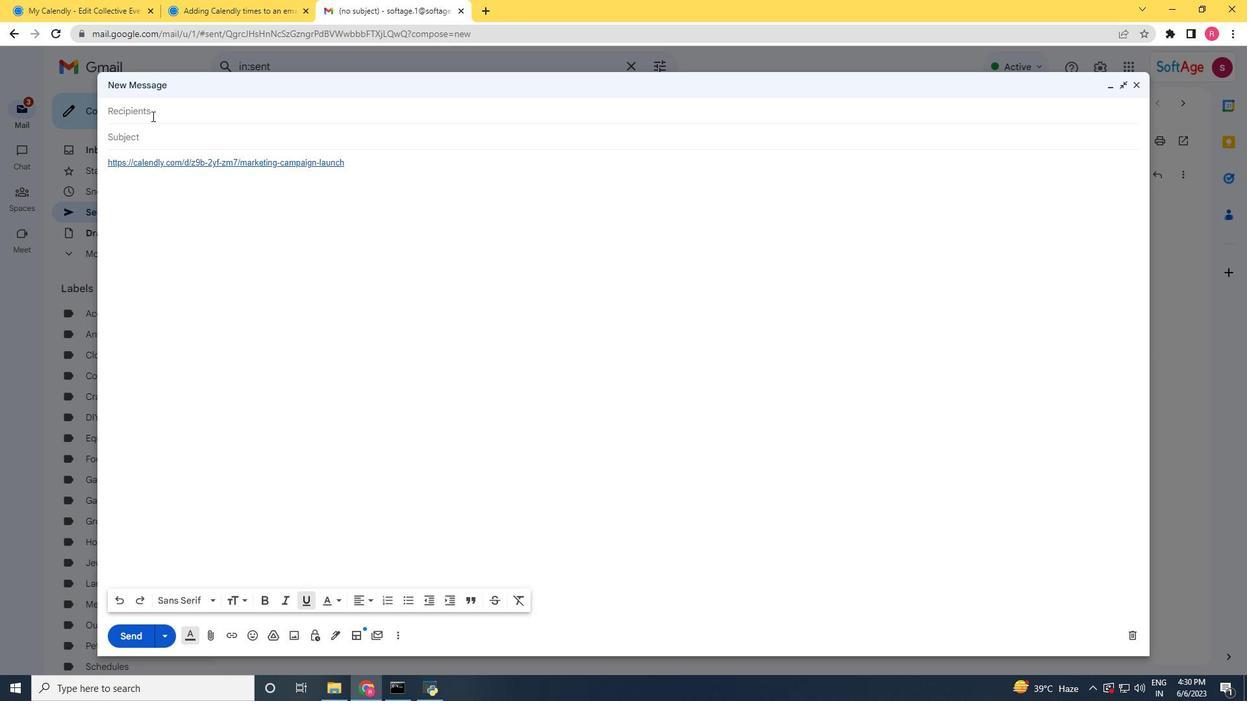 
Action: Mouse moved to (152, 115)
Screenshot: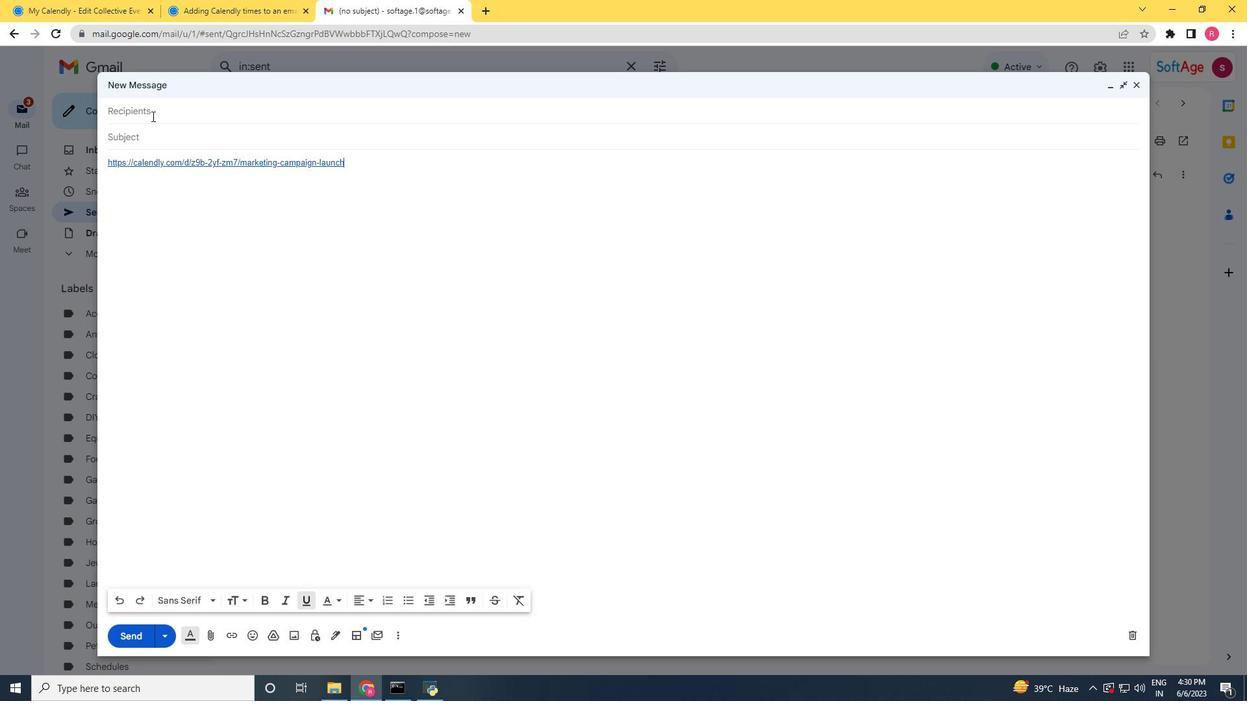 
Action: Key pressed softage.8<Key.shift>@softage.net
Screenshot: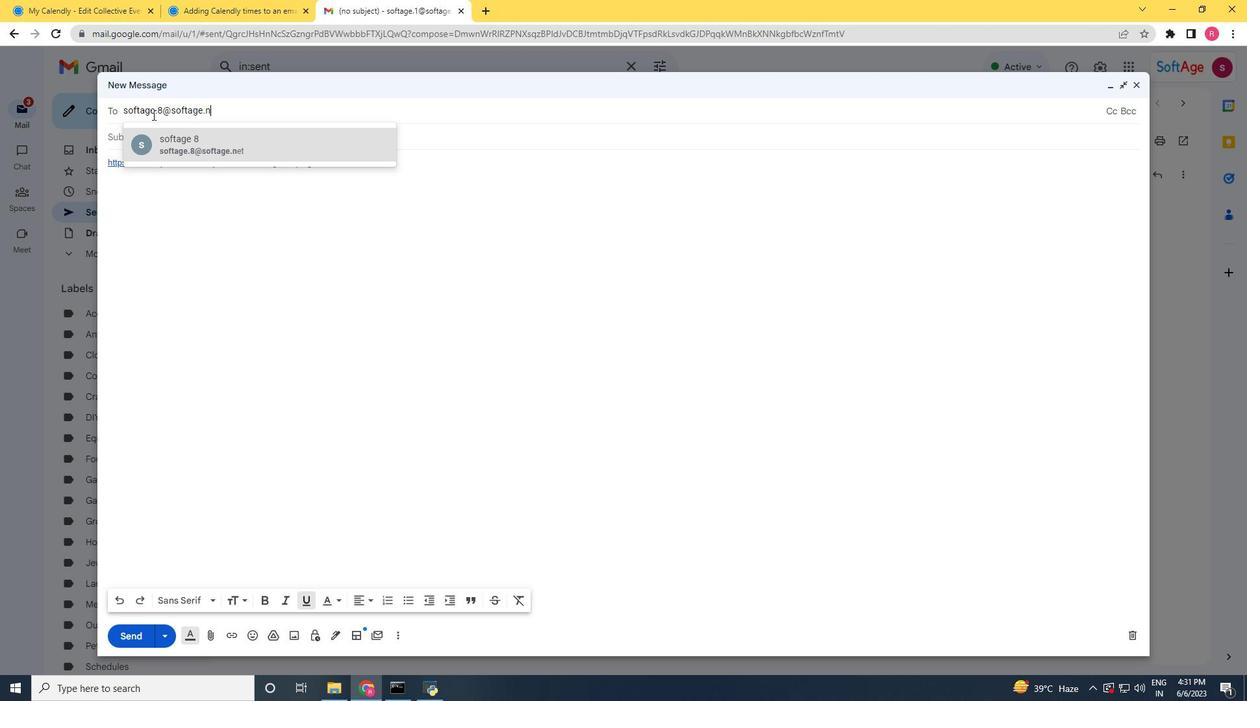 
Action: Mouse moved to (200, 142)
Screenshot: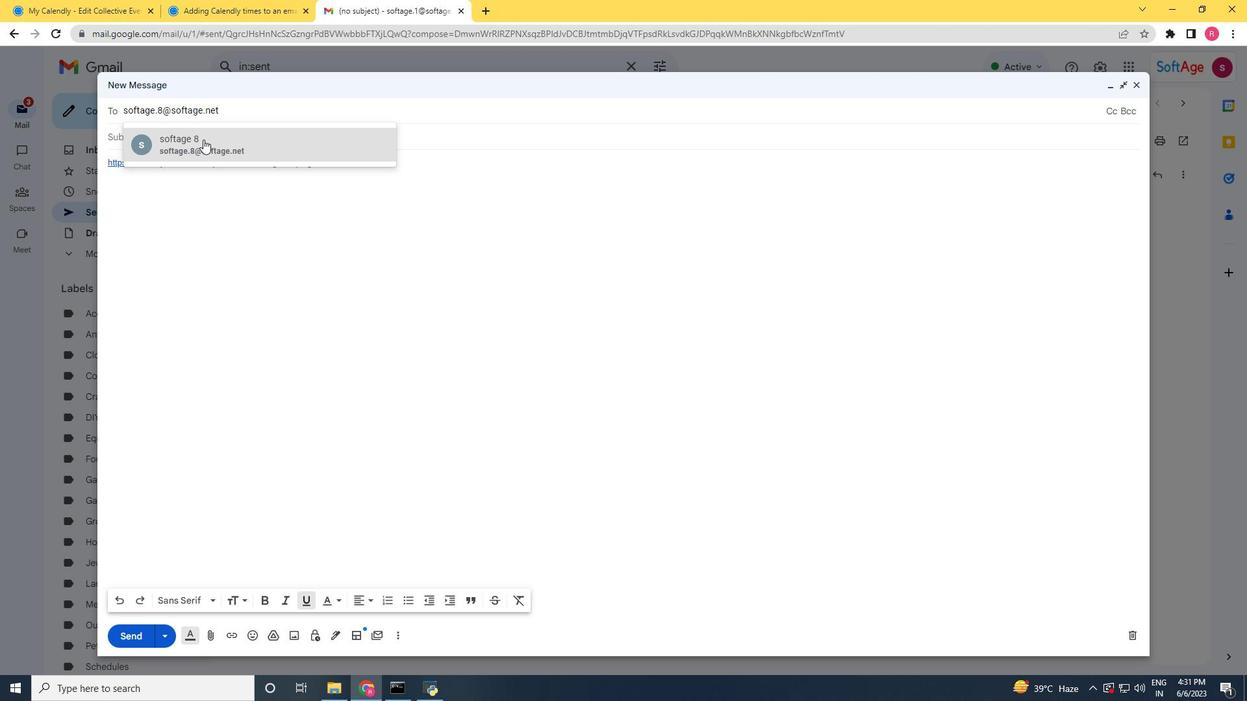 
Action: Mouse pressed left at (200, 142)
Screenshot: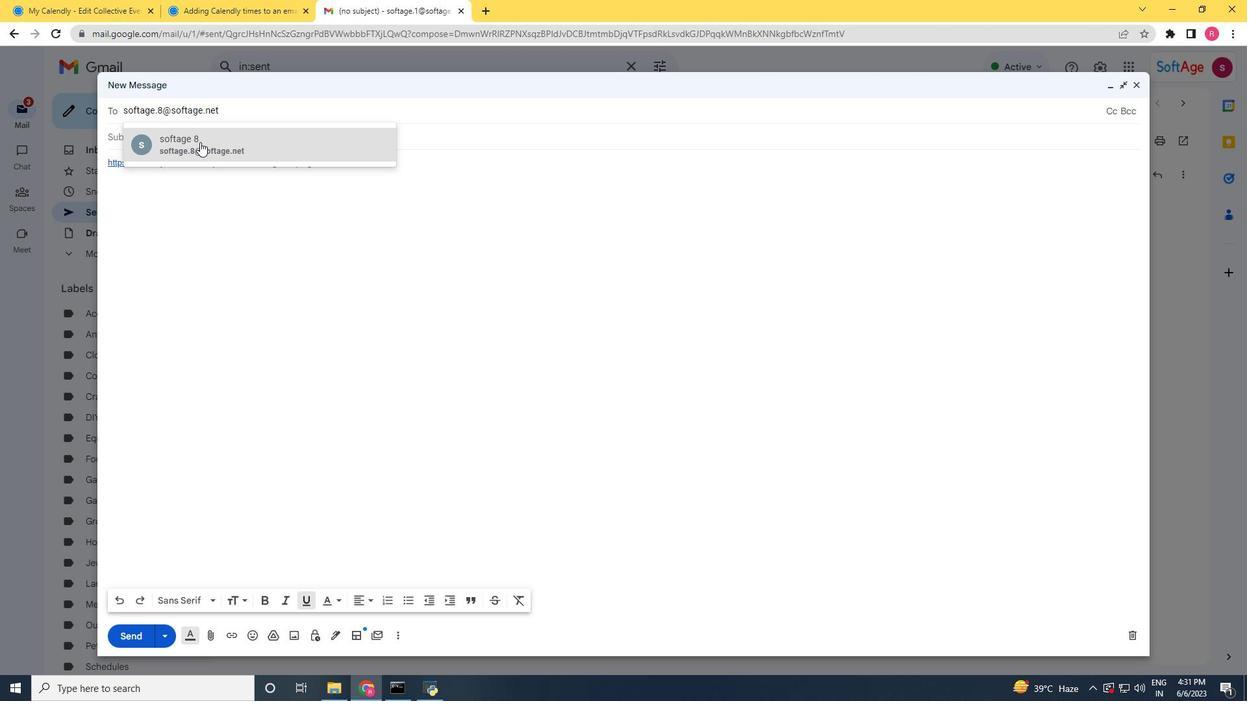 
Action: Mouse moved to (207, 143)
Screenshot: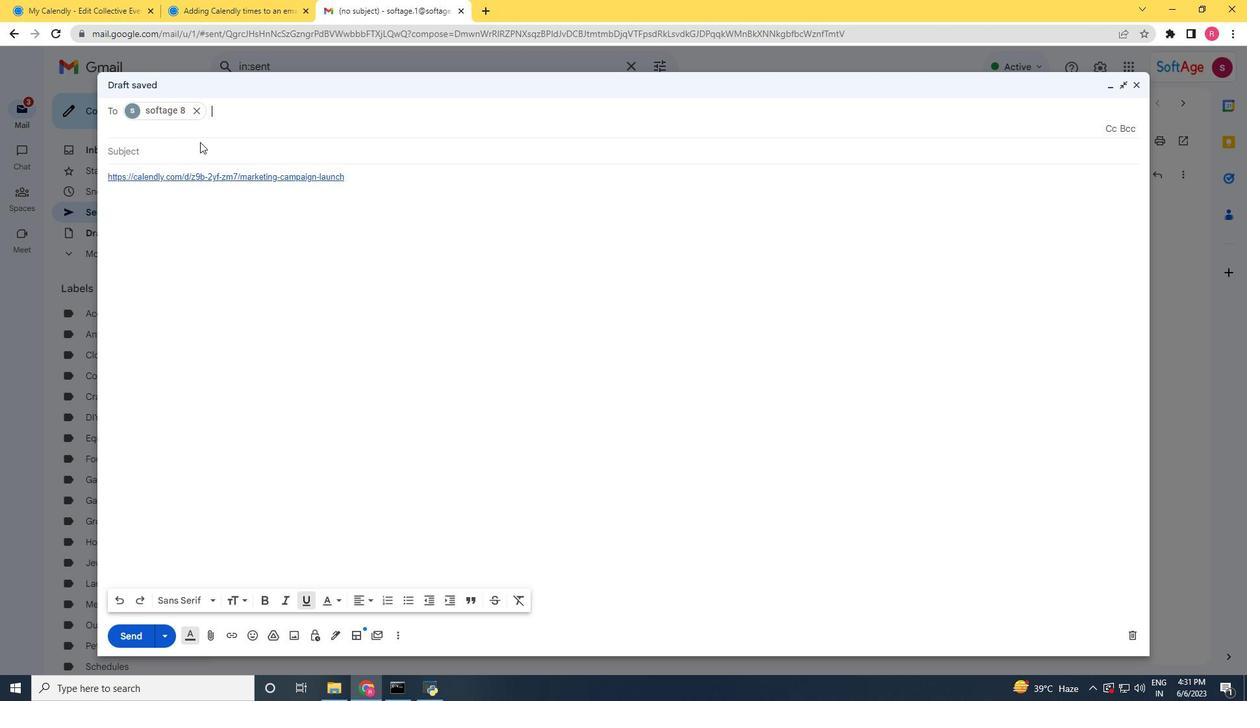 
Action: Key pressed softage.9<Key.shift>@softage.net
Screenshot: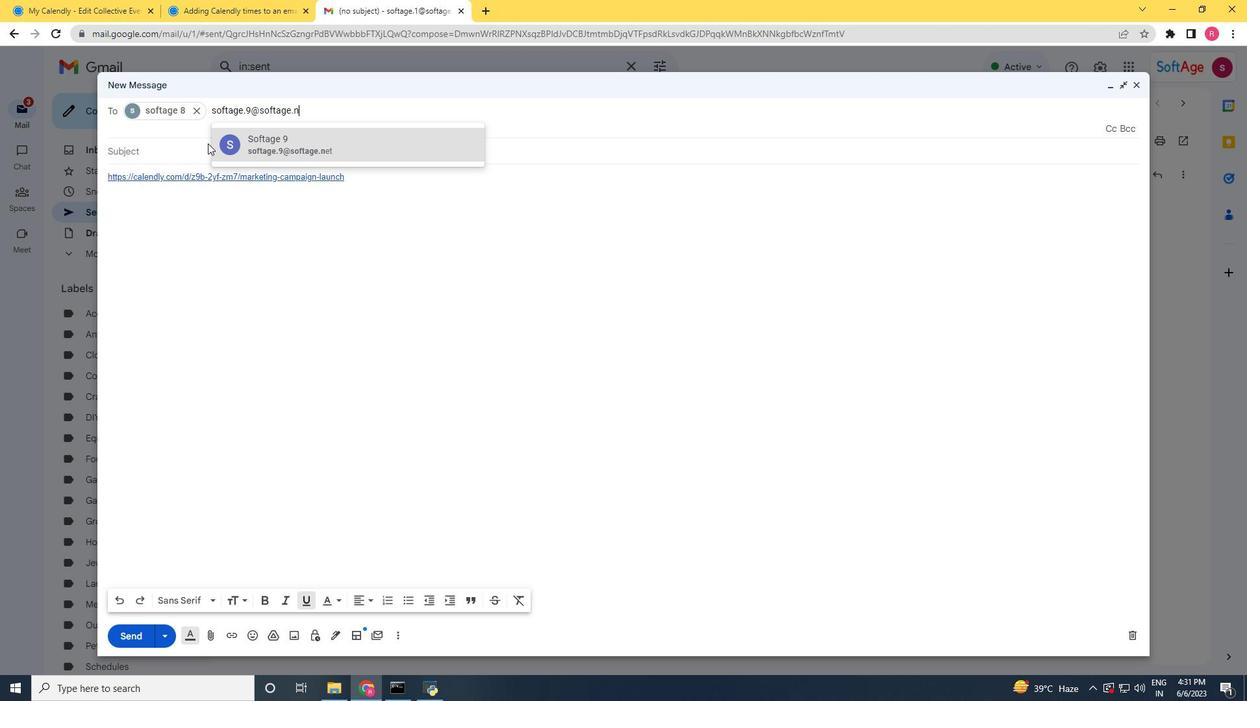 
Action: Mouse moved to (294, 146)
Screenshot: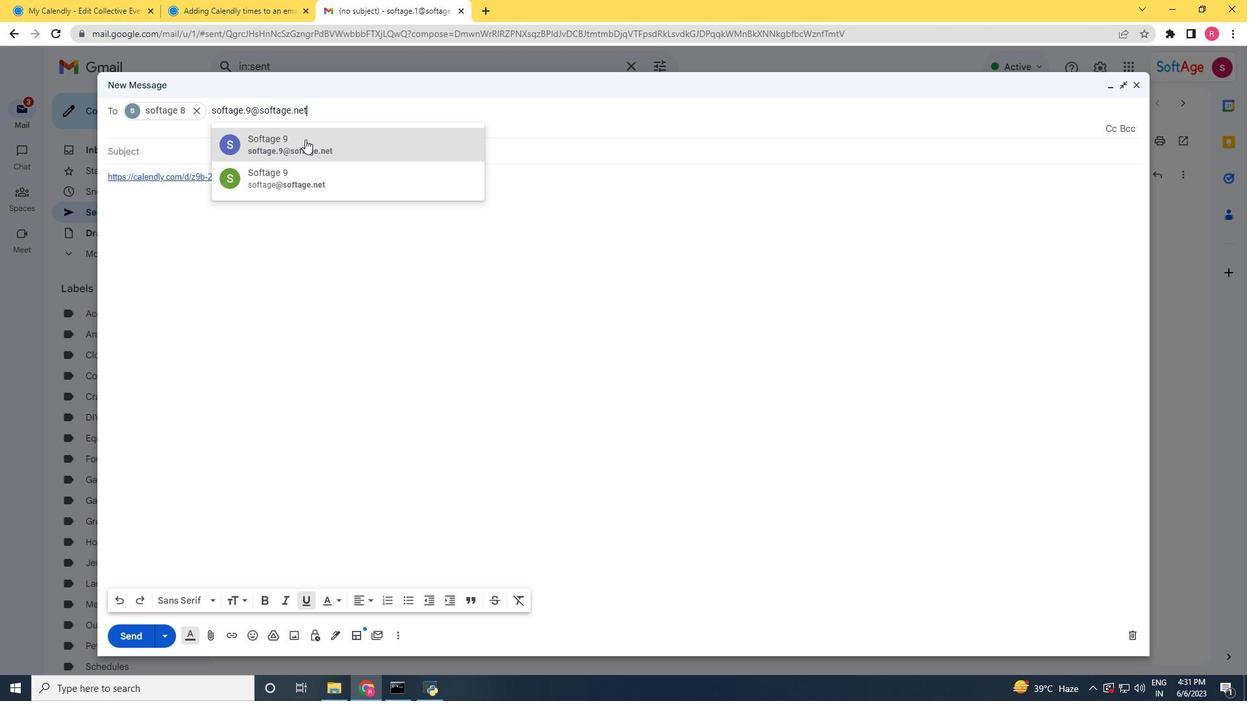 
Action: Mouse pressed left at (294, 146)
Screenshot: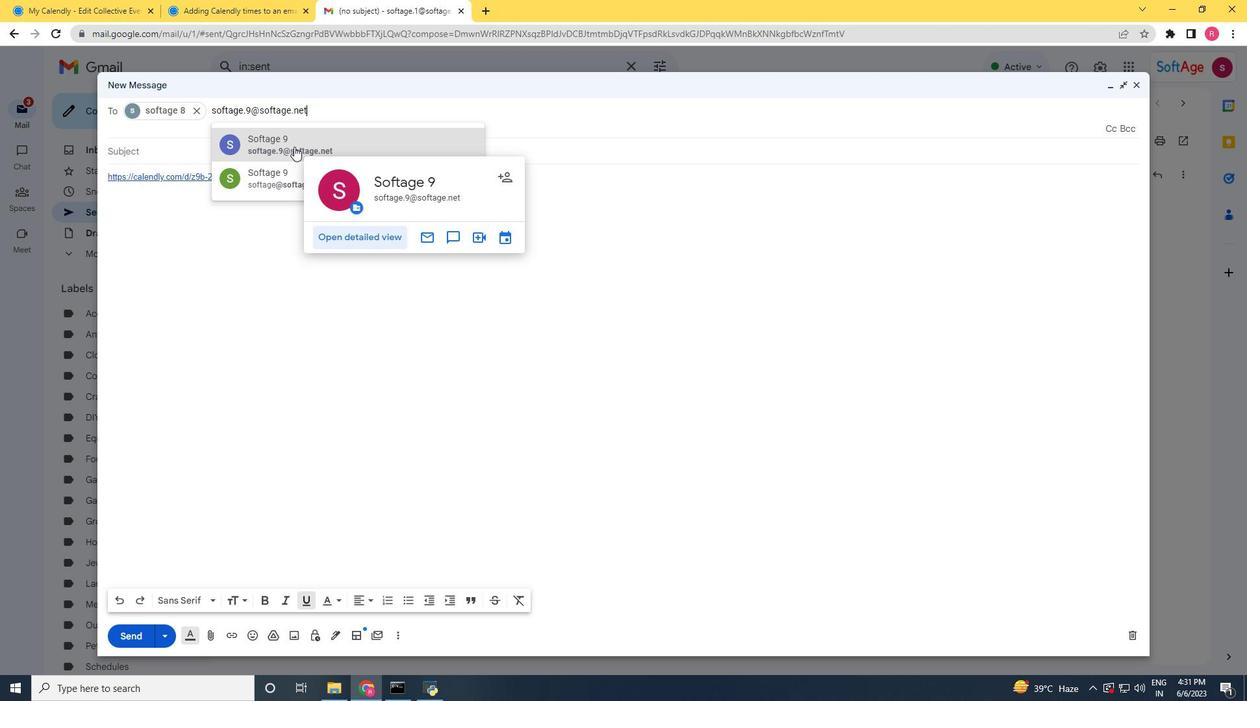 
Action: Mouse moved to (131, 637)
Screenshot: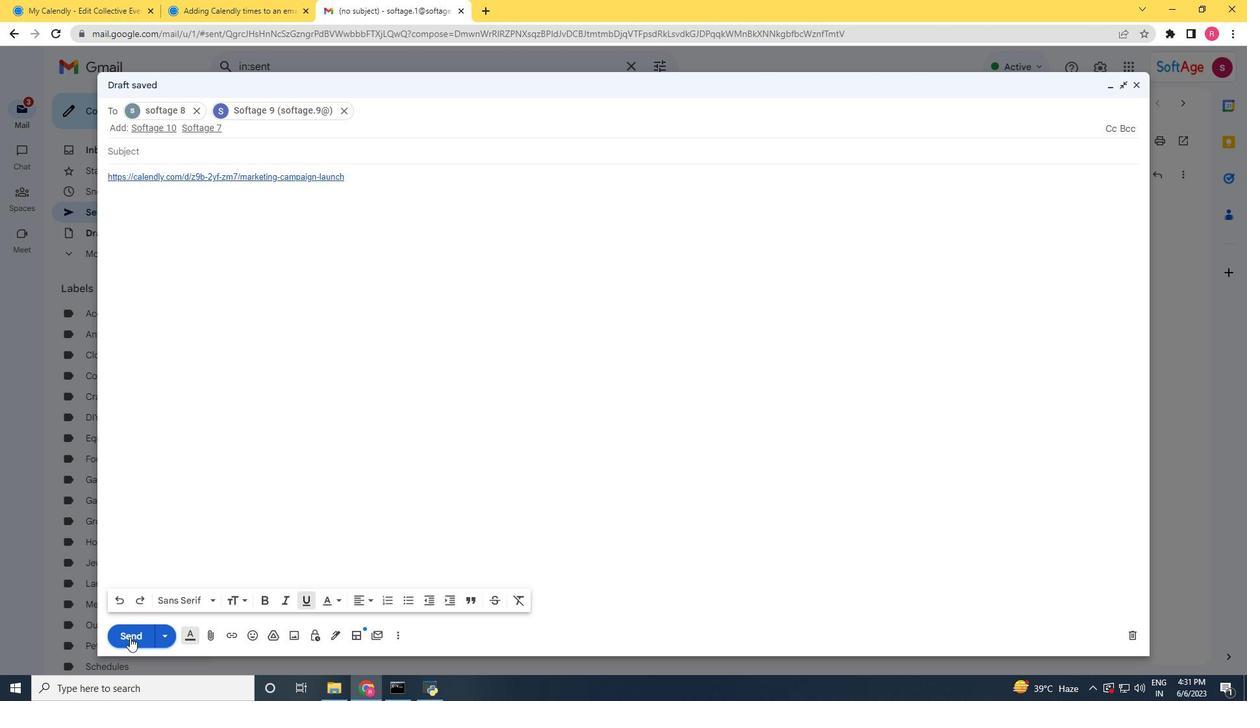 
Action: Mouse pressed left at (130, 637)
Screenshot: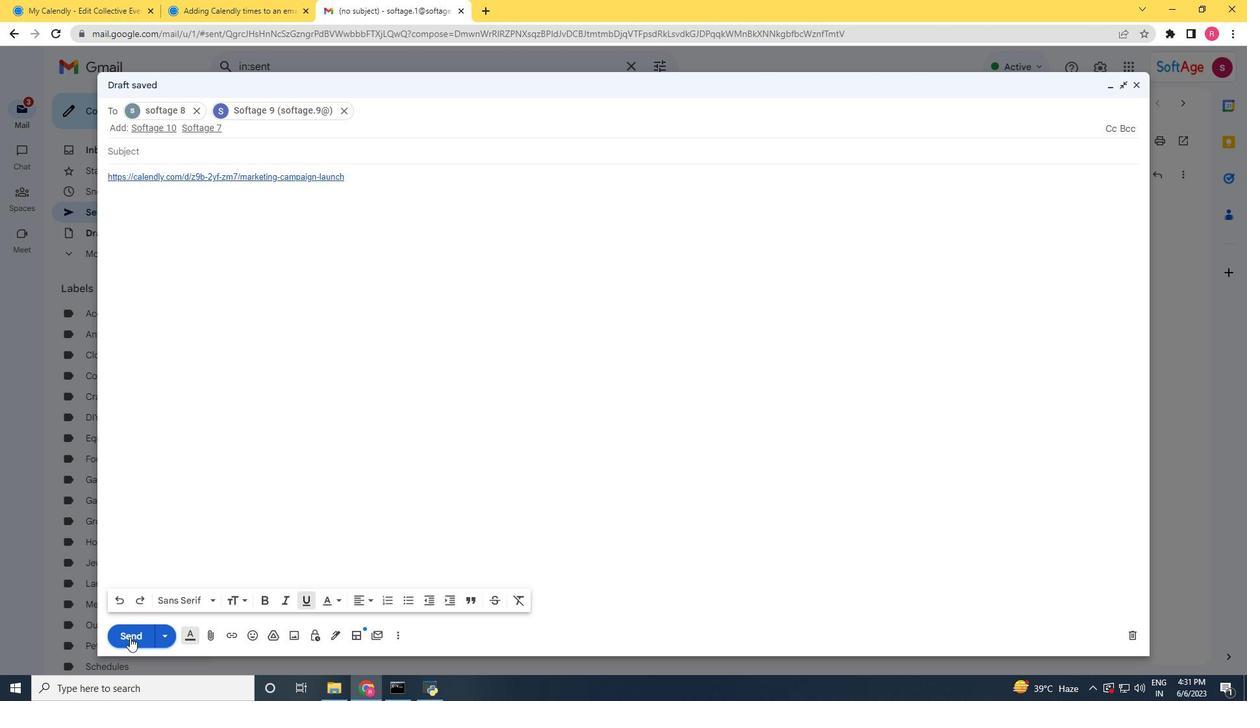 
Action: Mouse moved to (127, 628)
Screenshot: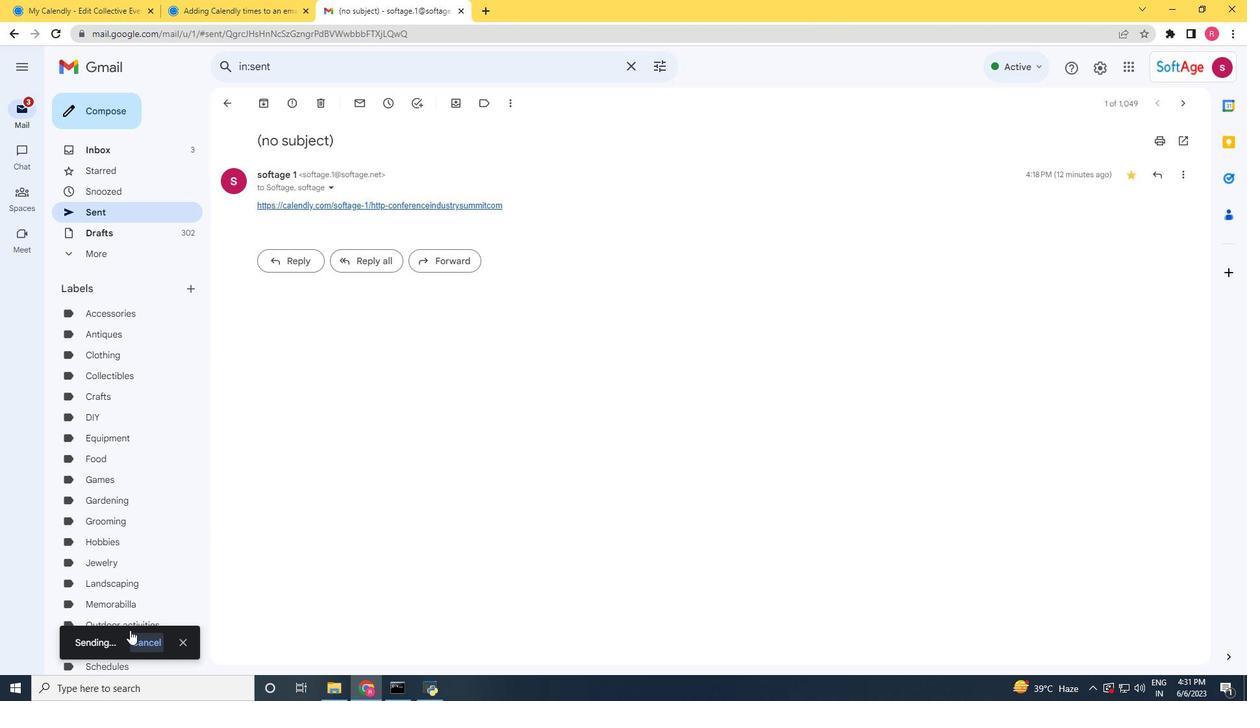 
